Task: Reply to the email with the subject 'Subject0000000012', add Sandeep and Aakash Mishra as recipients, and attach 'Attach0000000005.txt' from your documents.
Action: Mouse moved to (684, 326)
Screenshot: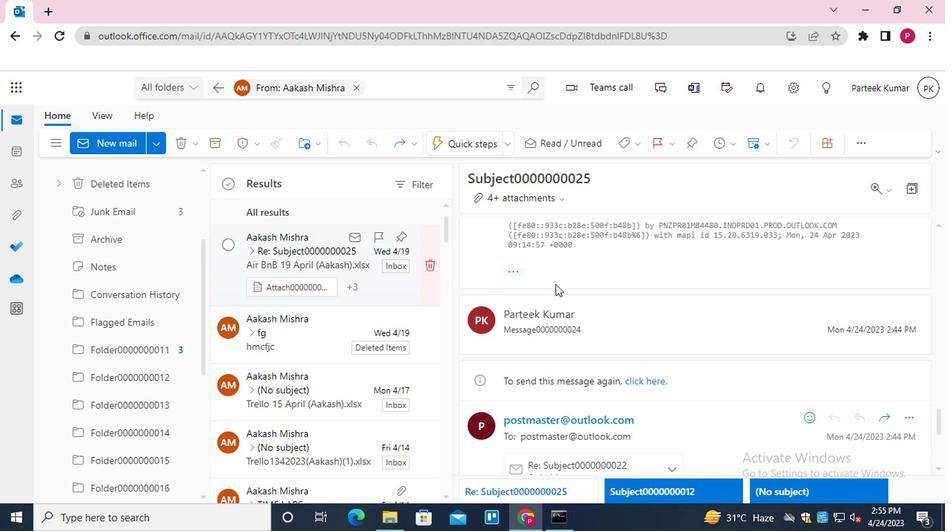 
Action: Mouse scrolled (684, 326) with delta (0, 0)
Screenshot: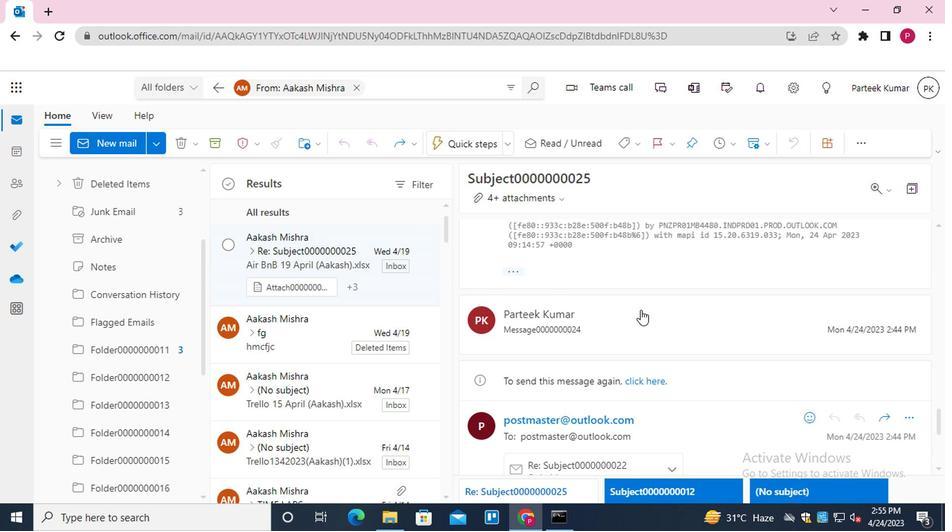 
Action: Mouse scrolled (684, 326) with delta (0, 0)
Screenshot: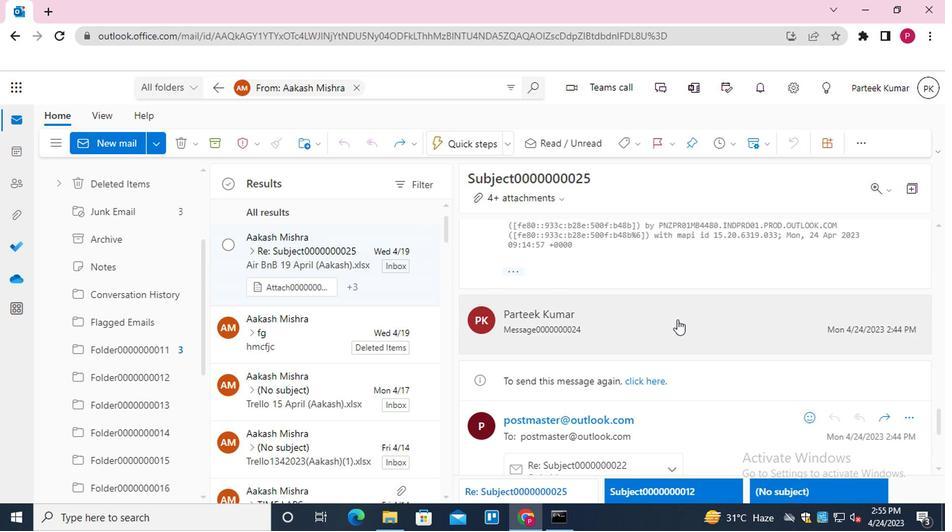 
Action: Mouse moved to (684, 326)
Screenshot: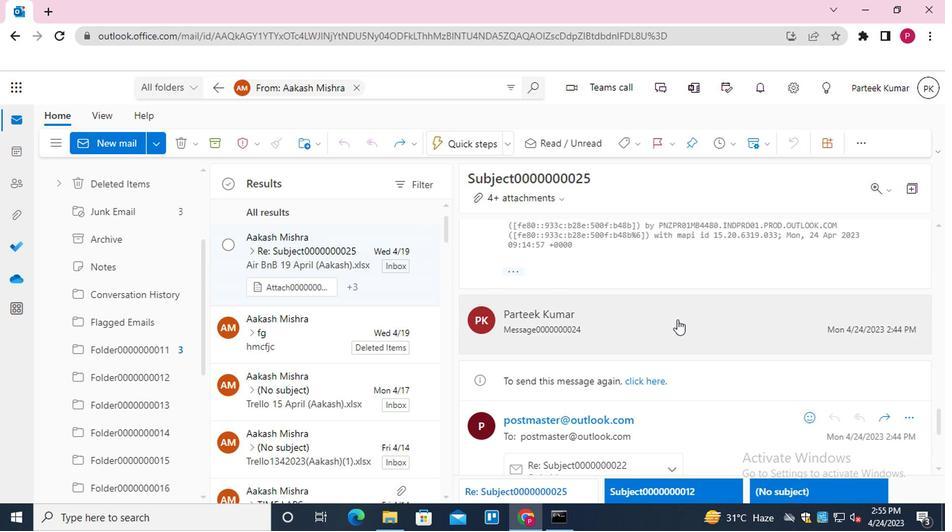 
Action: Mouse scrolled (684, 326) with delta (0, 0)
Screenshot: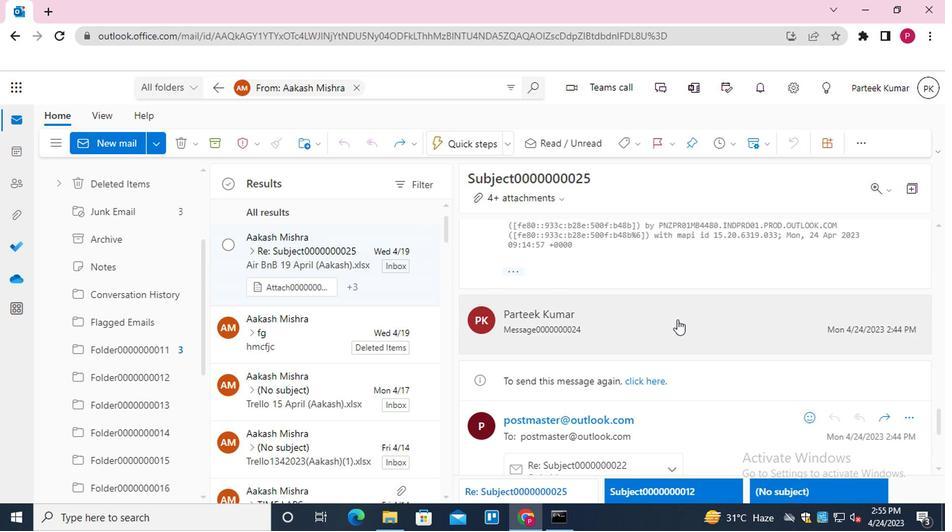 
Action: Mouse scrolled (684, 326) with delta (0, 0)
Screenshot: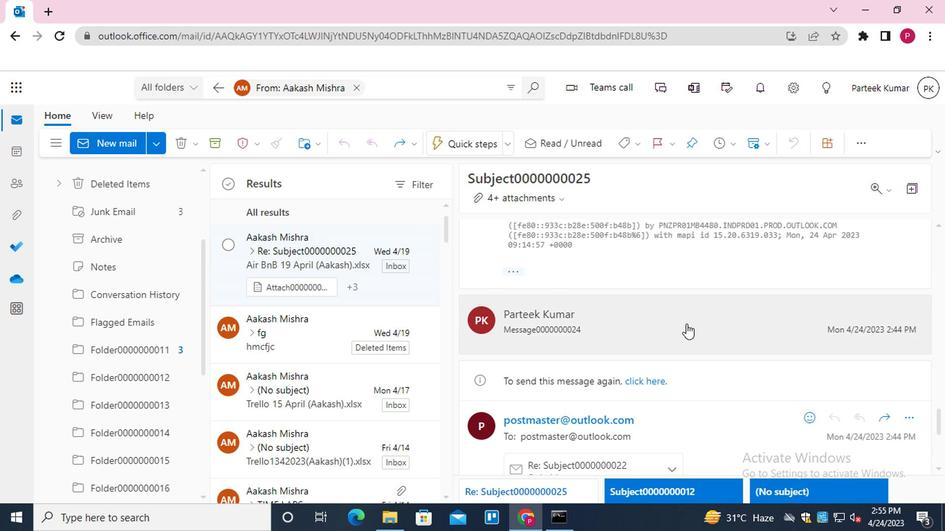 
Action: Mouse scrolled (684, 326) with delta (0, 0)
Screenshot: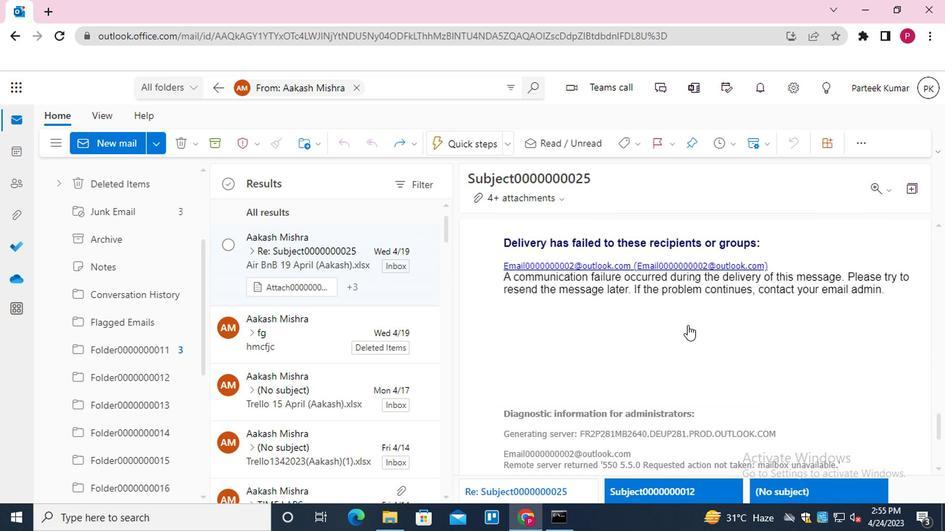 
Action: Mouse scrolled (684, 326) with delta (0, 0)
Screenshot: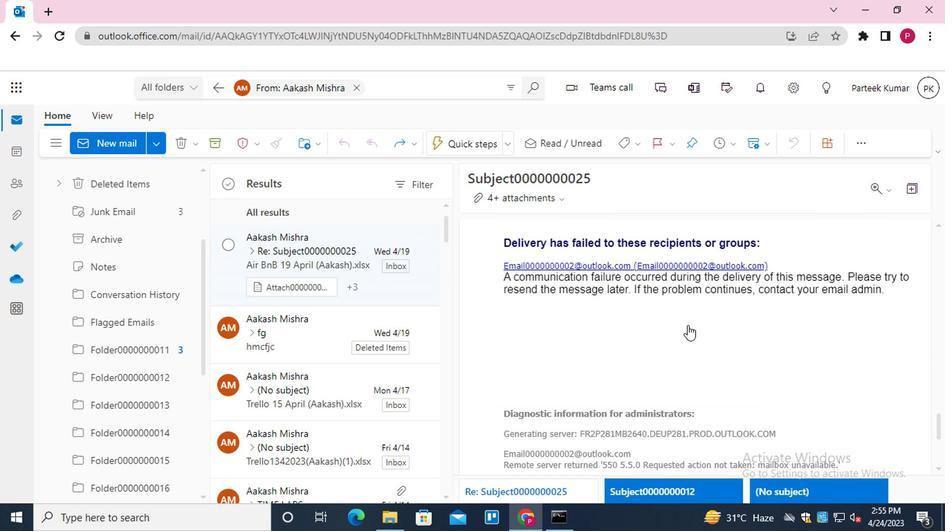 
Action: Mouse scrolled (684, 326) with delta (0, 0)
Screenshot: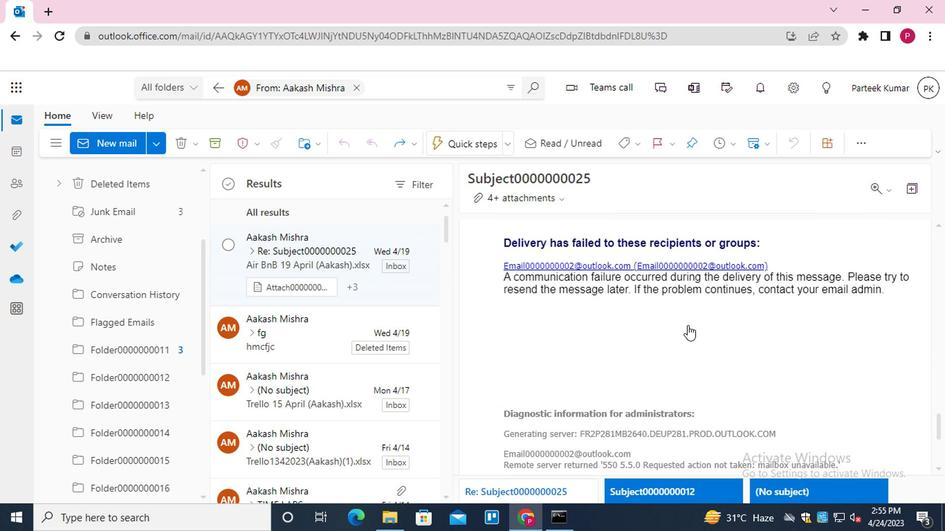 
Action: Mouse scrolled (684, 326) with delta (0, 0)
Screenshot: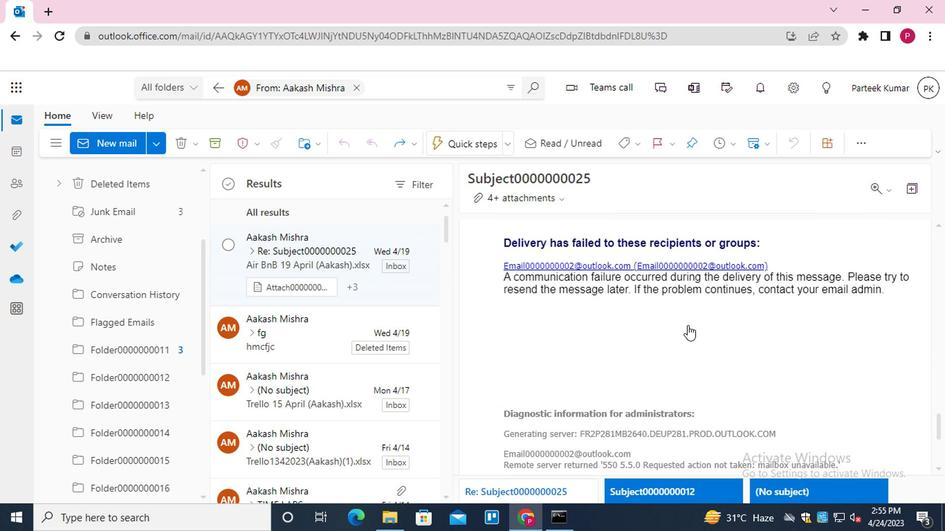 
Action: Mouse scrolled (684, 326) with delta (0, 0)
Screenshot: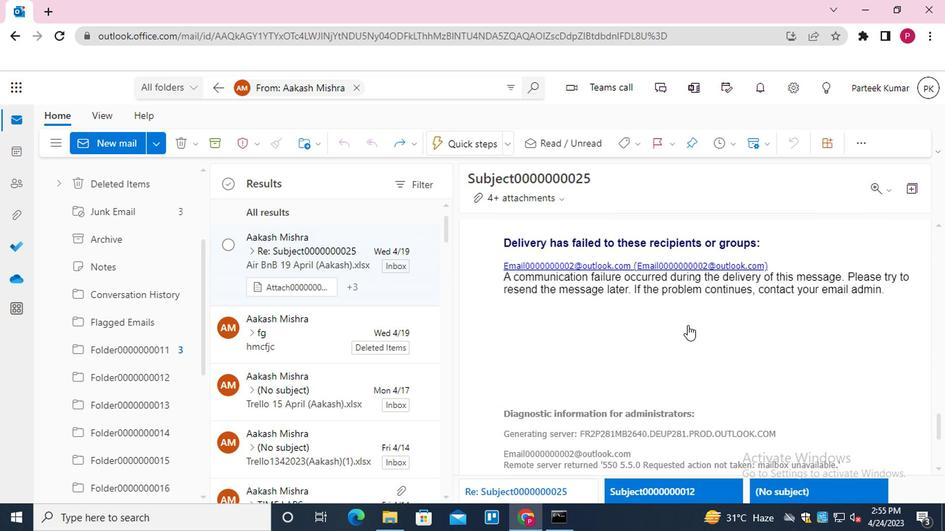 
Action: Mouse scrolled (684, 326) with delta (0, 0)
Screenshot: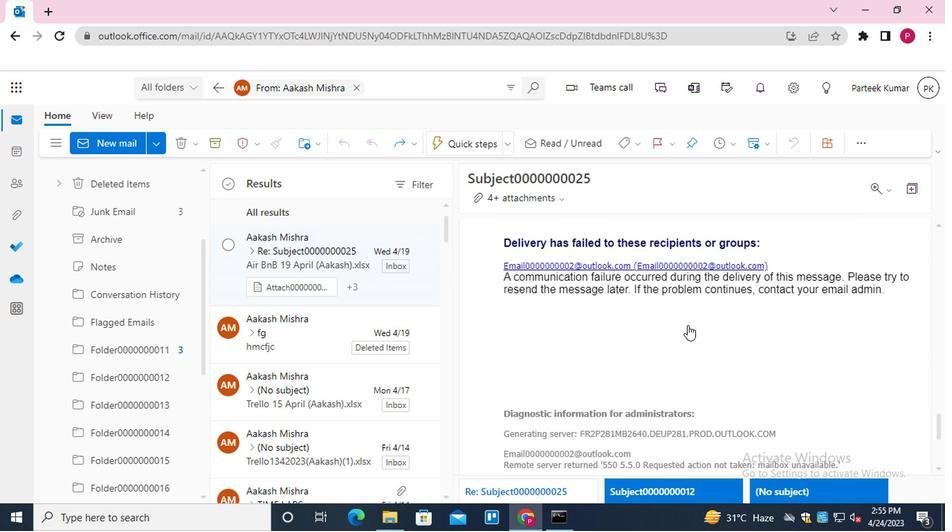 
Action: Mouse scrolled (684, 326) with delta (0, 0)
Screenshot: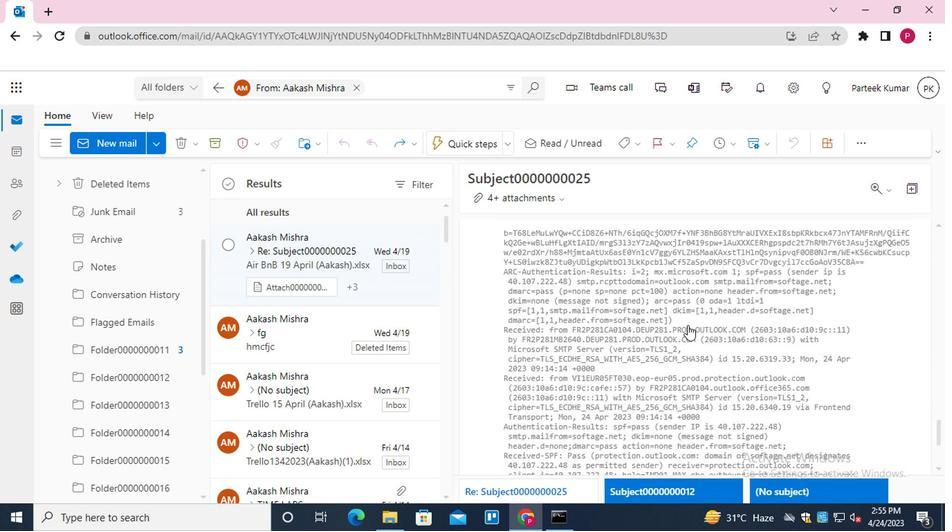 
Action: Mouse moved to (684, 327)
Screenshot: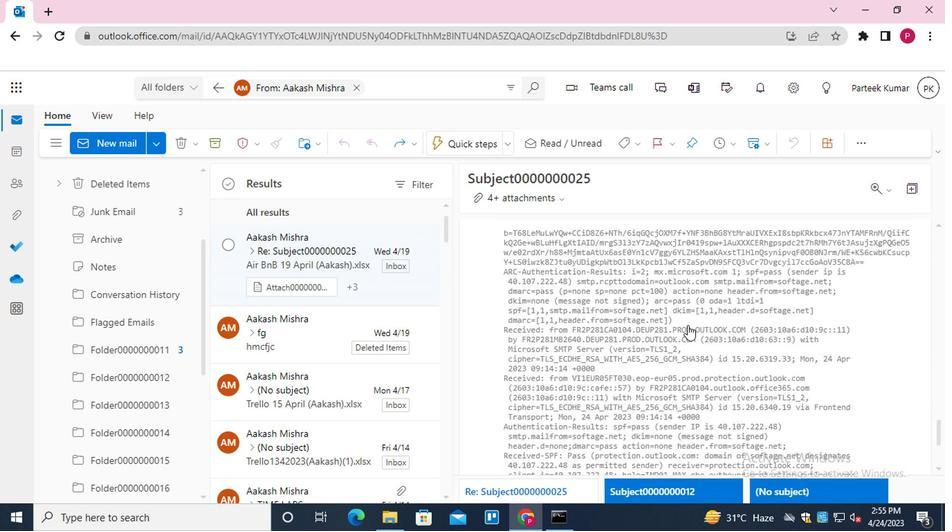 
Action: Mouse scrolled (684, 326) with delta (0, 0)
Screenshot: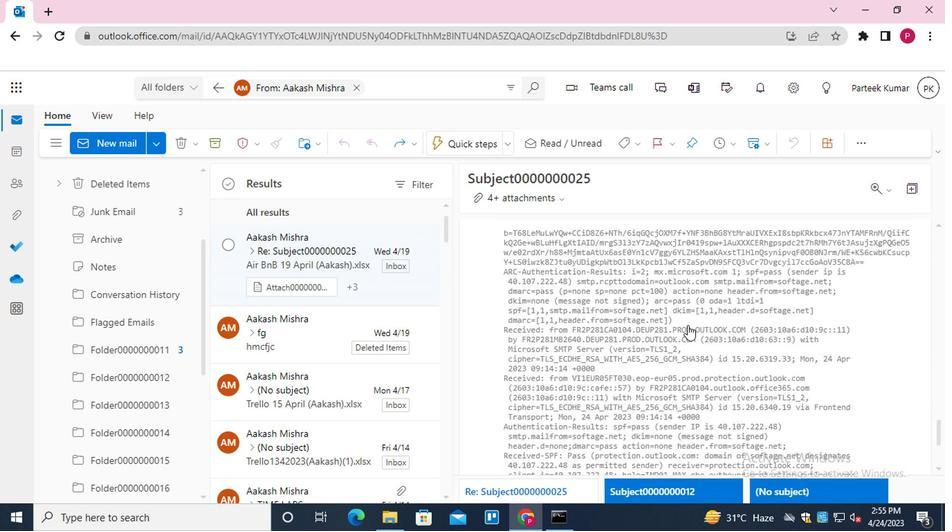 
Action: Mouse moved to (684, 327)
Screenshot: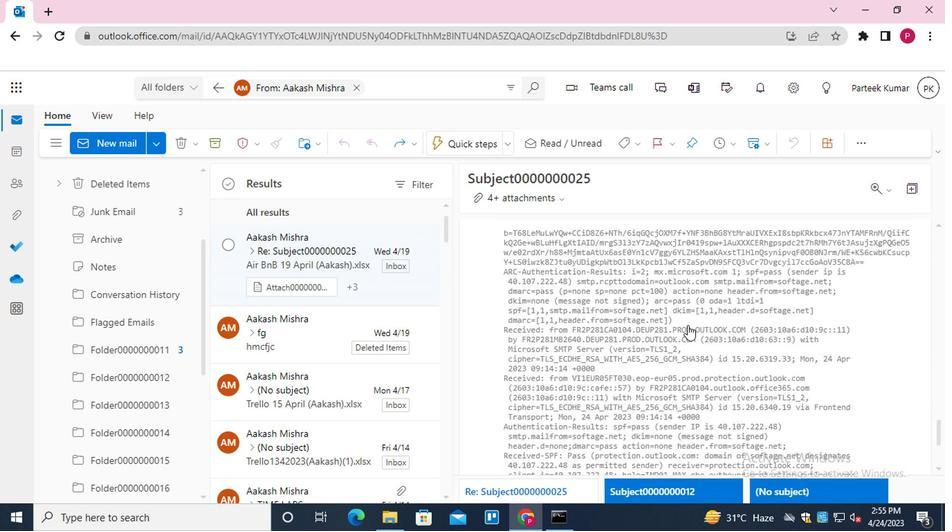 
Action: Mouse scrolled (684, 326) with delta (0, 0)
Screenshot: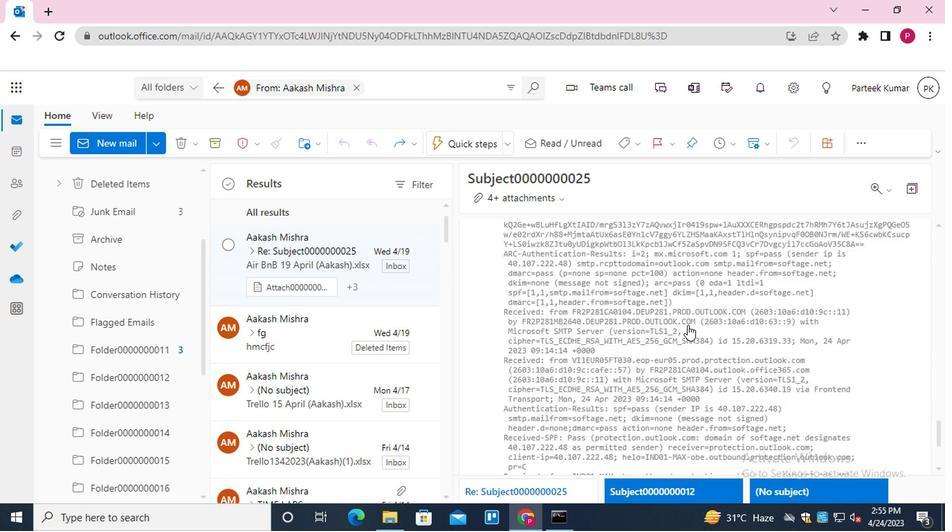 
Action: Mouse scrolled (684, 326) with delta (0, 0)
Screenshot: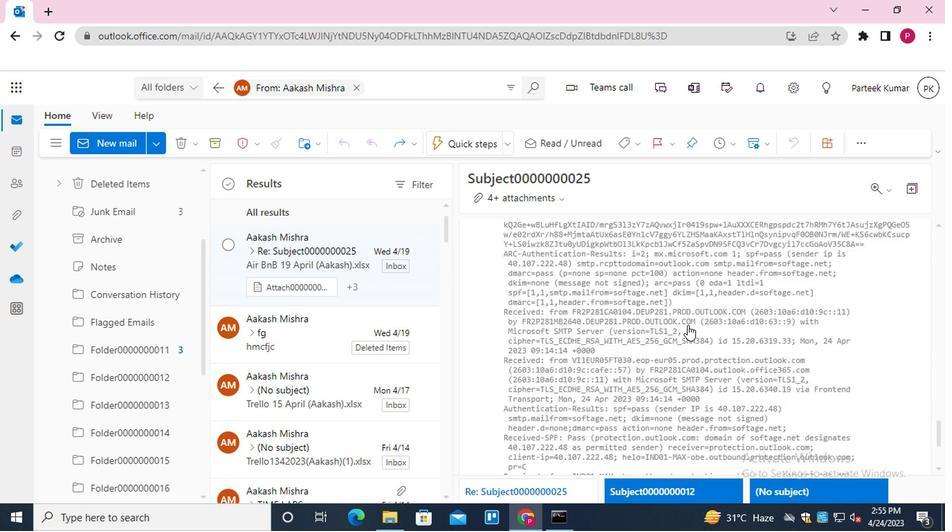 
Action: Mouse scrolled (684, 326) with delta (0, 0)
Screenshot: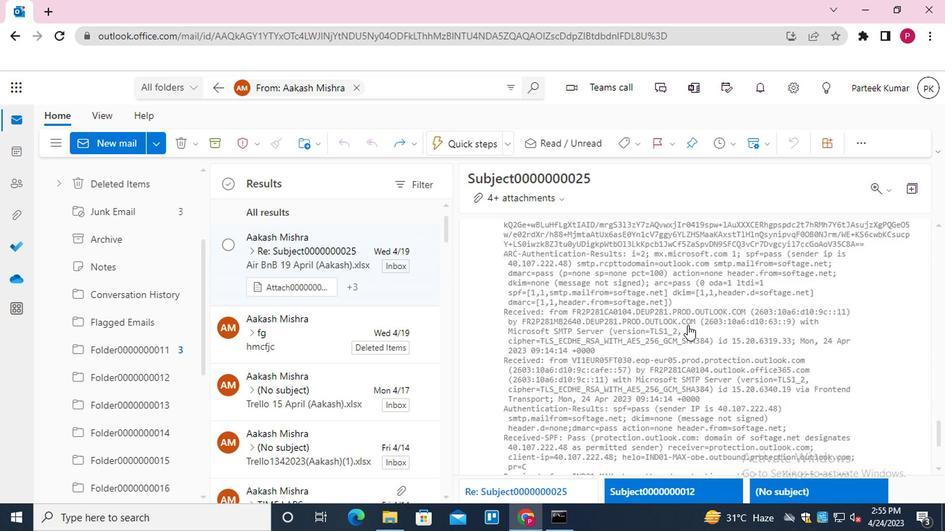 
Action: Mouse scrolled (684, 326) with delta (0, 0)
Screenshot: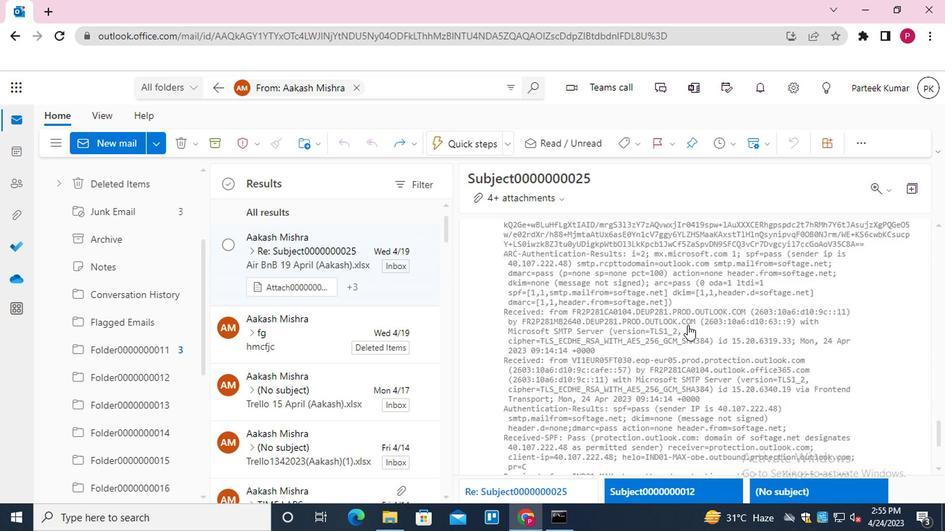 
Action: Mouse scrolled (684, 326) with delta (0, 0)
Screenshot: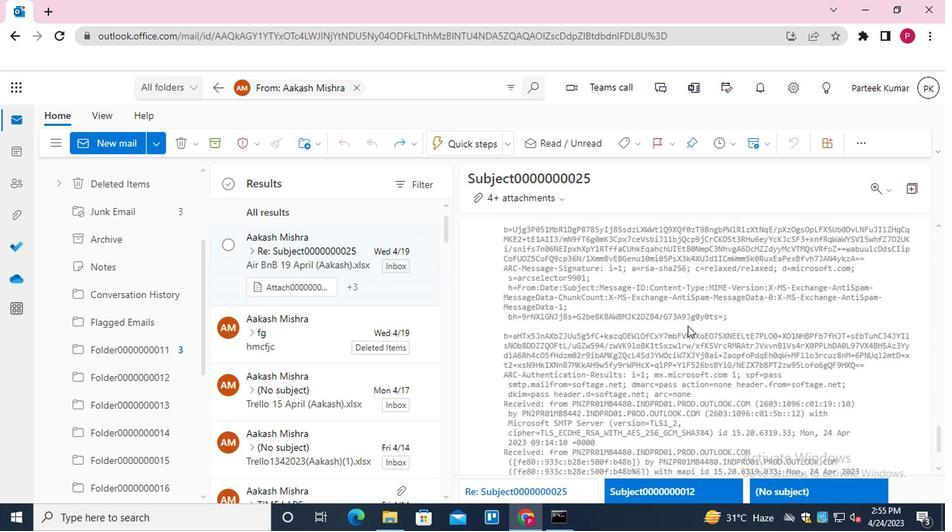 
Action: Mouse scrolled (684, 326) with delta (0, 0)
Screenshot: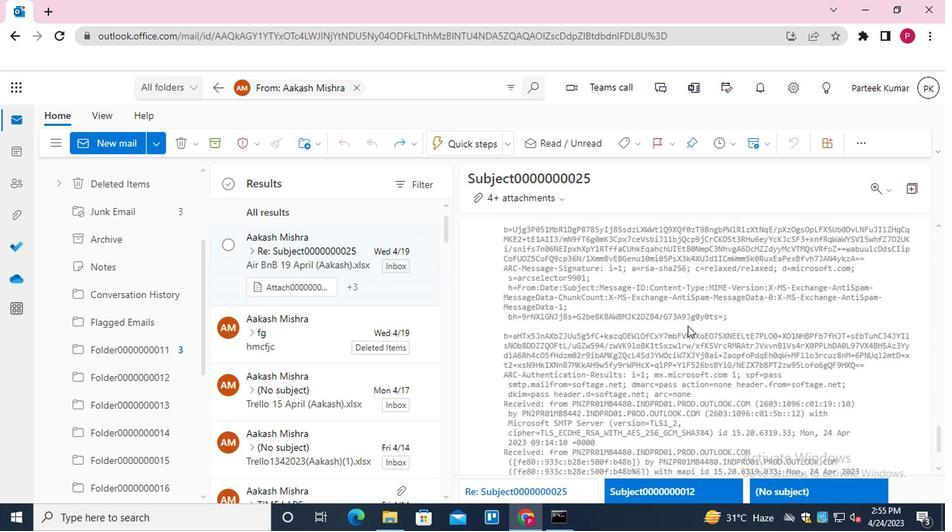 
Action: Mouse scrolled (684, 326) with delta (0, 0)
Screenshot: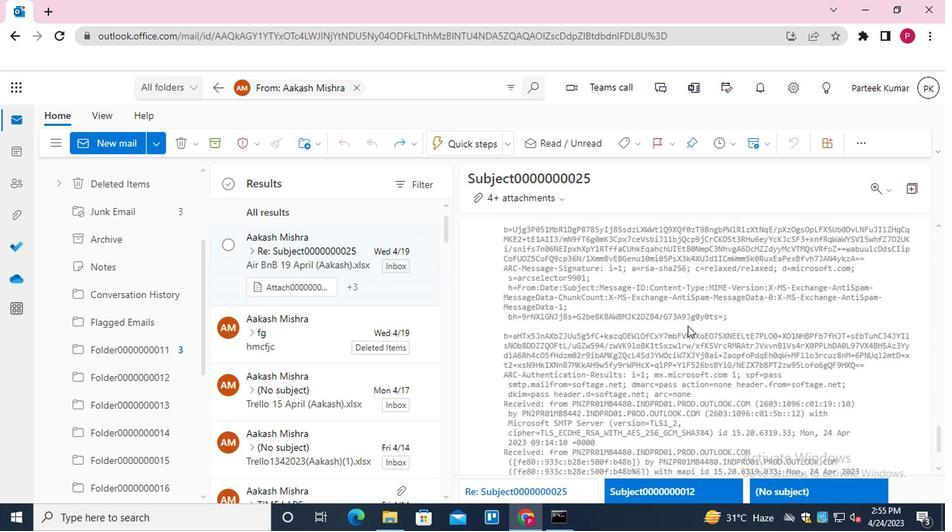 
Action: Mouse scrolled (684, 326) with delta (0, 0)
Screenshot: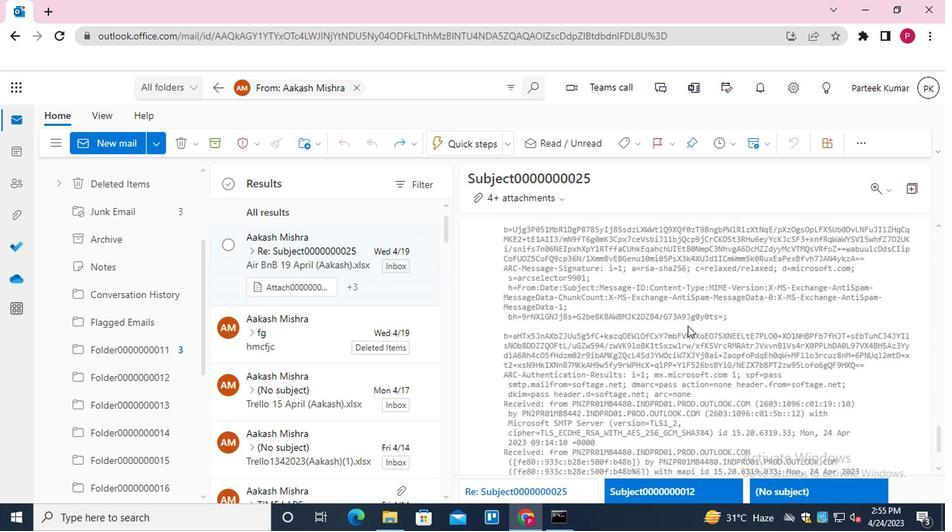 
Action: Mouse scrolled (684, 326) with delta (0, 0)
Screenshot: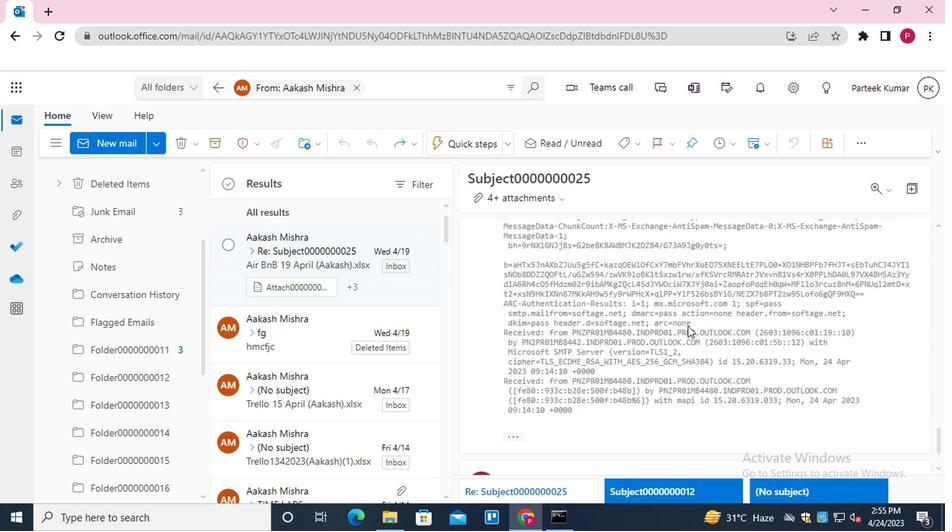 
Action: Mouse scrolled (684, 326) with delta (0, 0)
Screenshot: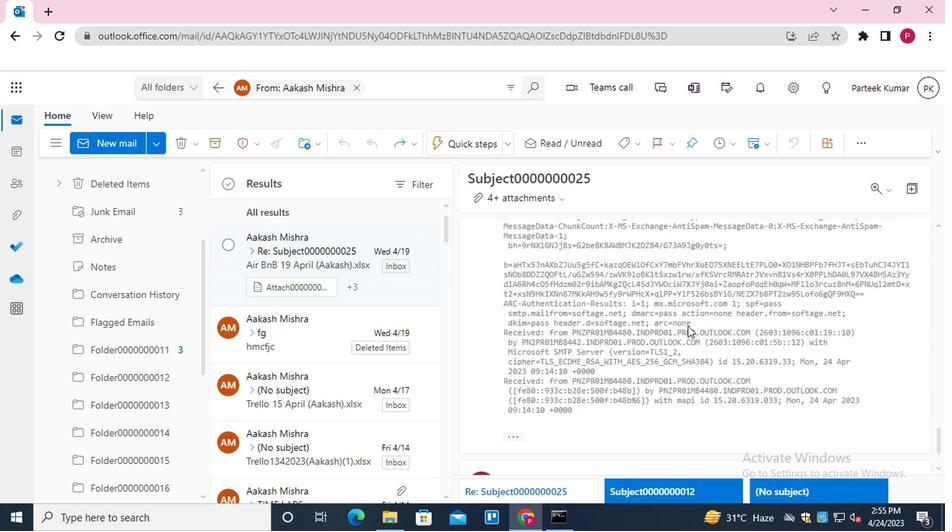 
Action: Mouse scrolled (684, 326) with delta (0, 0)
Screenshot: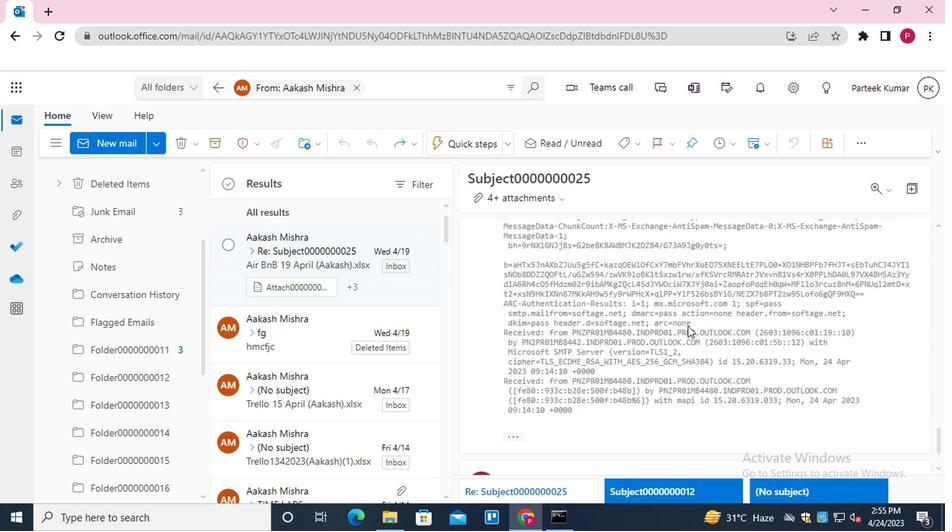 
Action: Mouse scrolled (684, 326) with delta (0, 0)
Screenshot: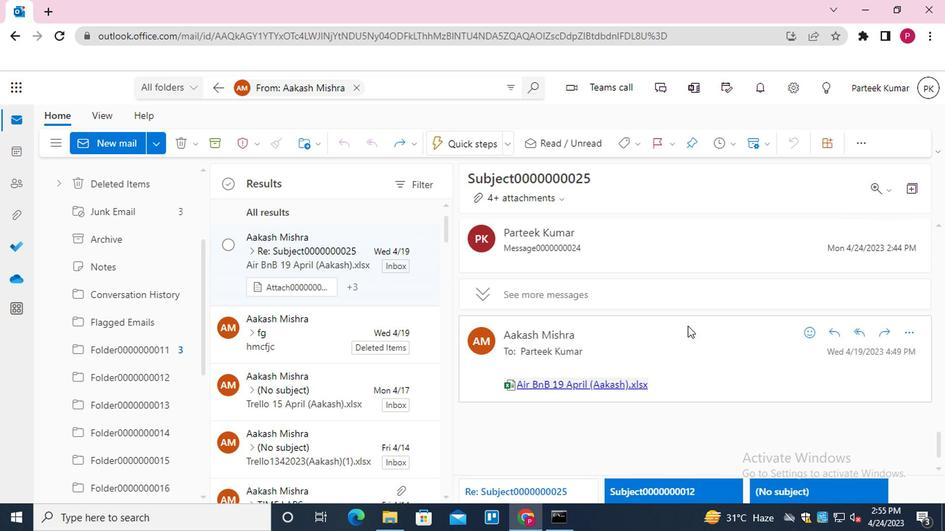 
Action: Mouse scrolled (684, 326) with delta (0, 0)
Screenshot: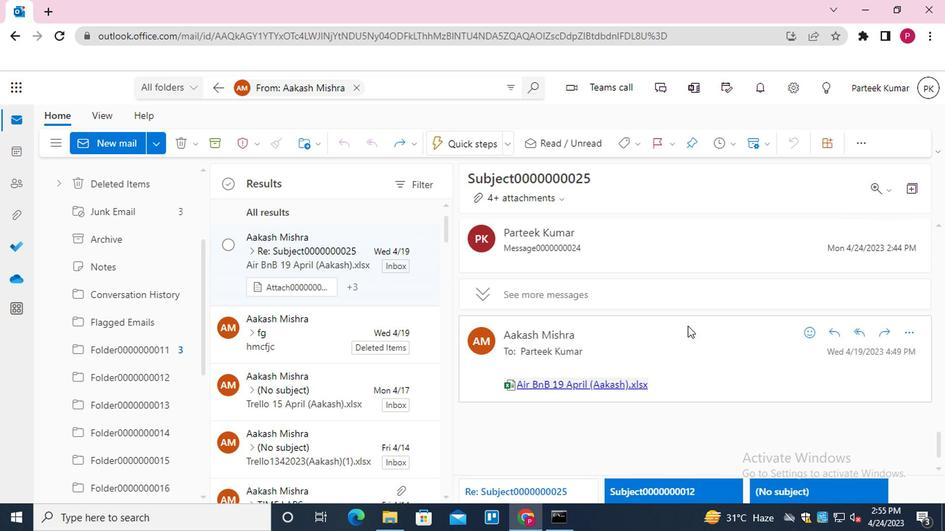 
Action: Mouse scrolled (684, 326) with delta (0, 0)
Screenshot: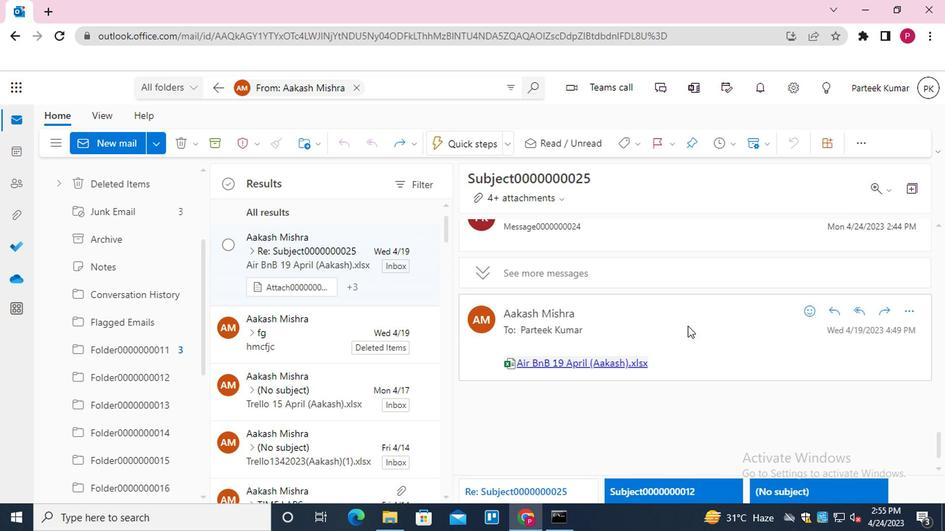 
Action: Mouse scrolled (684, 326) with delta (0, 0)
Screenshot: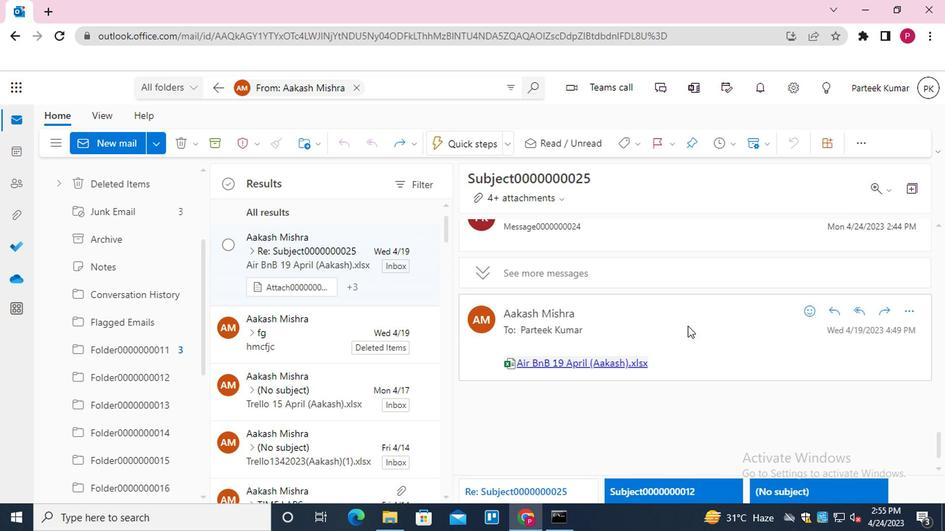 
Action: Mouse scrolled (684, 326) with delta (0, 0)
Screenshot: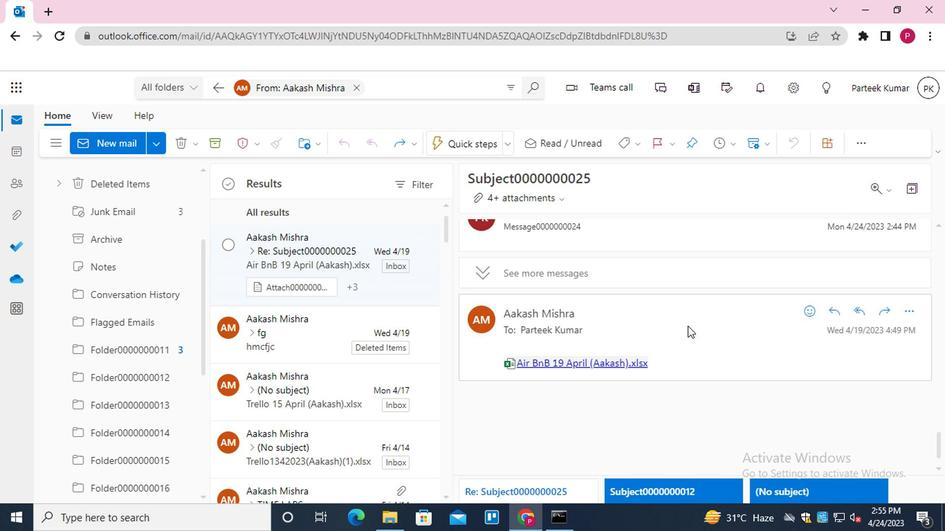 
Action: Mouse scrolled (684, 326) with delta (0, 0)
Screenshot: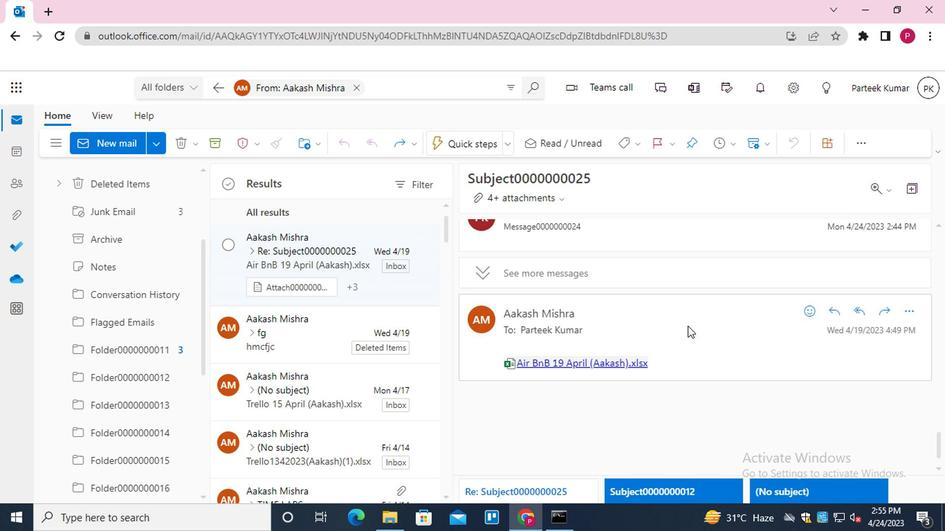 
Action: Mouse scrolled (684, 326) with delta (0, 0)
Screenshot: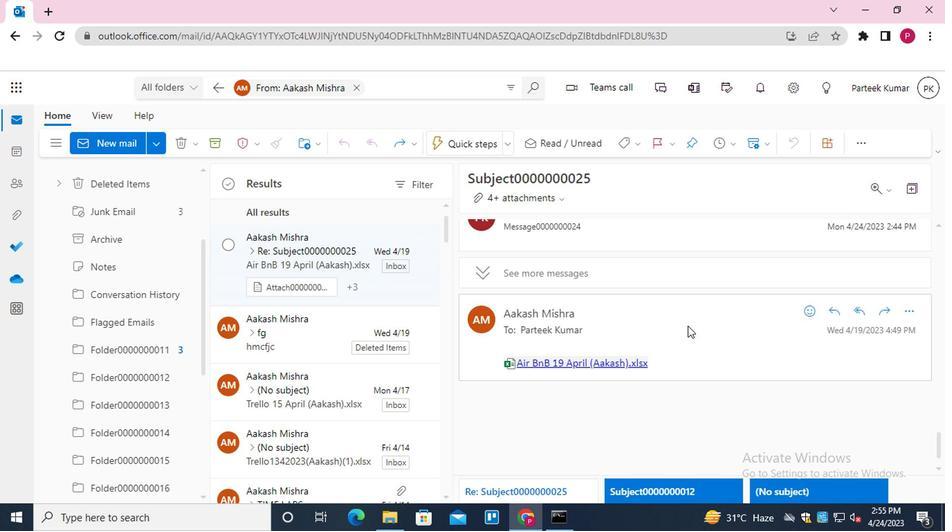 
Action: Mouse moved to (832, 309)
Screenshot: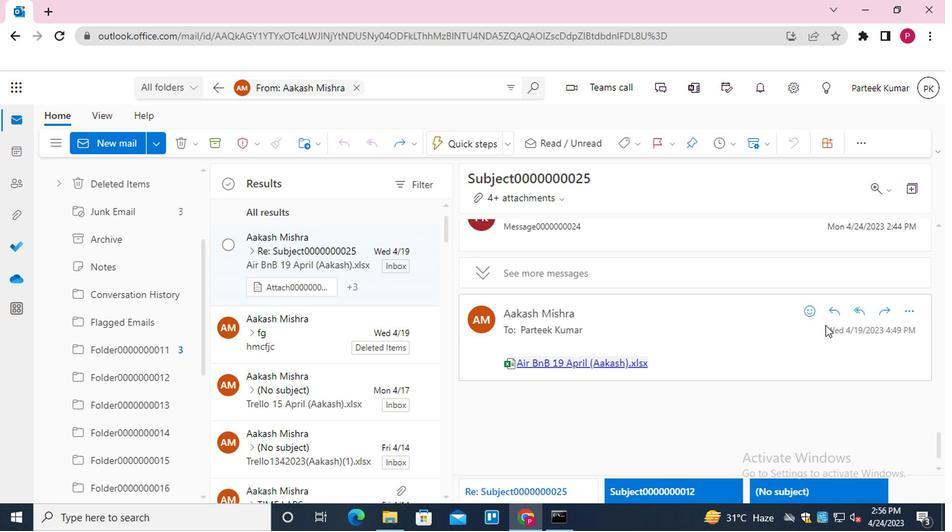 
Action: Mouse pressed left at (832, 309)
Screenshot: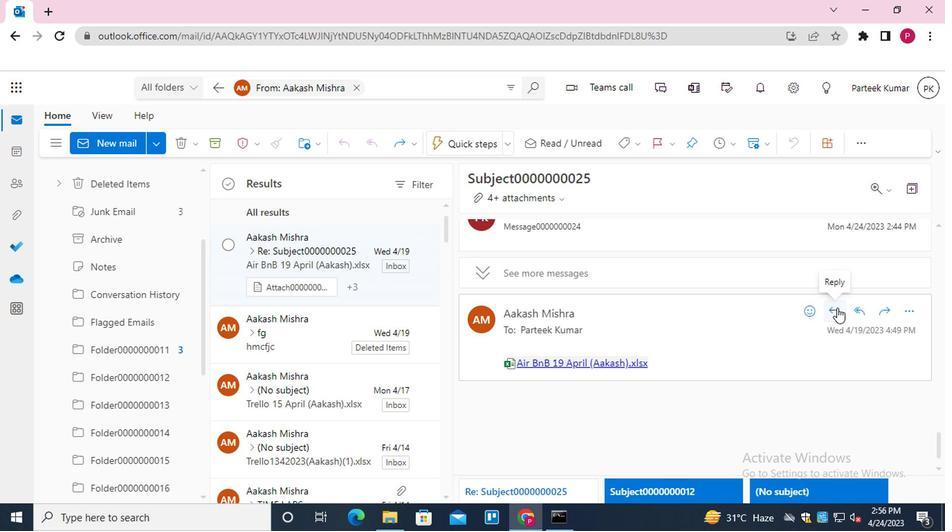
Action: Mouse moved to (476, 457)
Screenshot: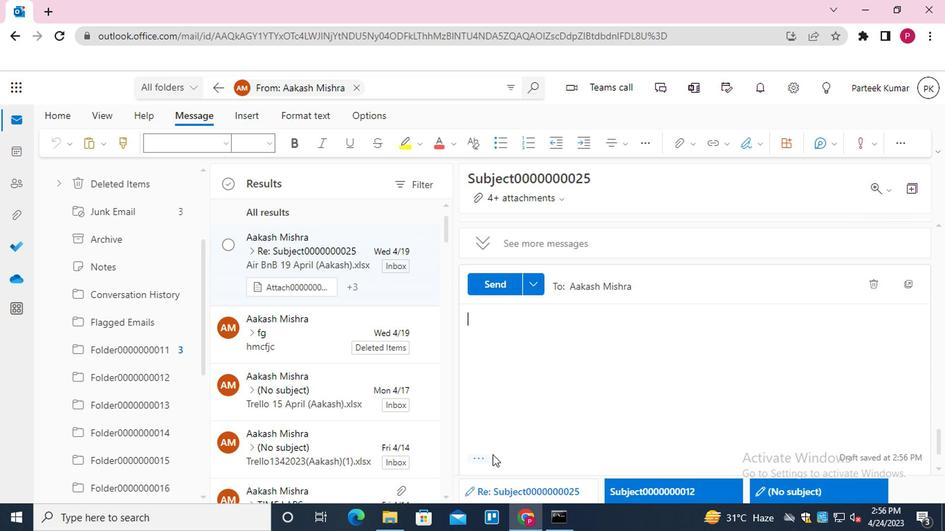 
Action: Mouse pressed left at (476, 457)
Screenshot: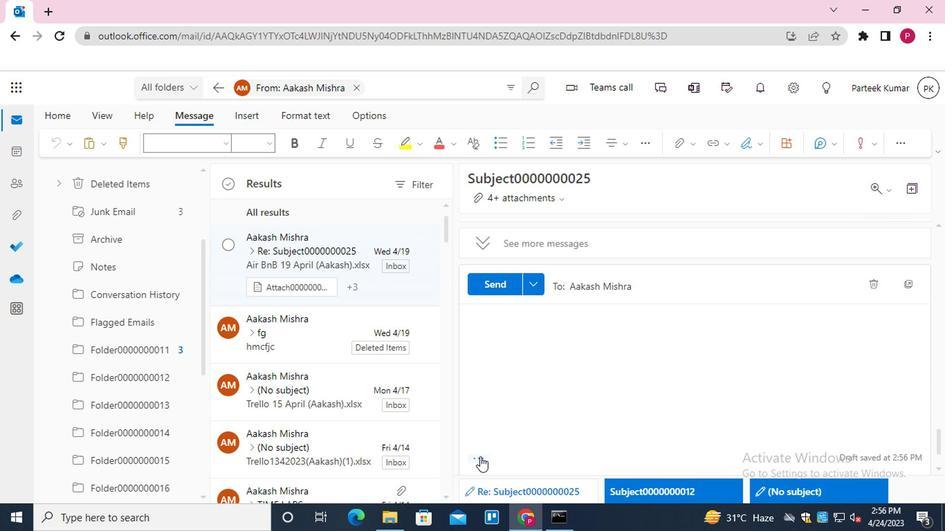 
Action: Mouse moved to (659, 187)
Screenshot: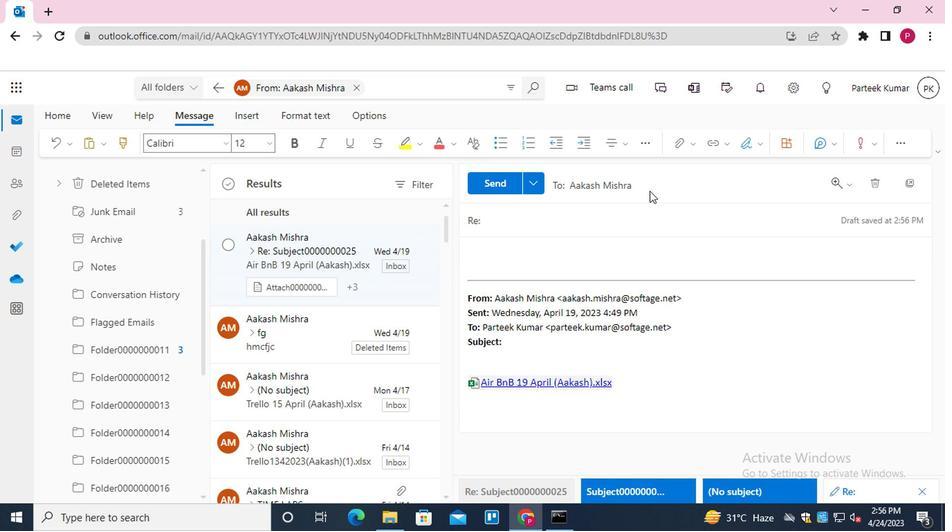 
Action: Mouse pressed left at (659, 187)
Screenshot: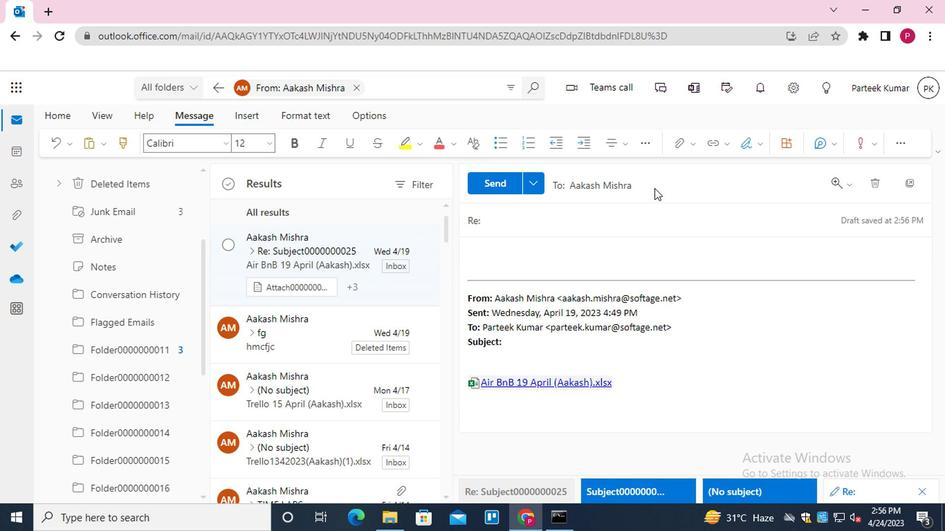 
Action: Mouse moved to (582, 248)
Screenshot: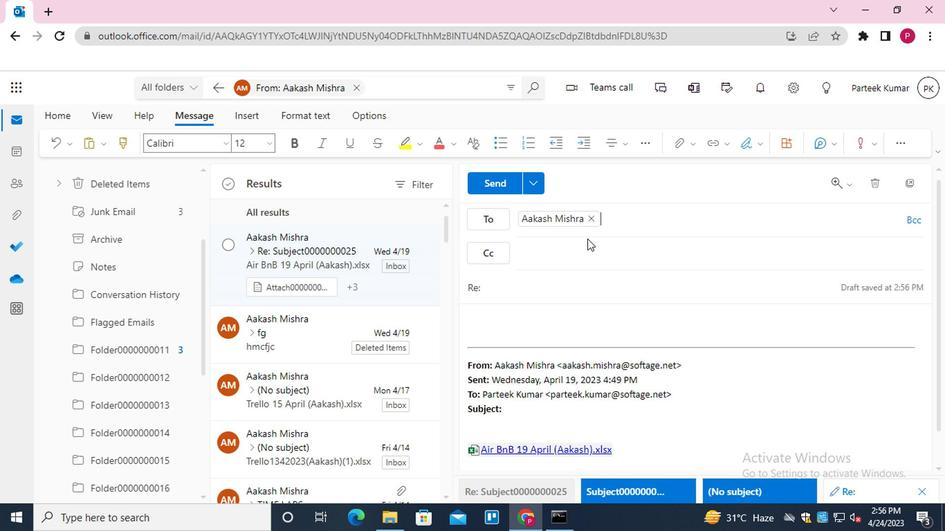
Action: Mouse pressed left at (582, 248)
Screenshot: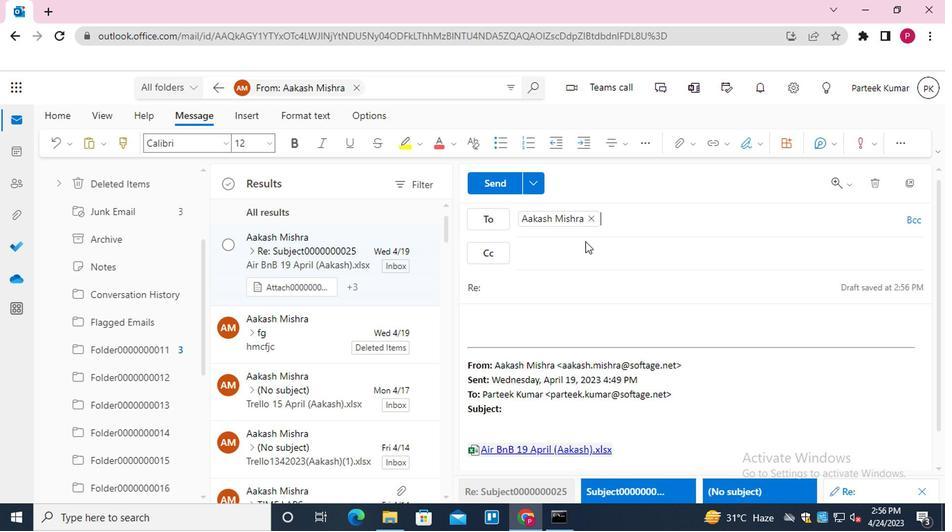 
Action: Mouse moved to (582, 248)
Screenshot: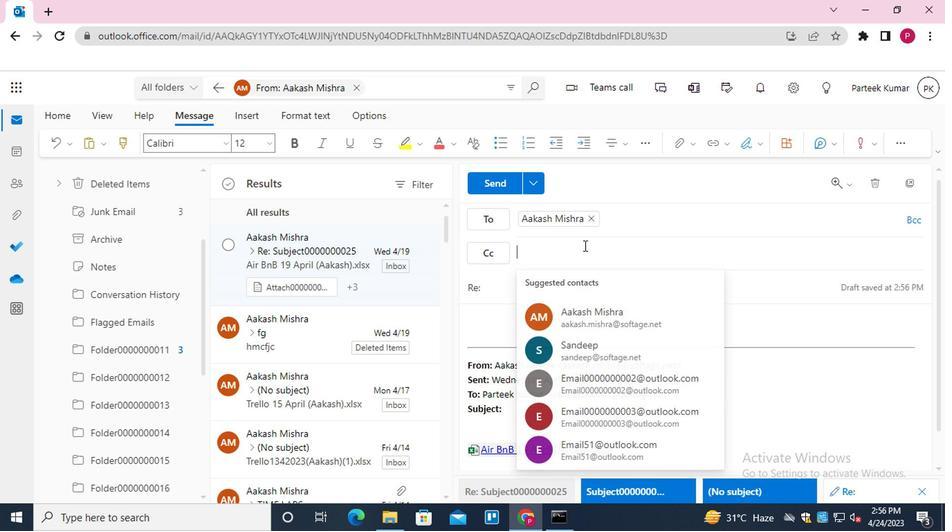 
Action: Key pressed <Key.shift>EMAIL0000000002<Key.enter>
Screenshot: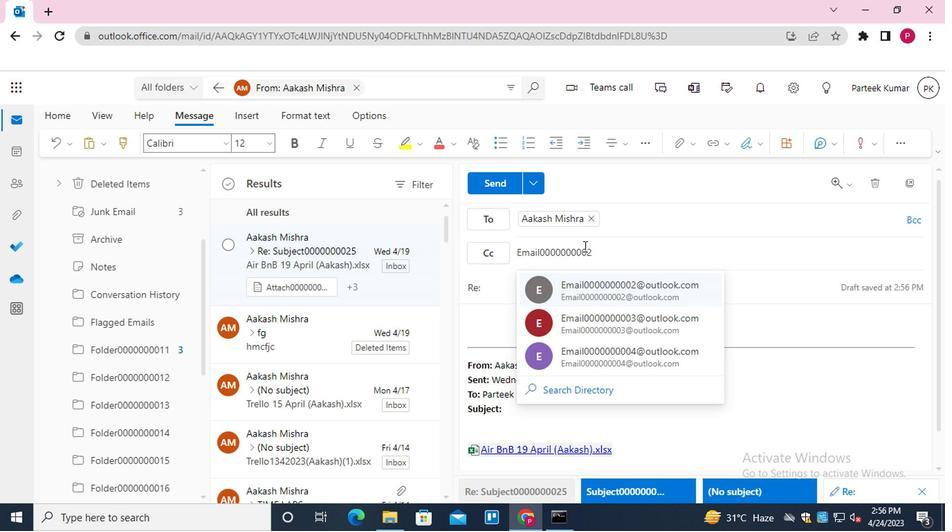 
Action: Mouse moved to (904, 226)
Screenshot: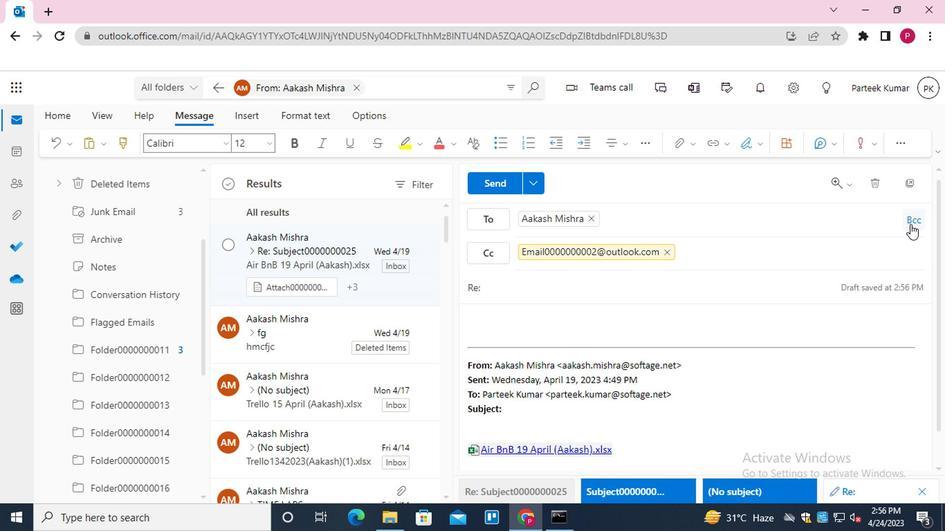 
Action: Mouse pressed left at (904, 226)
Screenshot: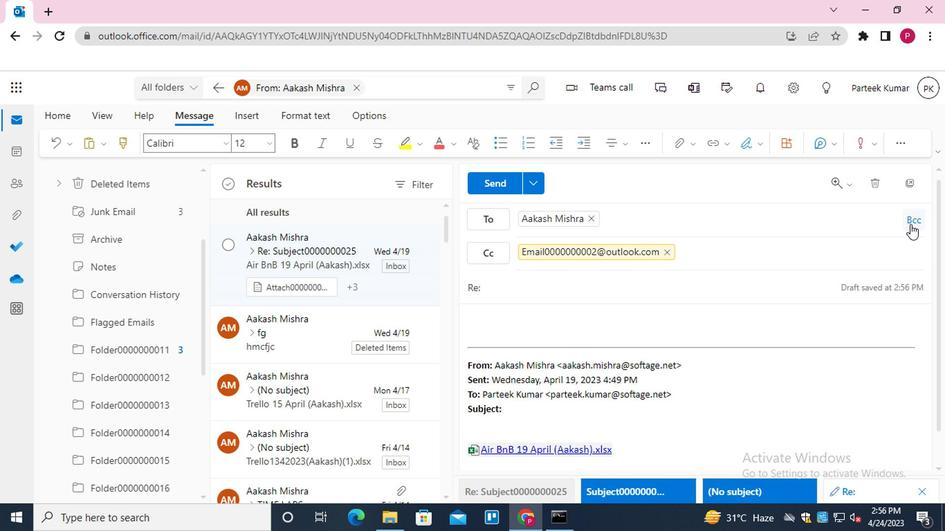 
Action: Mouse moved to (587, 285)
Screenshot: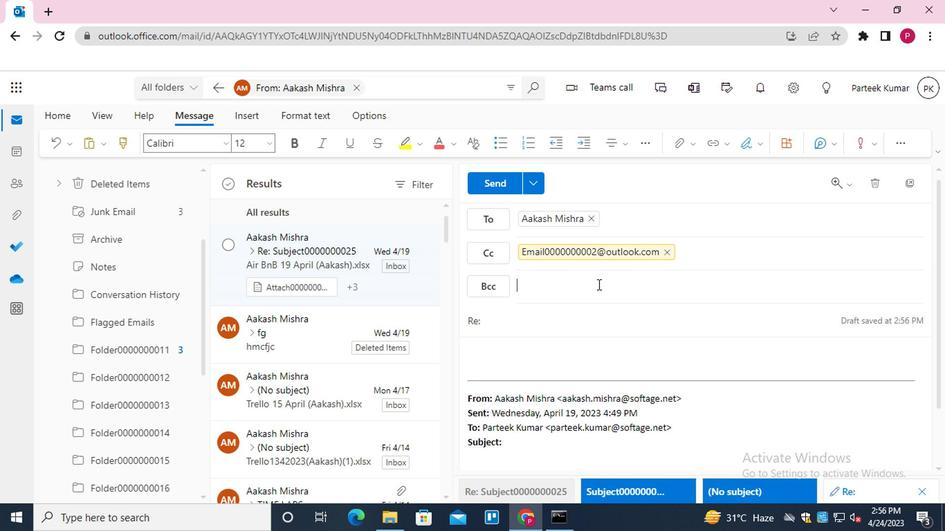 
Action: Key pressed <Key.shift>EMAIL0000000003<Key.enter>
Screenshot: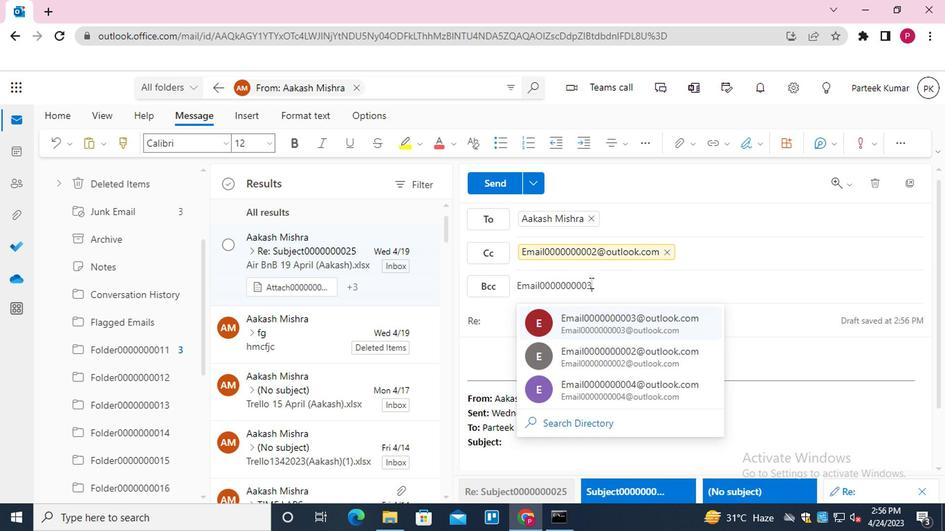 
Action: Mouse moved to (571, 313)
Screenshot: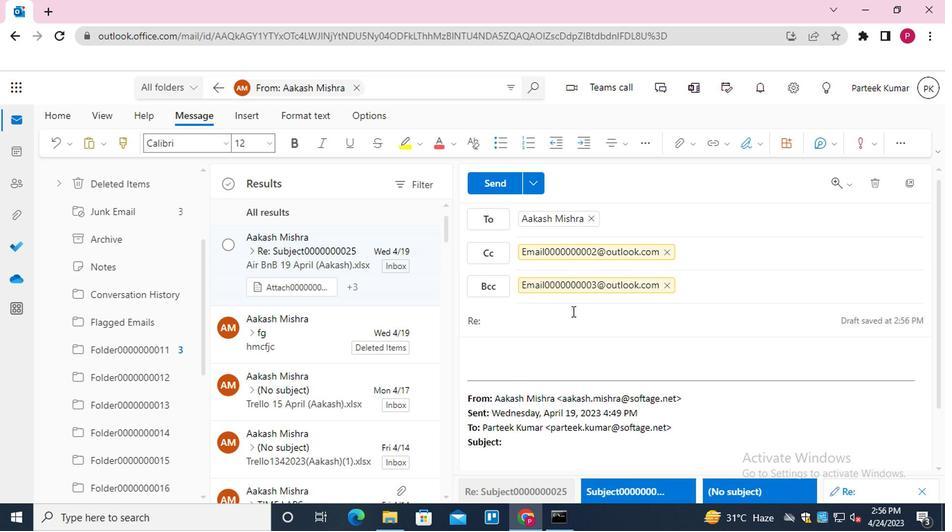 
Action: Mouse pressed left at (571, 313)
Screenshot: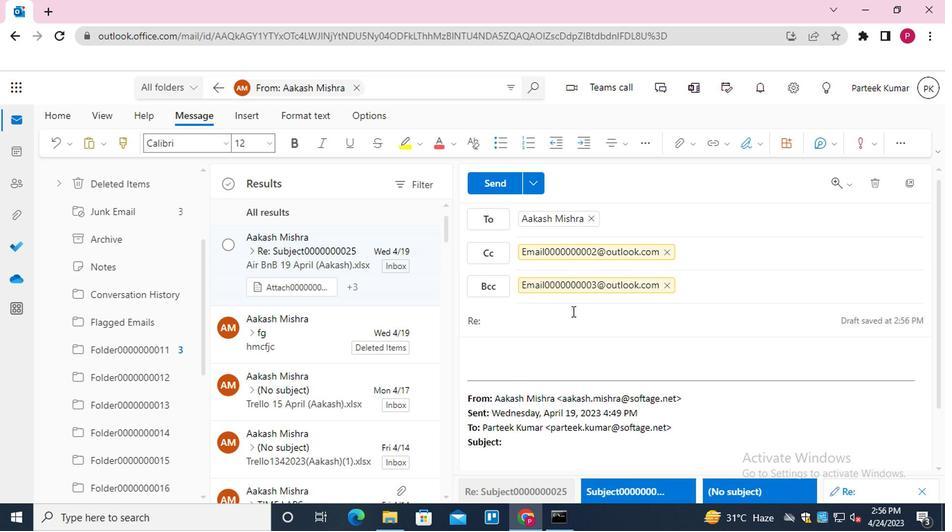 
Action: Key pressed <Key.shift>SUBJECT0000000025
Screenshot: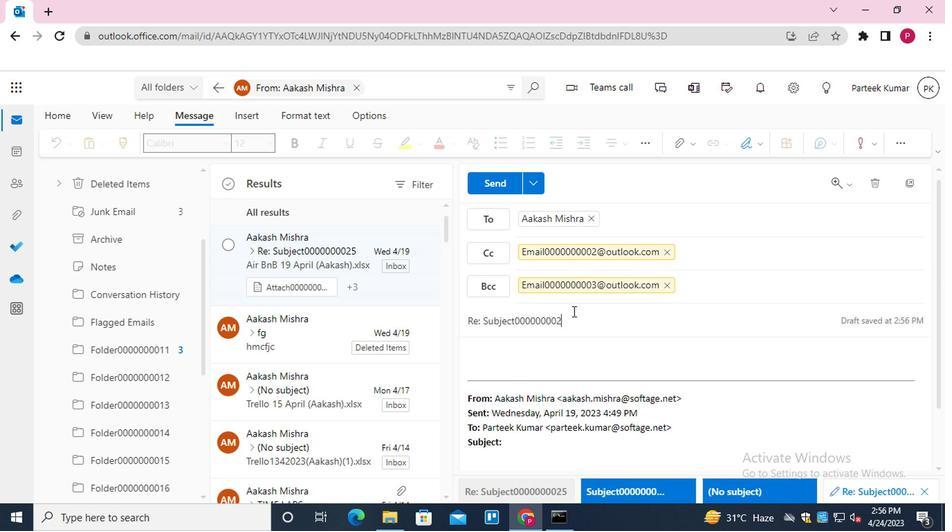 
Action: Mouse moved to (555, 366)
Screenshot: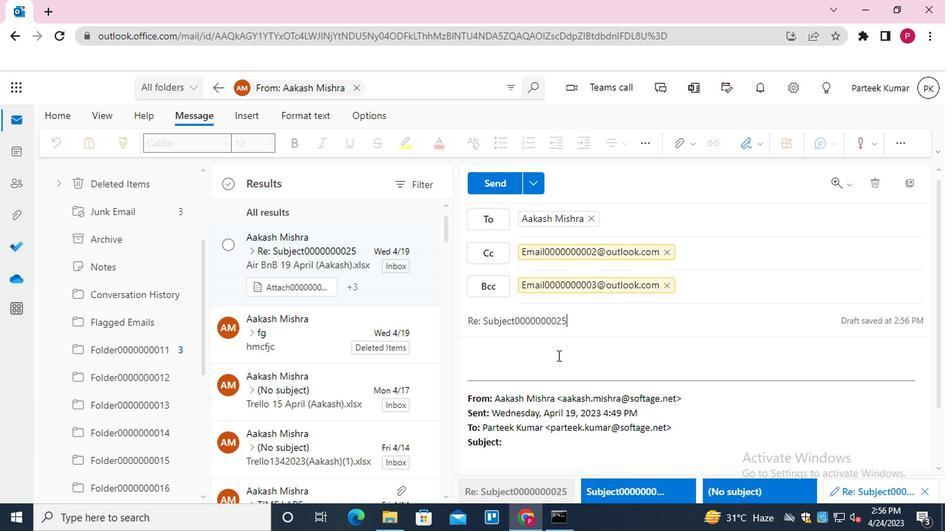 
Action: Mouse pressed left at (555, 366)
Screenshot: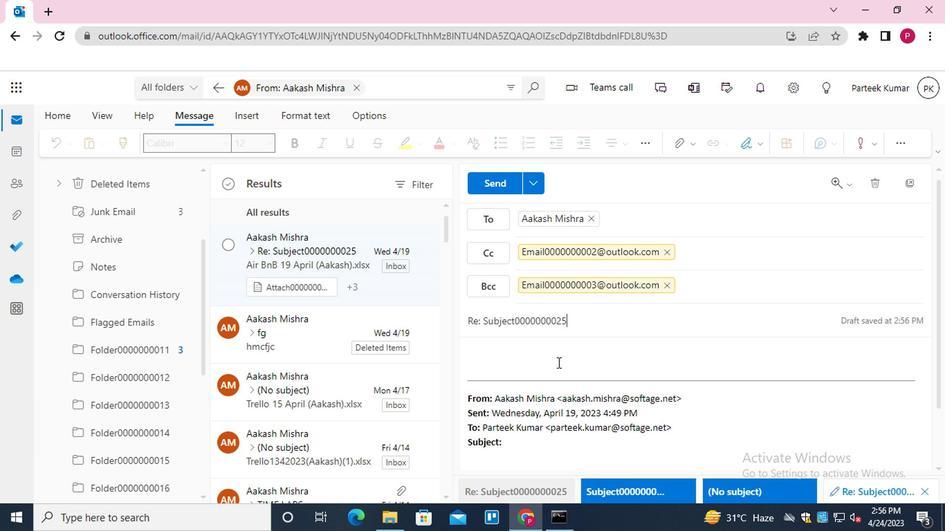 
Action: Key pressed <Key.shift_r>MESSAGE0000000024
Screenshot: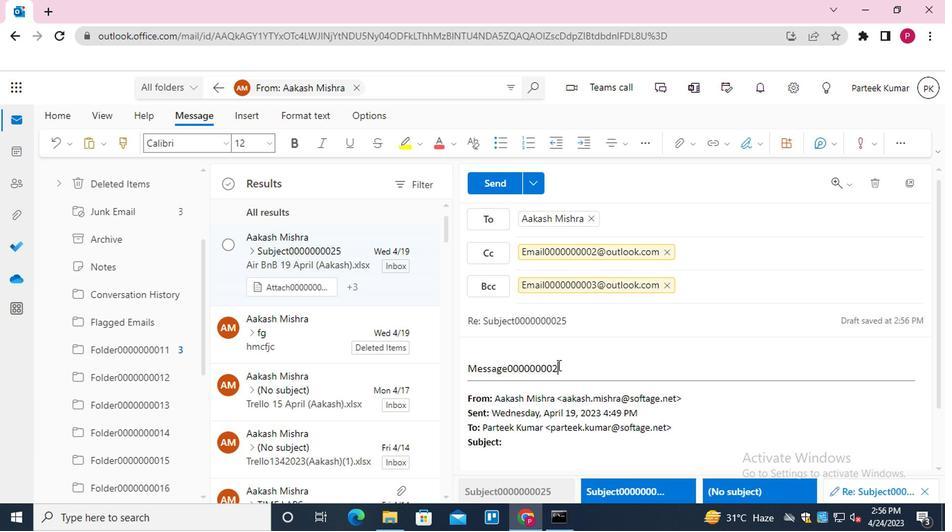 
Action: Mouse moved to (670, 147)
Screenshot: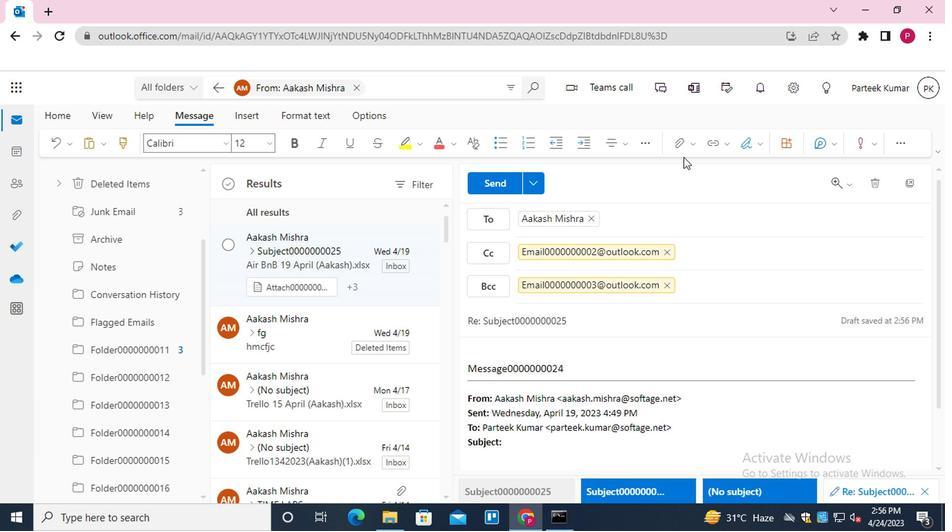 
Action: Mouse pressed left at (670, 147)
Screenshot: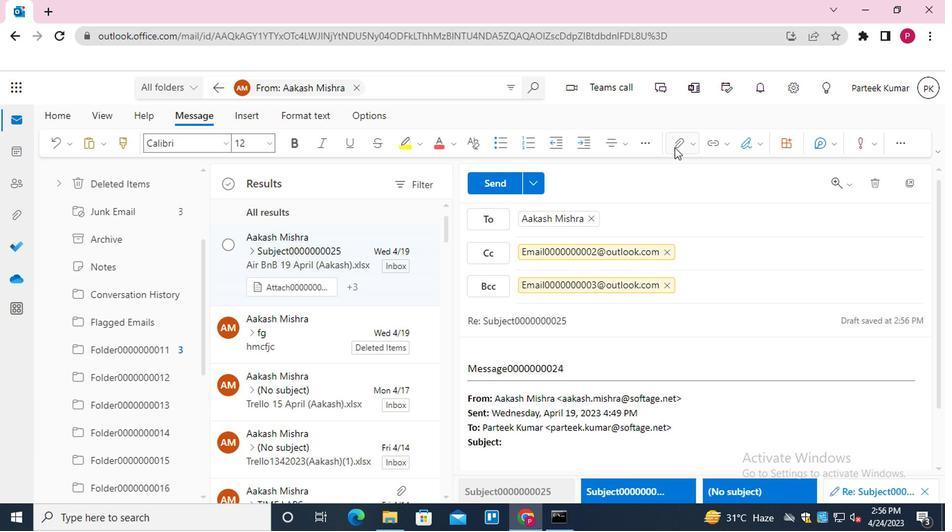 
Action: Mouse moved to (597, 183)
Screenshot: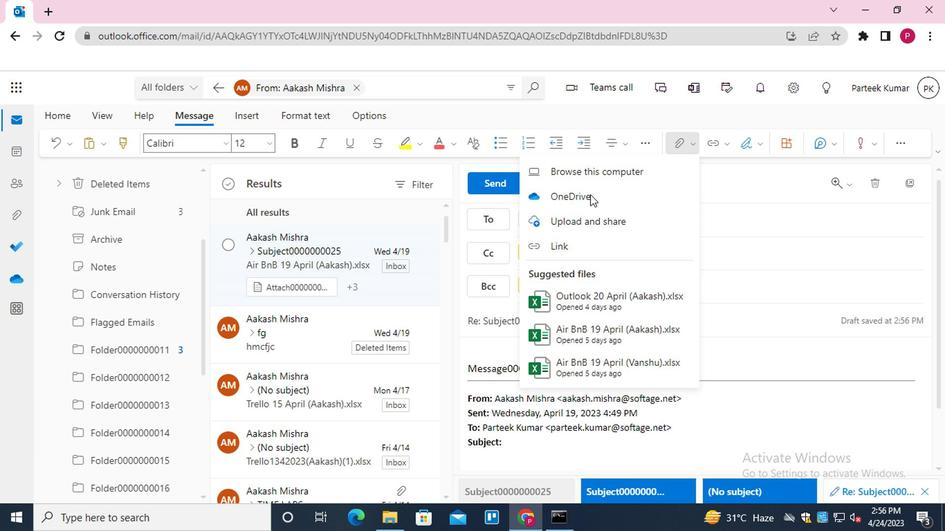 
Action: Mouse pressed left at (597, 183)
Screenshot: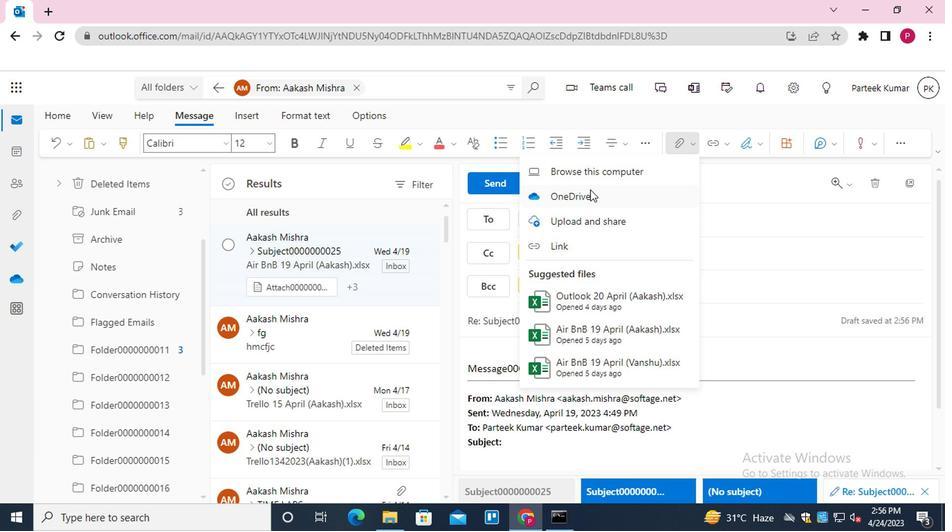 
Action: Mouse moved to (267, 156)
Screenshot: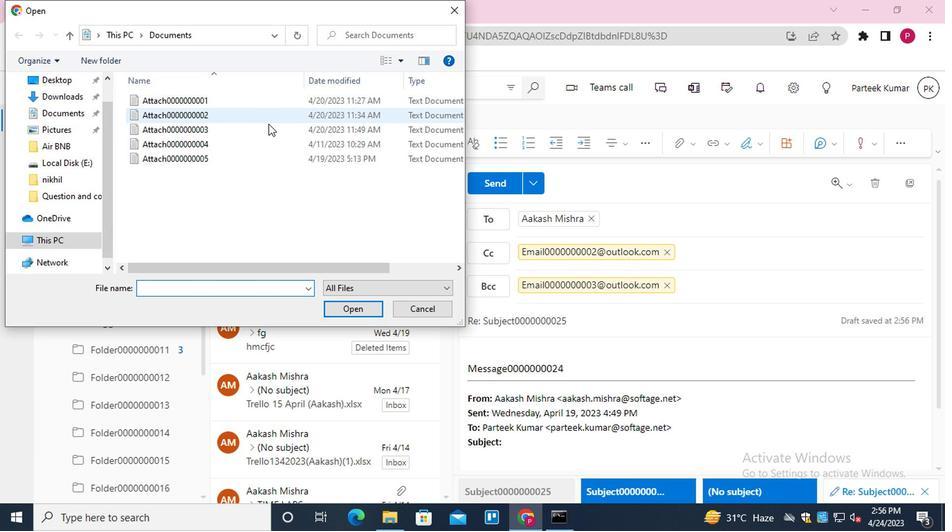 
Action: Mouse pressed left at (267, 156)
Screenshot: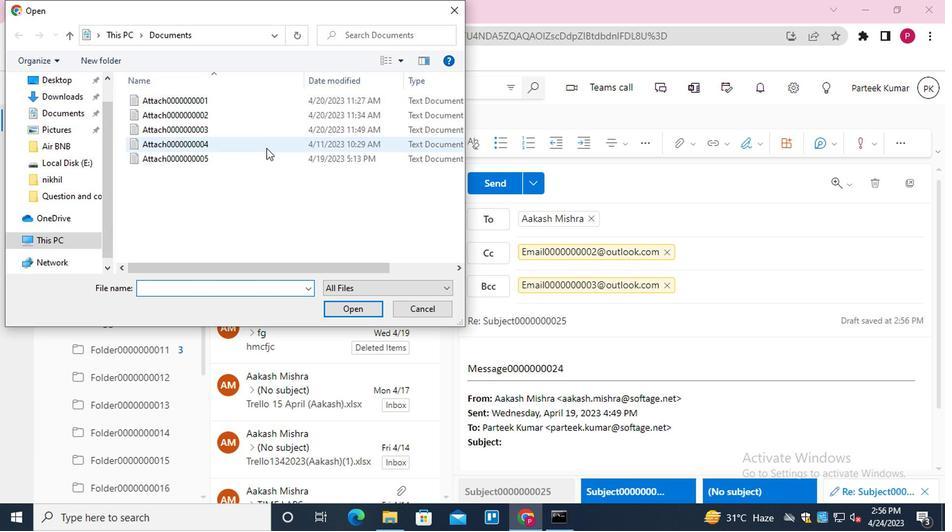 
Action: Mouse moved to (268, 147)
Screenshot: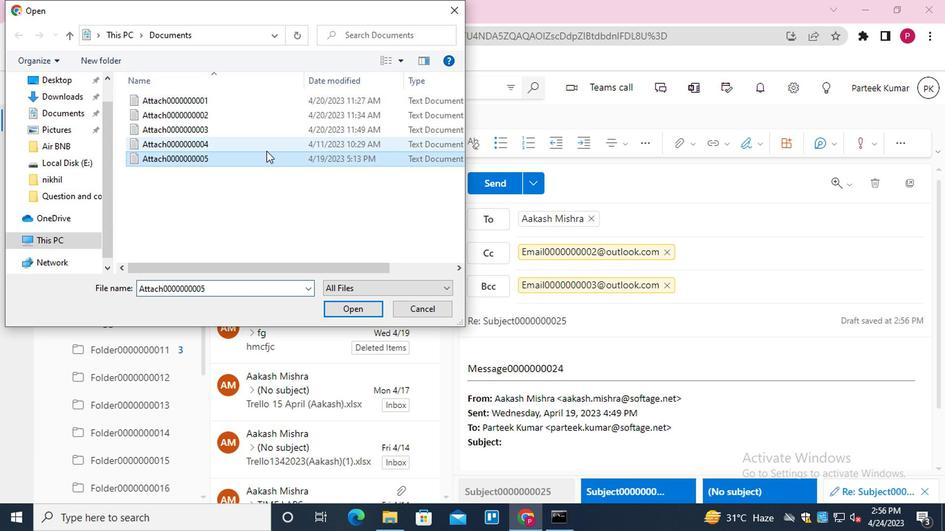 
Action: Mouse pressed left at (268, 147)
Screenshot: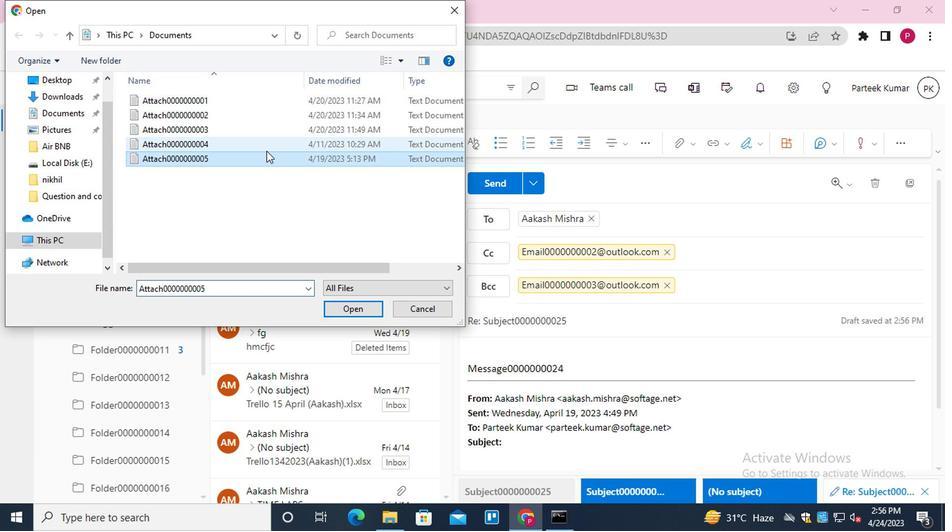 
Action: Mouse moved to (341, 312)
Screenshot: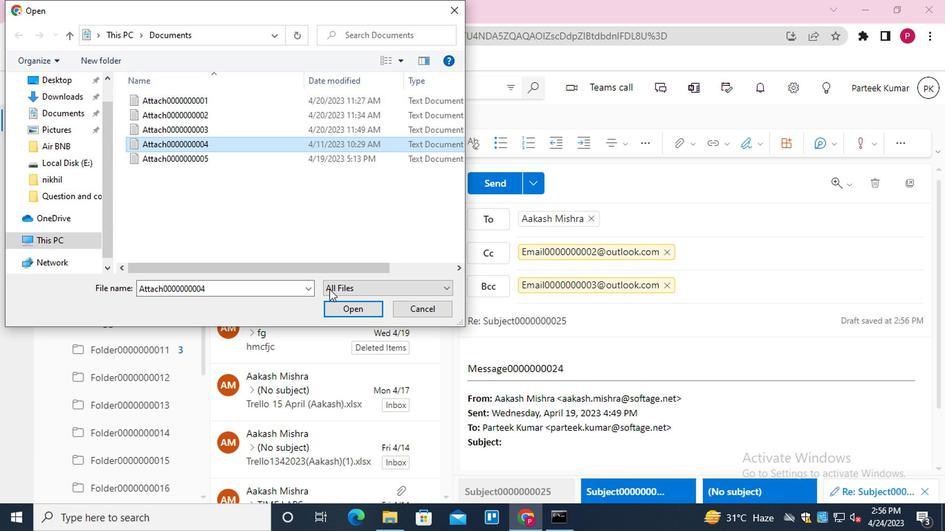 
Action: Mouse pressed left at (341, 312)
Screenshot: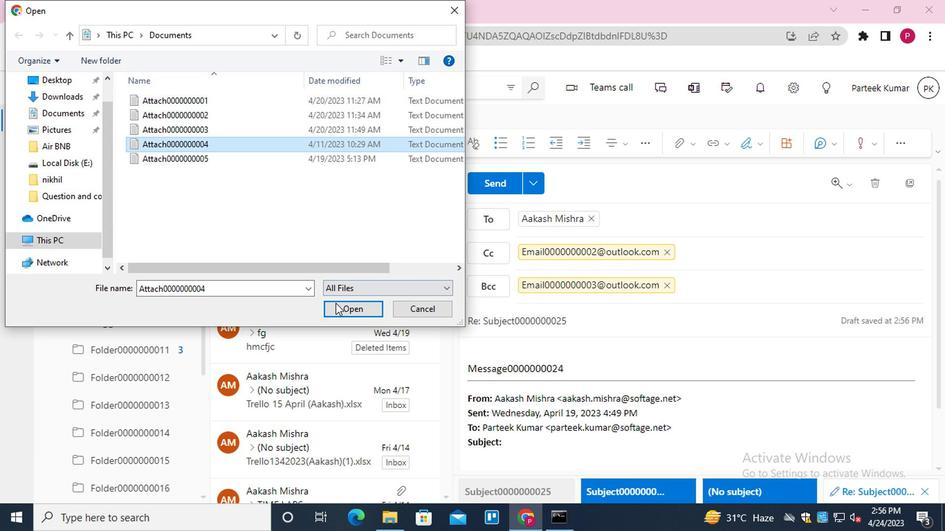 
Action: Mouse moved to (681, 144)
Screenshot: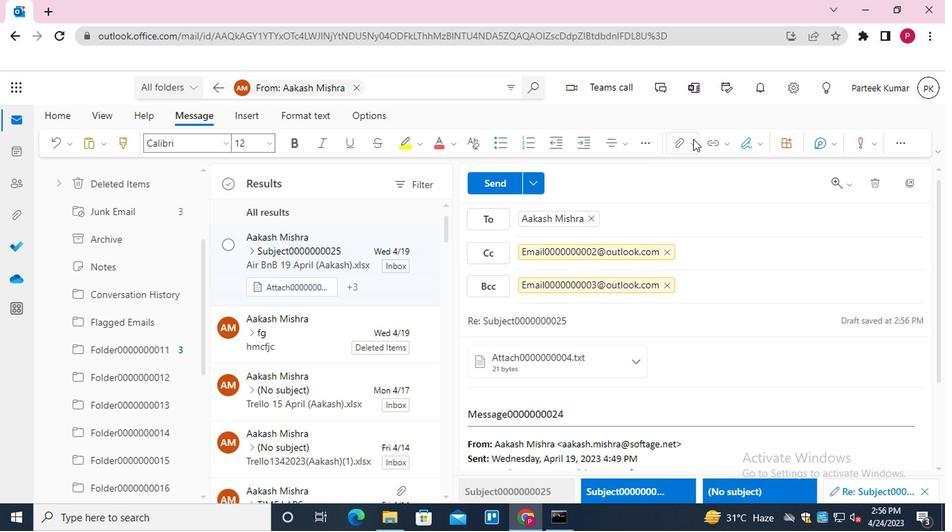 
Action: Mouse pressed left at (681, 144)
Screenshot: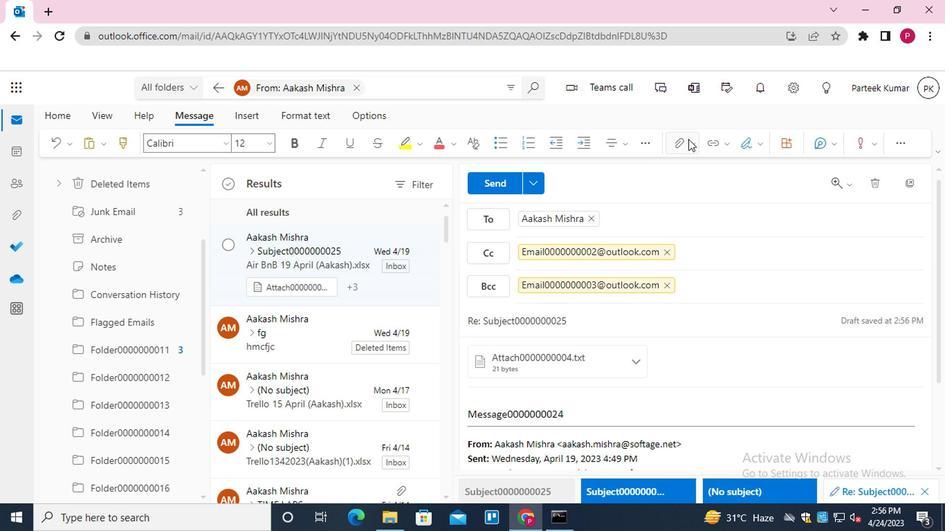 
Action: Mouse moved to (596, 225)
Screenshot: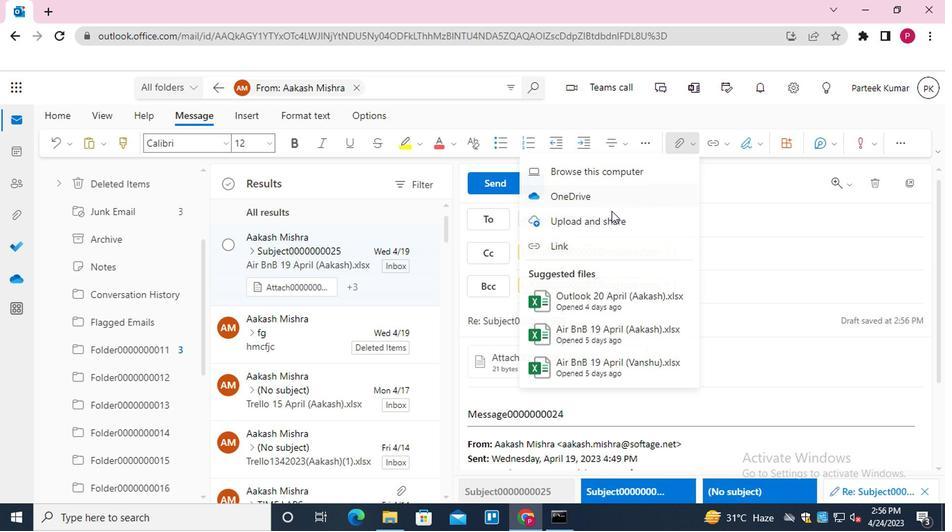 
Action: Mouse pressed left at (596, 225)
Screenshot: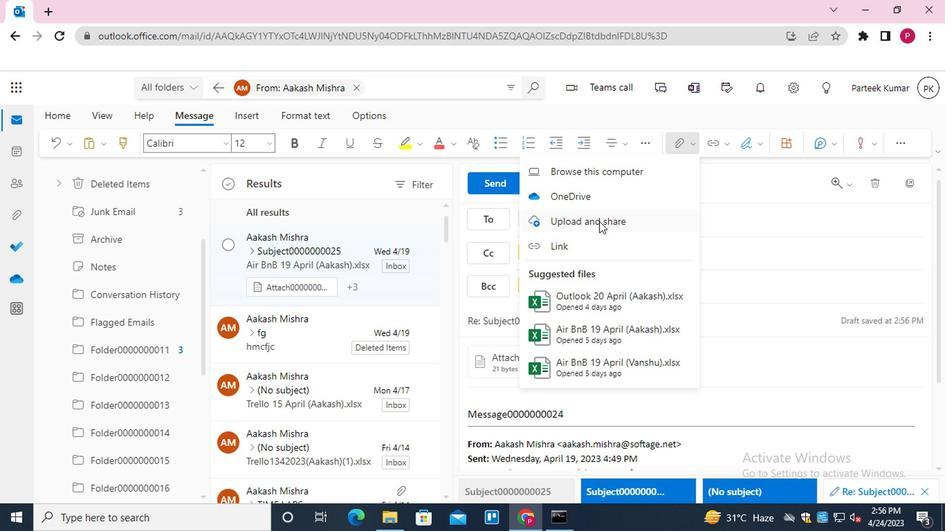 
Action: Mouse moved to (236, 166)
Screenshot: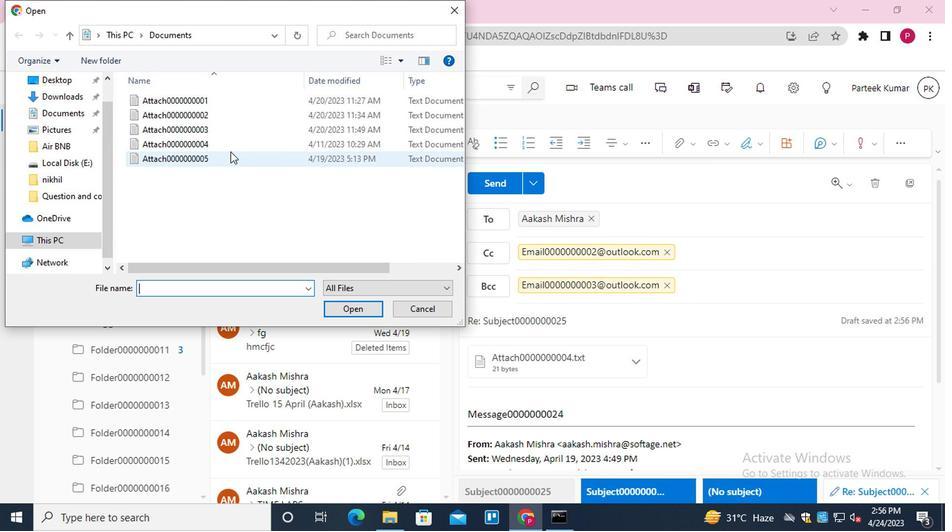 
Action: Mouse pressed left at (236, 166)
Screenshot: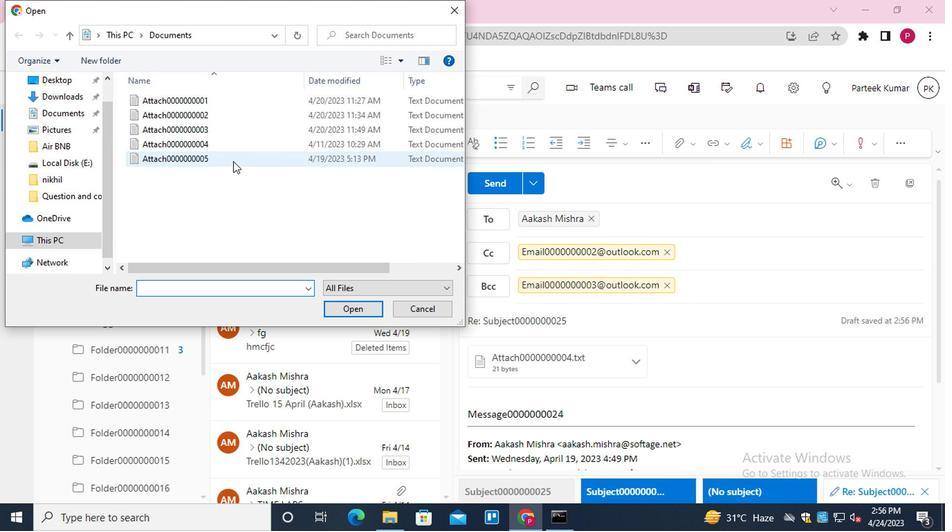 
Action: Mouse moved to (359, 316)
Screenshot: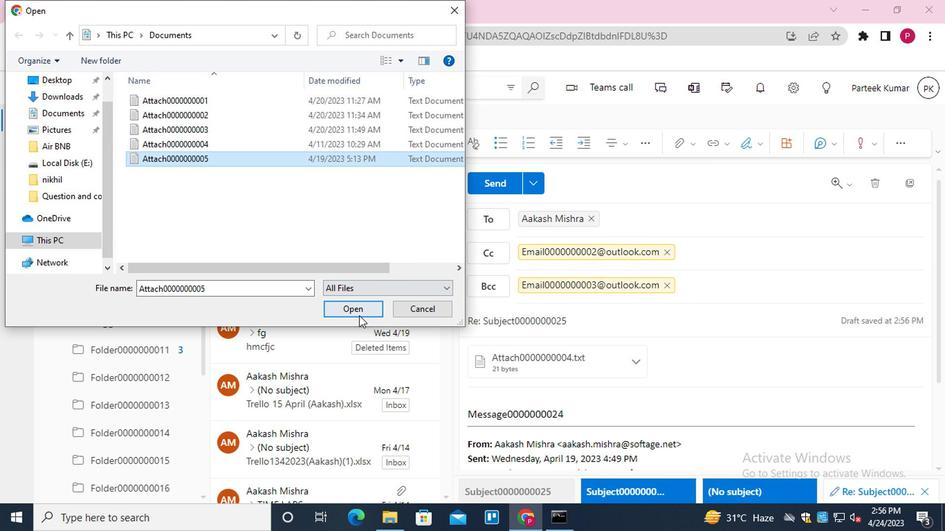 
Action: Mouse pressed left at (359, 316)
Screenshot: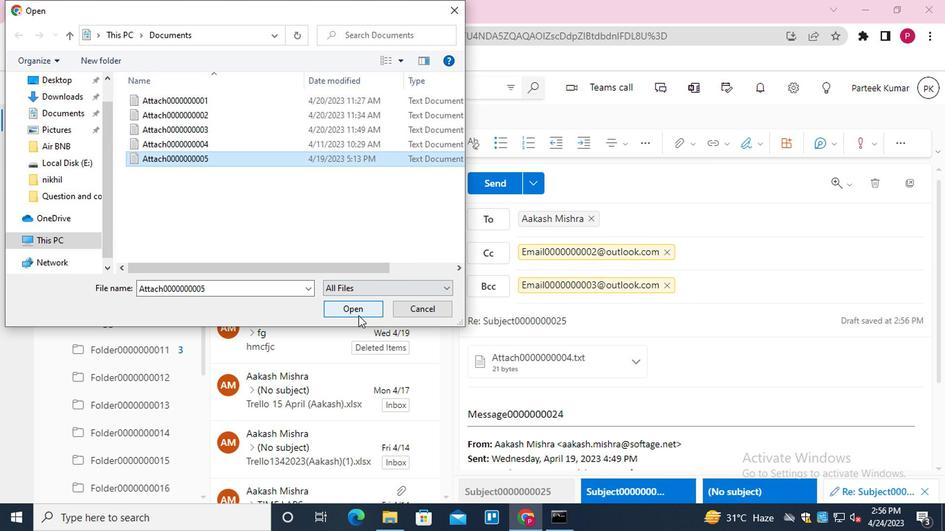 
Action: Mouse moved to (504, 331)
Screenshot: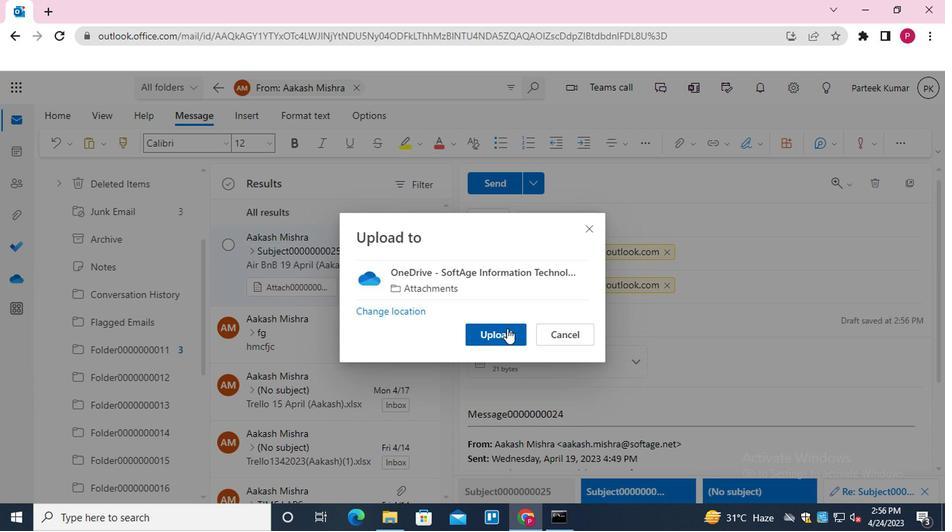 
Action: Mouse pressed left at (504, 331)
Screenshot: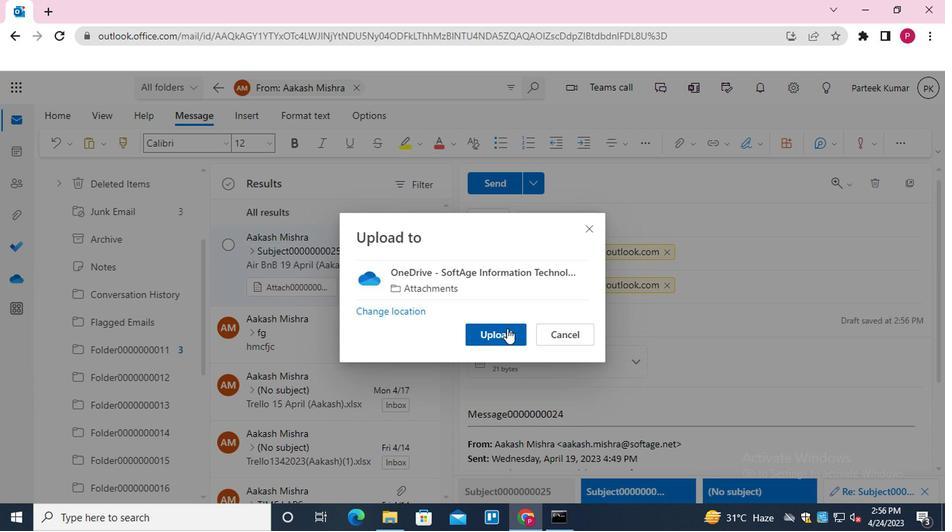 
Action: Mouse moved to (493, 181)
Screenshot: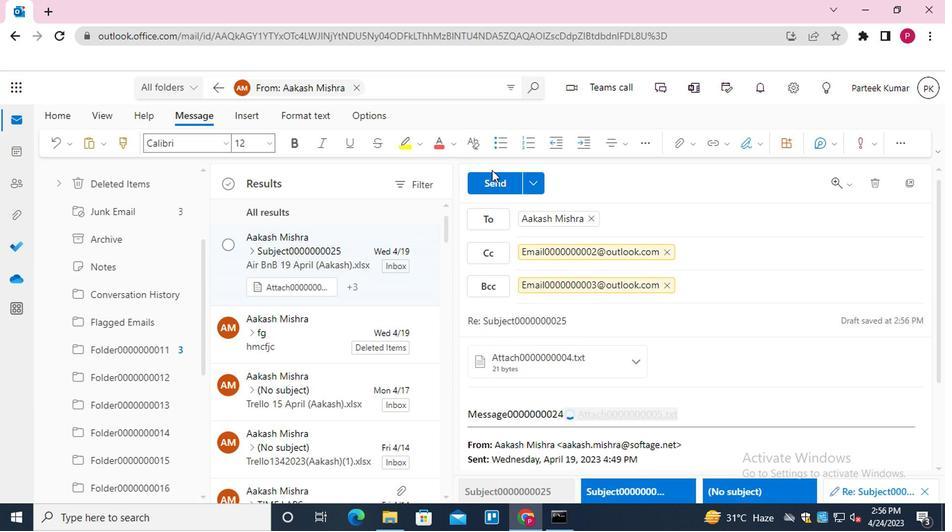 
Action: Mouse pressed left at (493, 181)
Screenshot: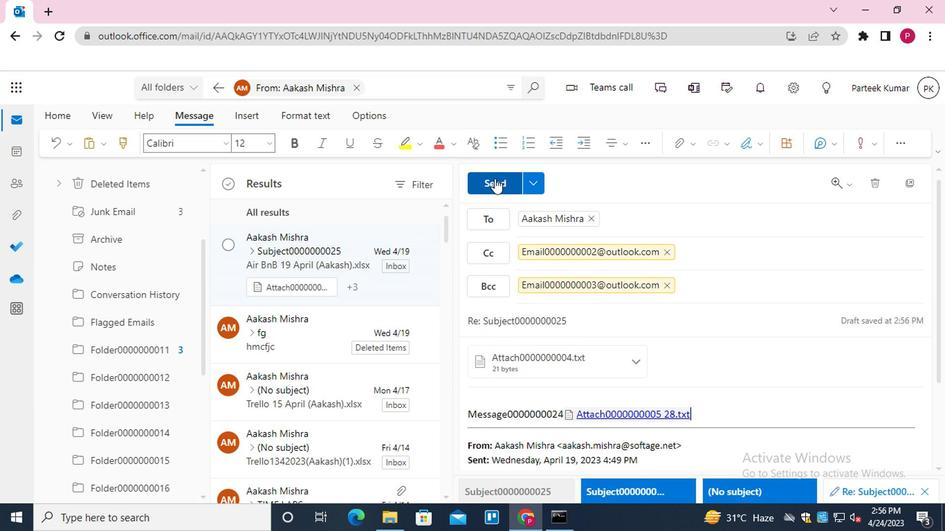 
Action: Mouse moved to (219, 92)
Screenshot: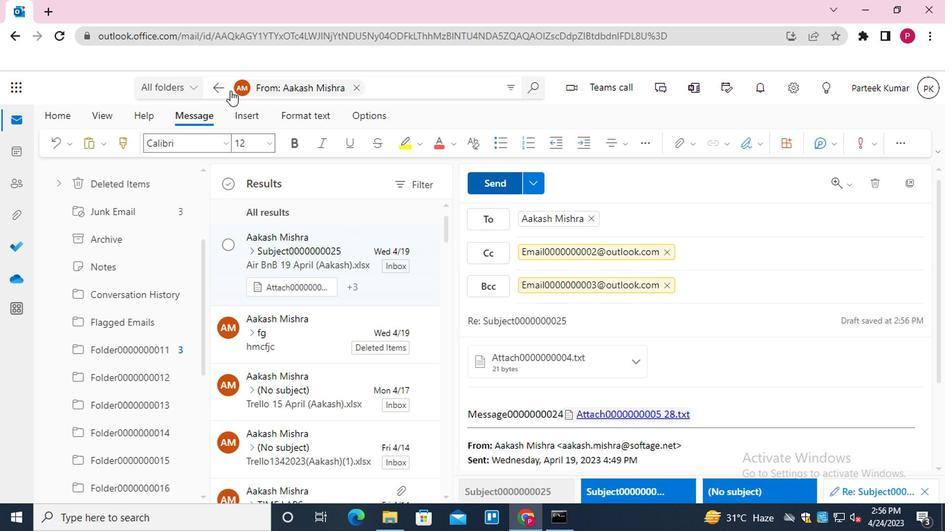 
Action: Mouse pressed left at (219, 92)
Screenshot: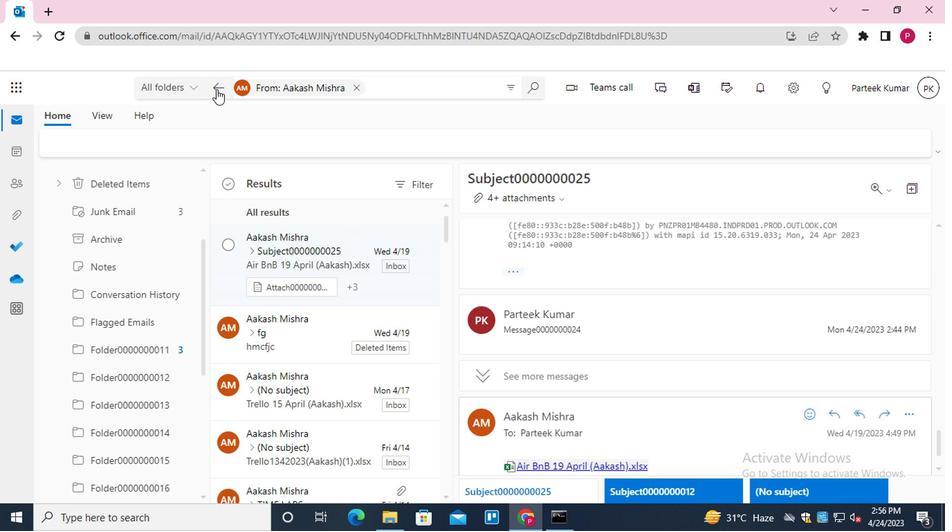 
Action: Mouse moved to (275, 302)
Screenshot: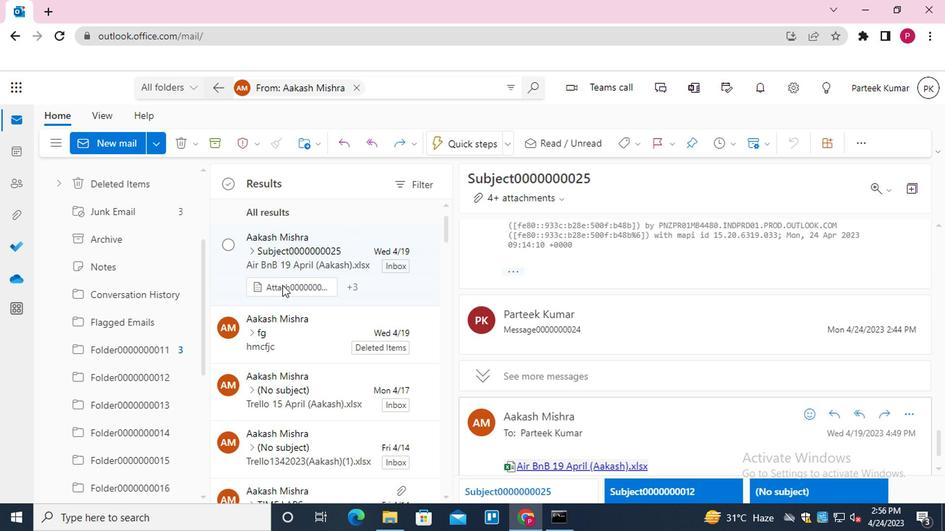 
Action: Mouse scrolled (275, 302) with delta (0, 0)
Screenshot: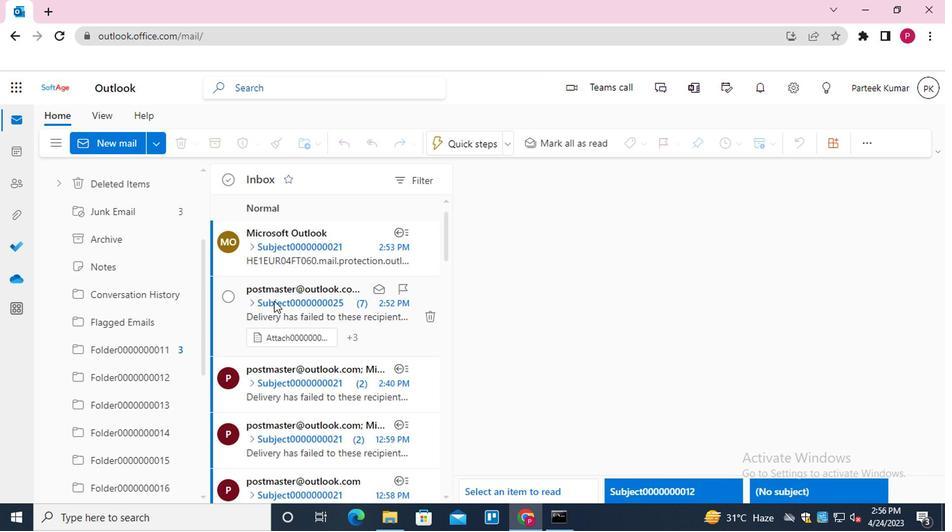 
Action: Mouse scrolled (275, 302) with delta (0, 0)
Screenshot: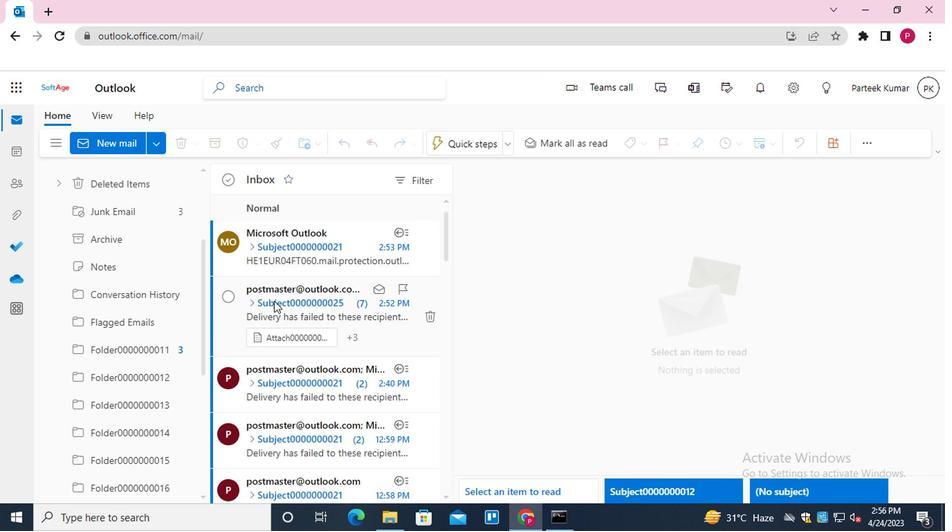 
Action: Mouse scrolled (275, 302) with delta (0, 0)
Screenshot: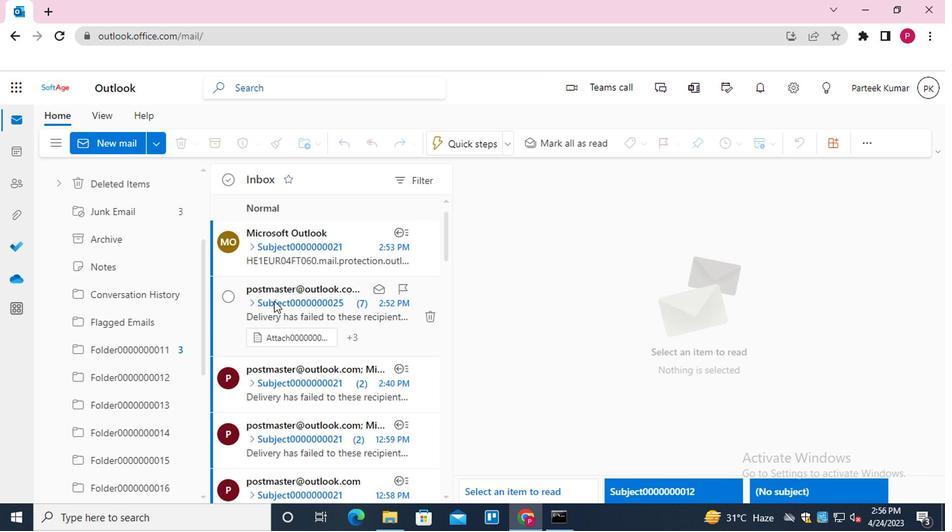 
Action: Mouse scrolled (275, 302) with delta (0, 0)
Screenshot: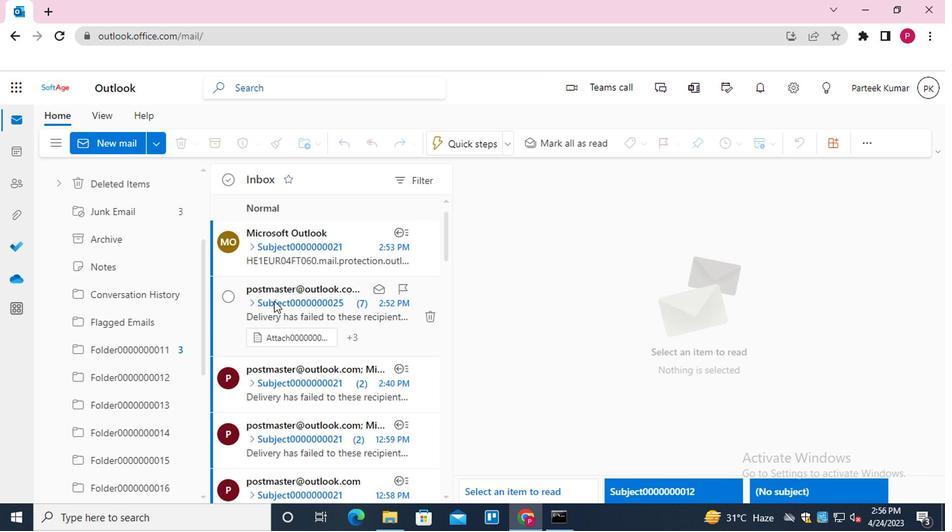 
Action: Mouse scrolled (275, 302) with delta (0, 0)
Screenshot: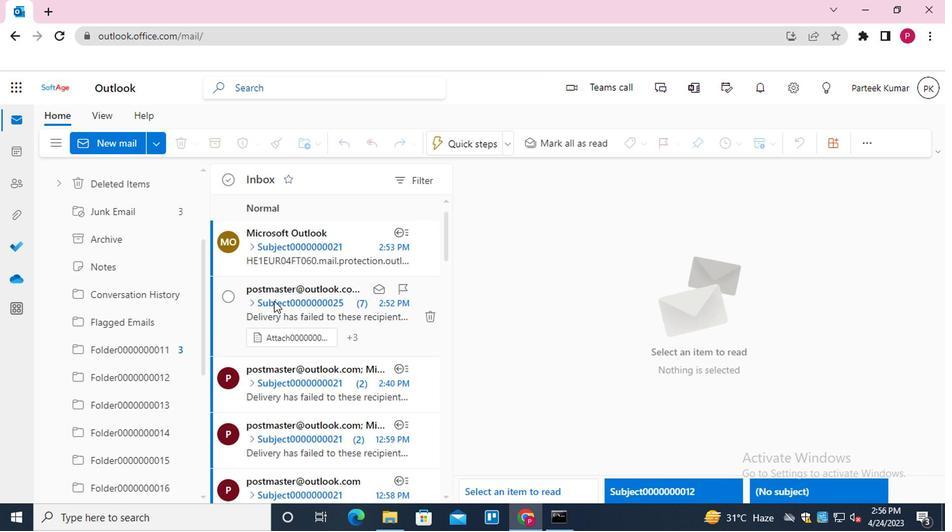 
Action: Mouse moved to (275, 303)
Screenshot: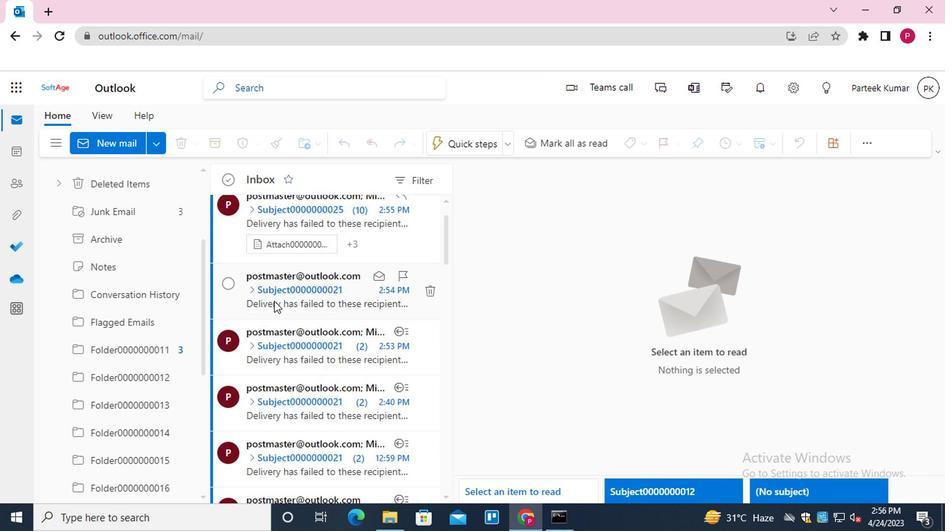 
Action: Mouse scrolled (275, 302) with delta (0, 0)
Screenshot: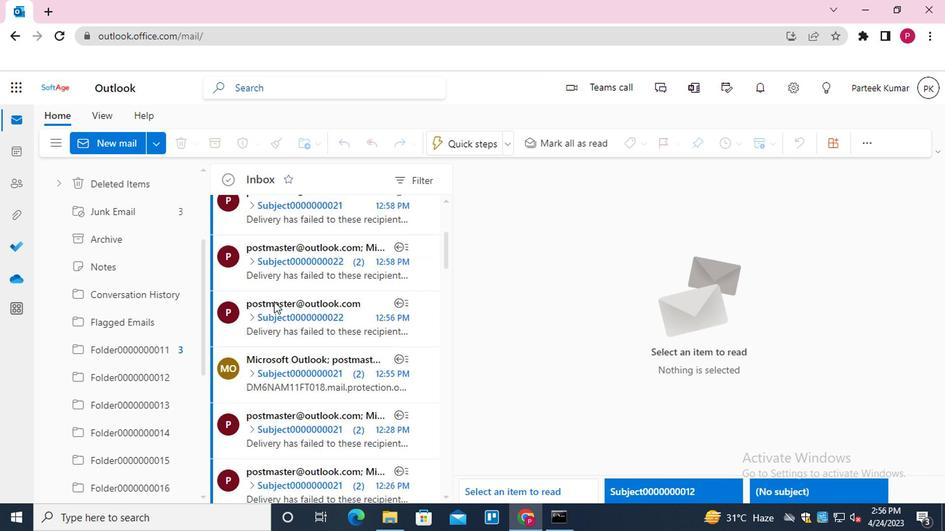 
Action: Mouse scrolled (275, 302) with delta (0, 0)
Screenshot: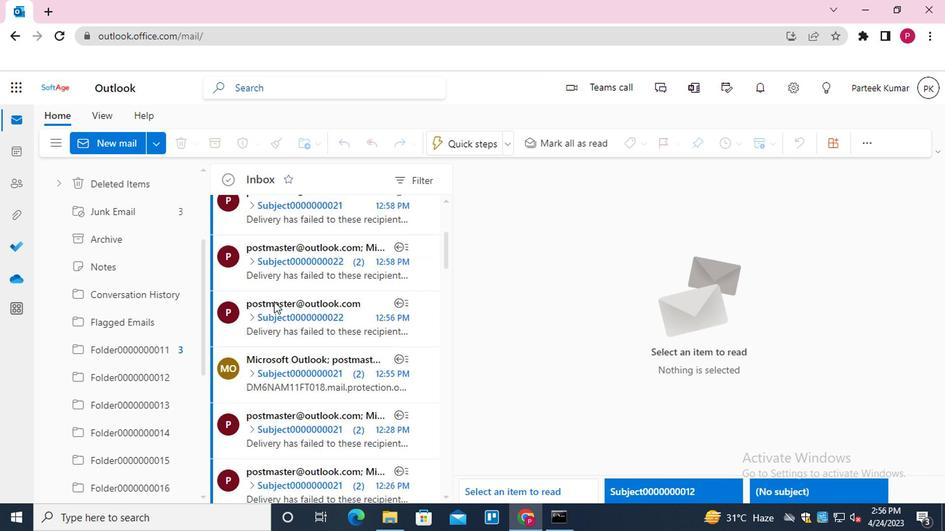 
Action: Mouse scrolled (275, 302) with delta (0, 0)
Screenshot: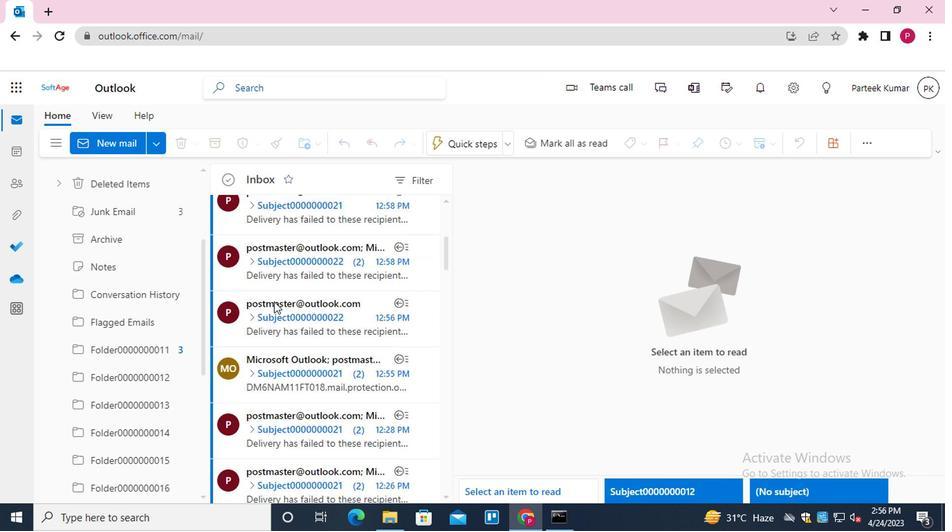 
Action: Mouse scrolled (275, 302) with delta (0, 0)
Screenshot: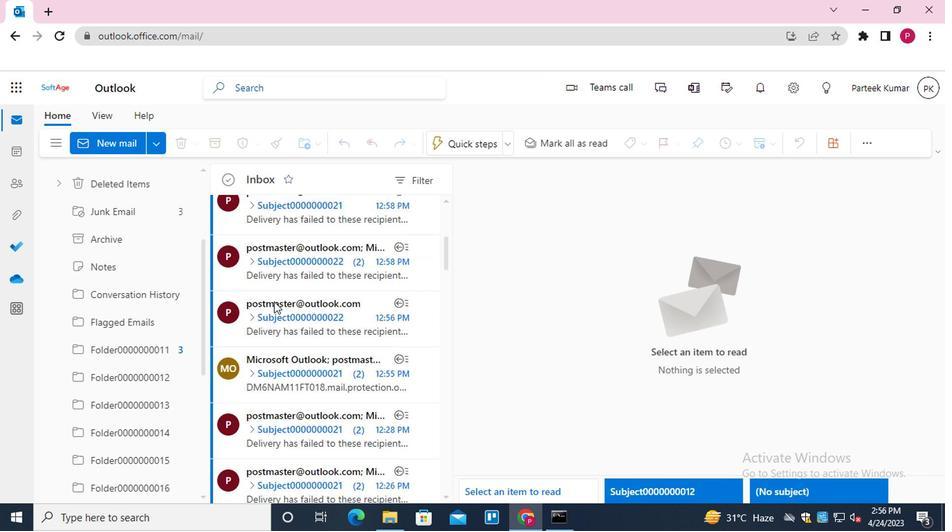 
Action: Mouse scrolled (275, 302) with delta (0, 0)
Screenshot: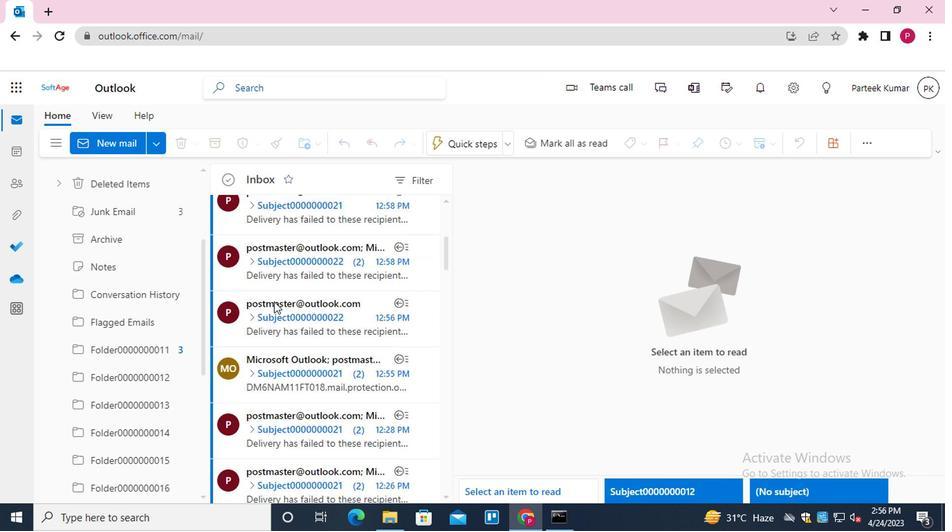 
Action: Mouse scrolled (275, 302) with delta (0, 0)
Screenshot: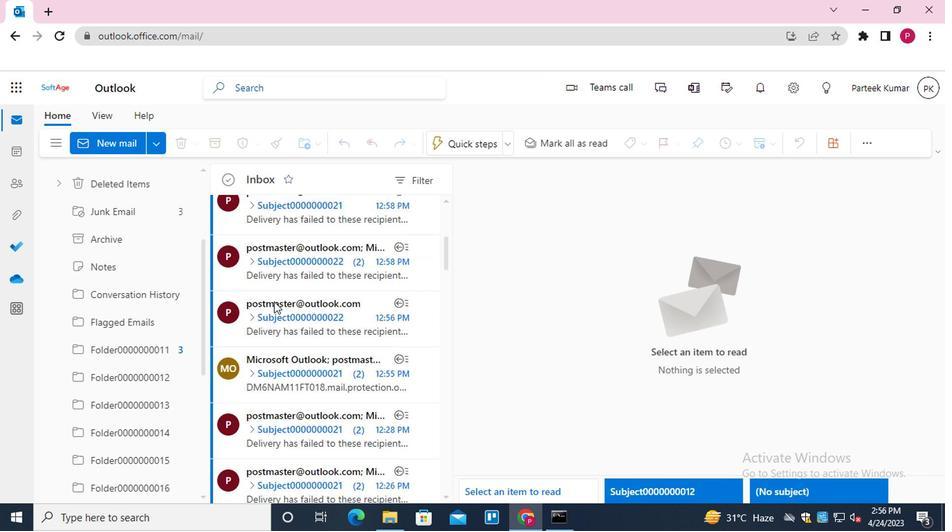
Action: Mouse scrolled (275, 302) with delta (0, 0)
Screenshot: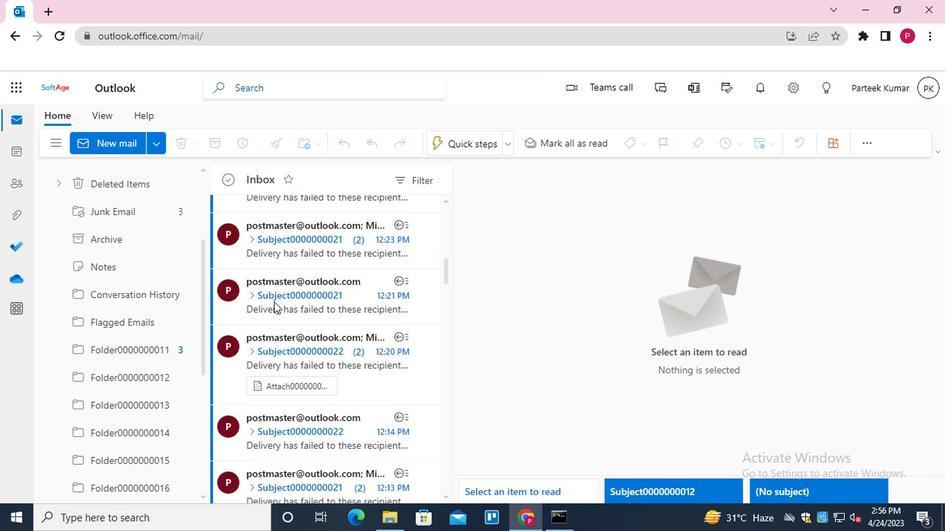 
Action: Mouse scrolled (275, 302) with delta (0, 0)
Screenshot: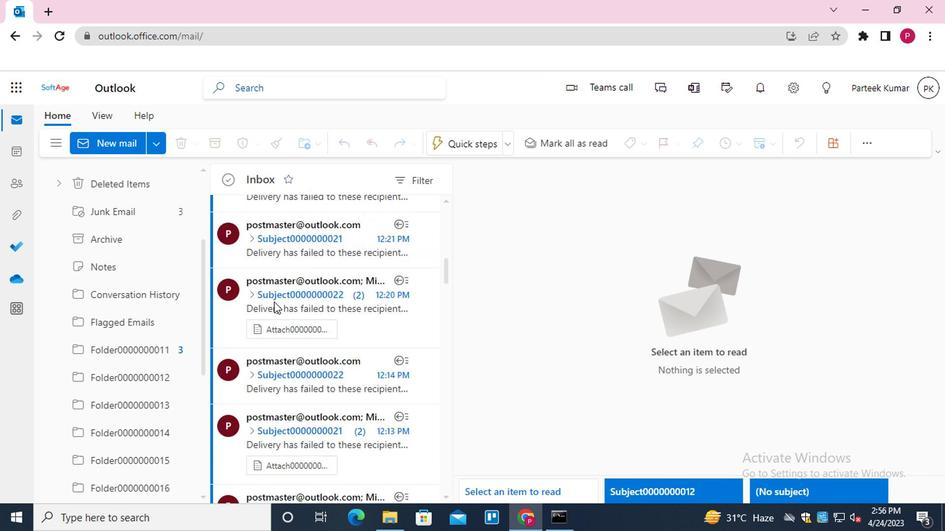 
Action: Mouse scrolled (275, 302) with delta (0, 0)
Screenshot: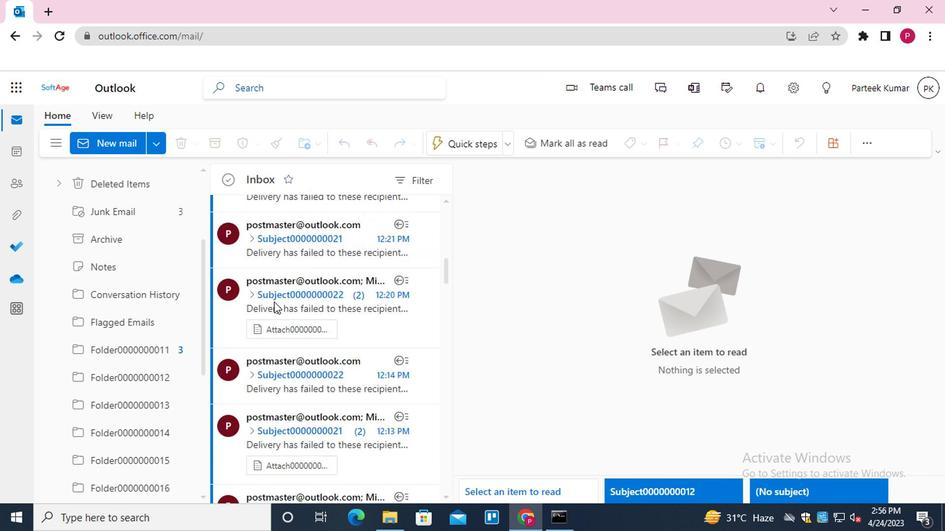 
Action: Mouse scrolled (275, 302) with delta (0, 0)
Screenshot: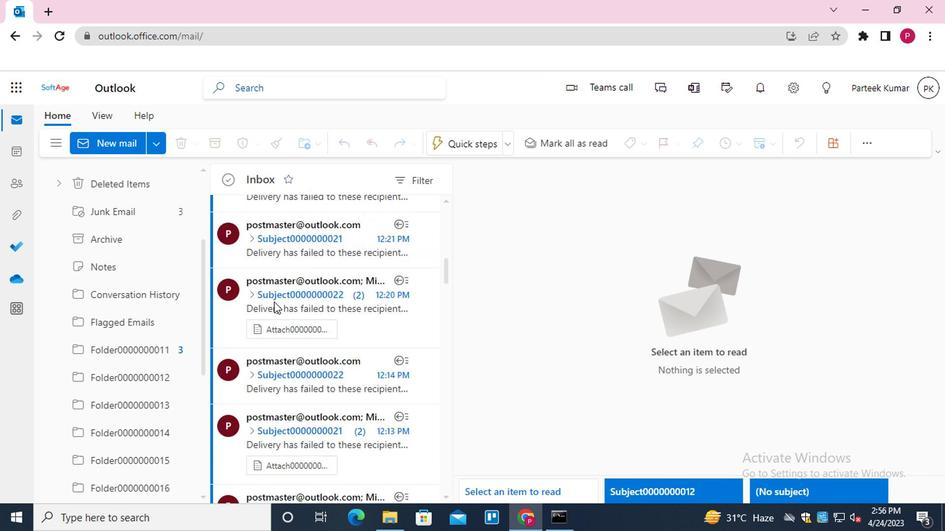 
Action: Mouse scrolled (275, 302) with delta (0, 0)
Screenshot: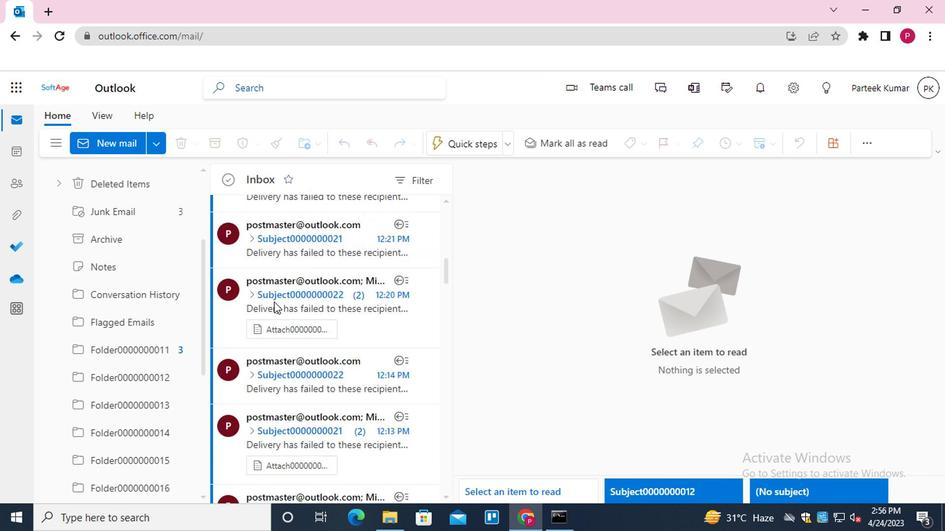 
Action: Mouse scrolled (275, 302) with delta (0, 0)
Screenshot: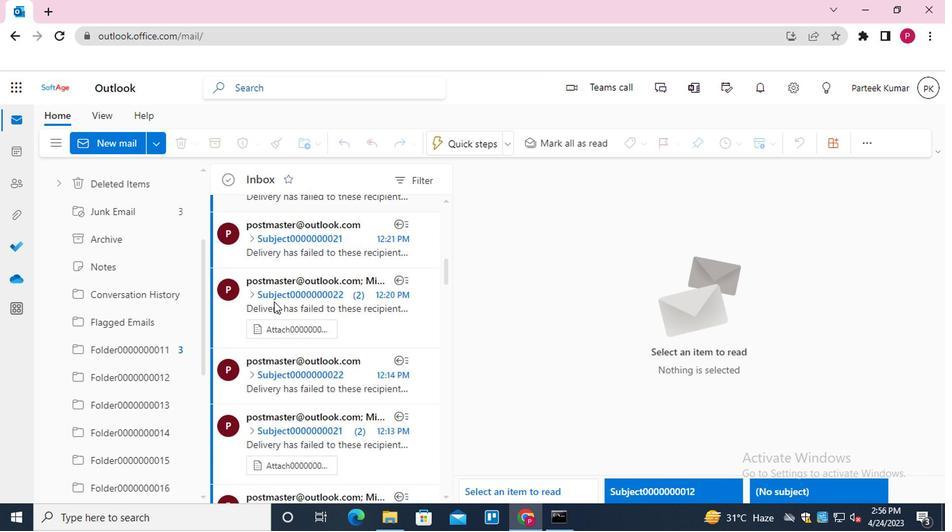 
Action: Mouse scrolled (275, 302) with delta (0, 0)
Screenshot: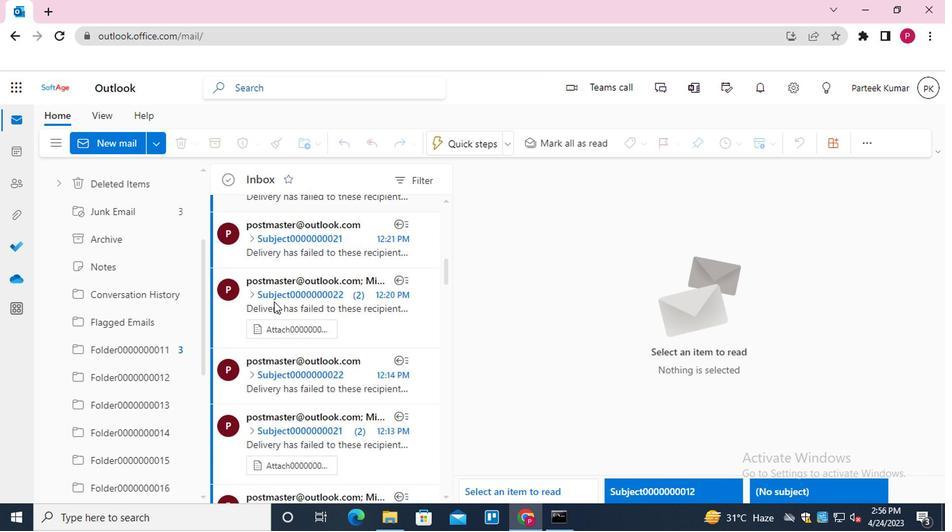 
Action: Mouse scrolled (275, 302) with delta (0, 0)
Screenshot: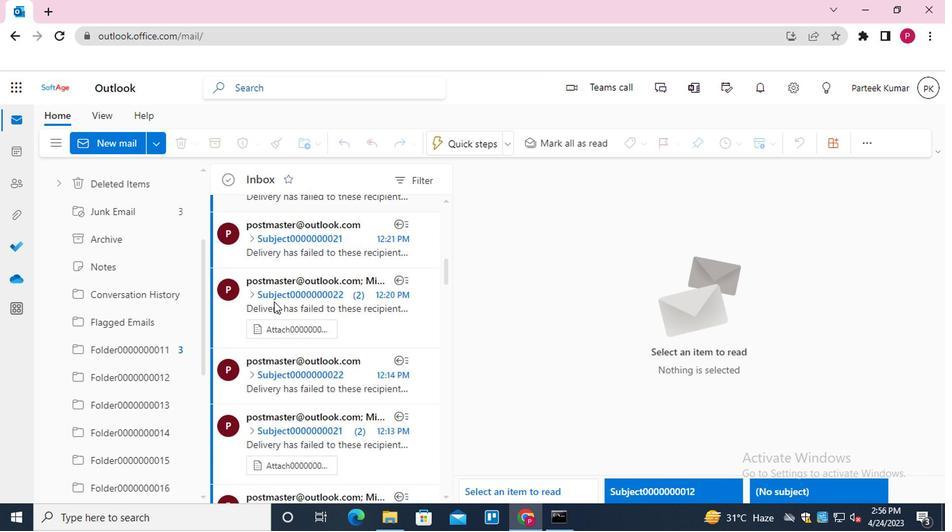 
Action: Mouse scrolled (275, 302) with delta (0, 0)
Screenshot: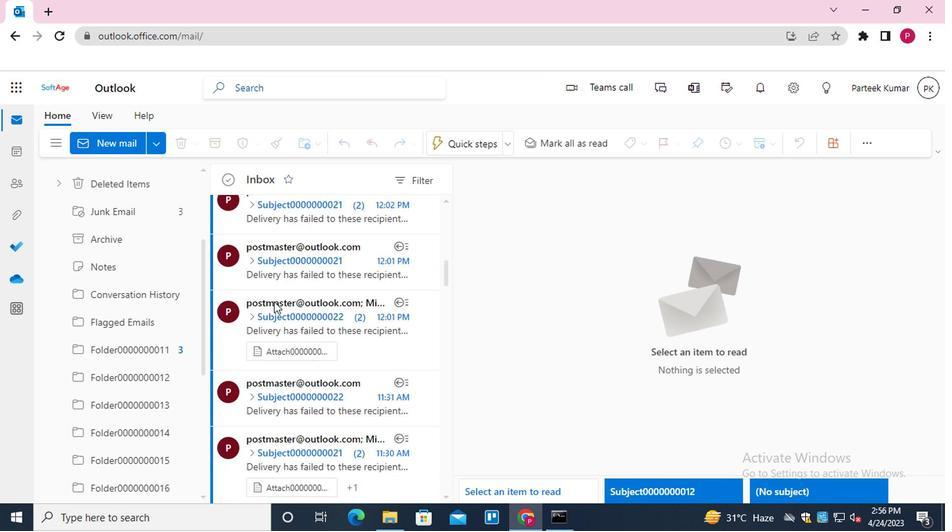 
Action: Mouse scrolled (275, 302) with delta (0, 0)
Screenshot: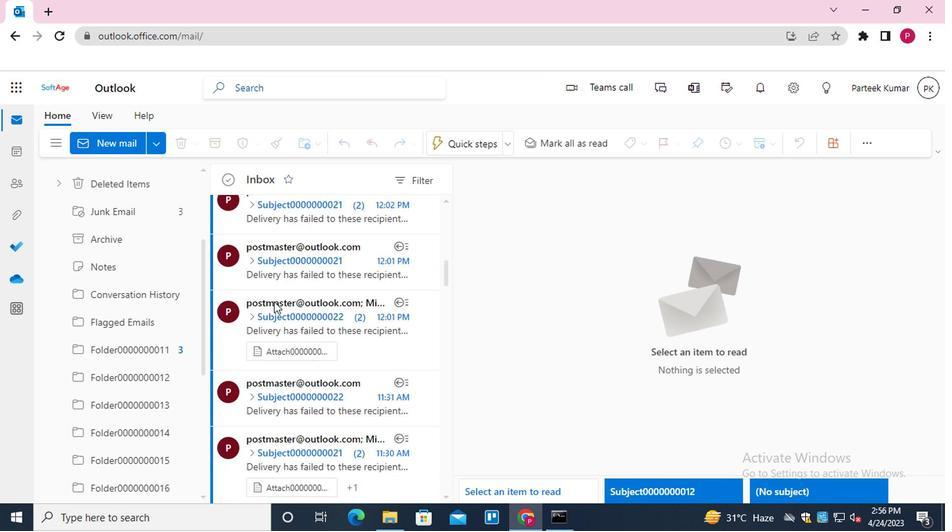 
Action: Mouse scrolled (275, 302) with delta (0, 0)
Screenshot: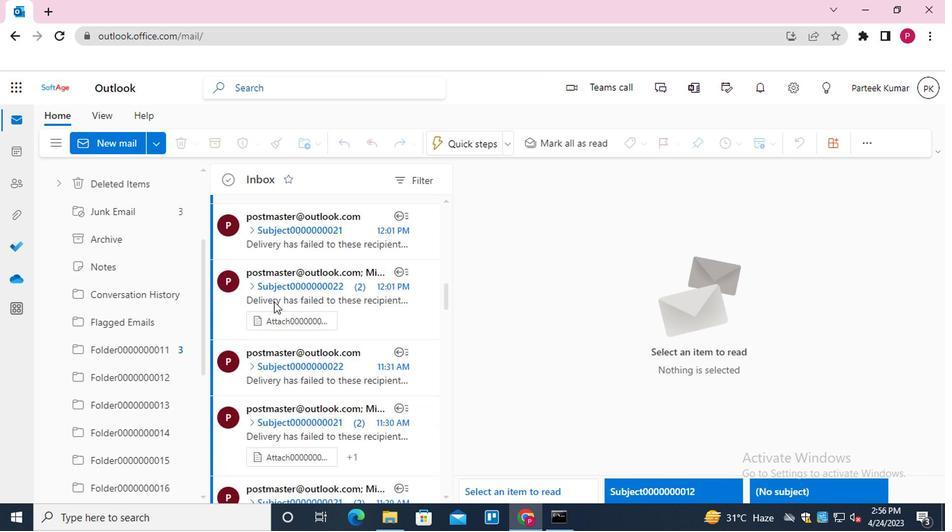 
Action: Mouse scrolled (275, 302) with delta (0, 0)
Screenshot: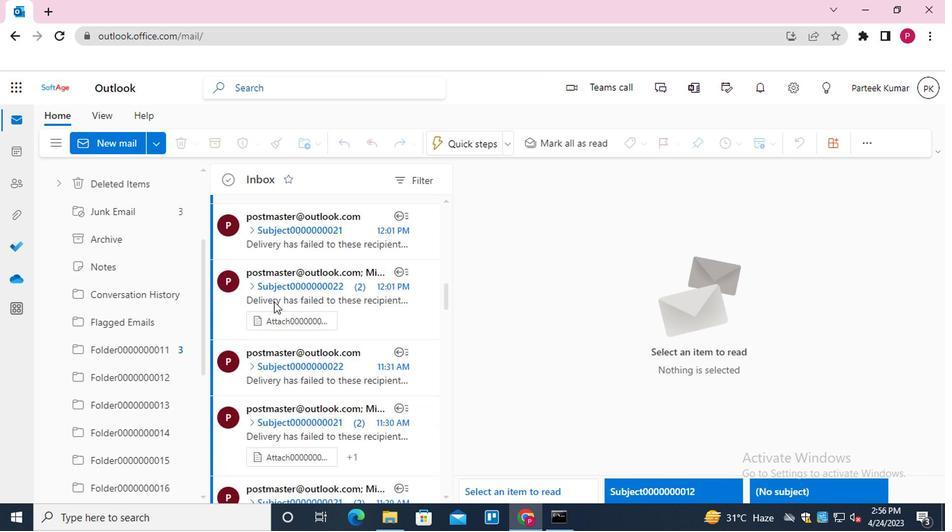 
Action: Mouse scrolled (275, 302) with delta (0, 0)
Screenshot: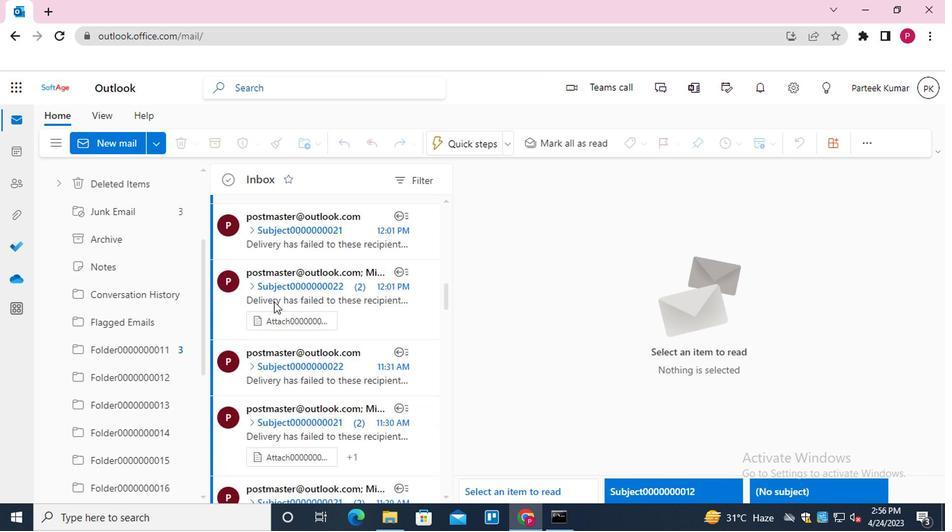 
Action: Mouse scrolled (275, 302) with delta (0, 0)
Screenshot: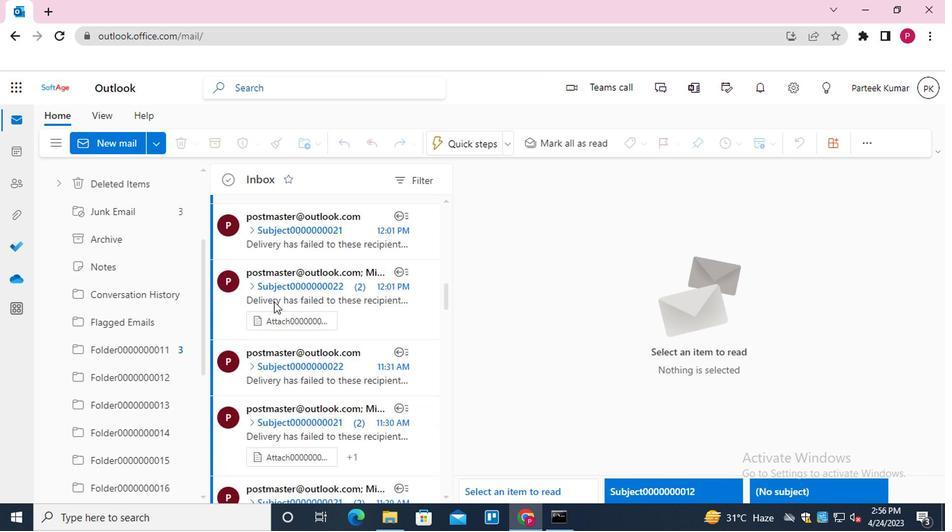 
Action: Mouse scrolled (275, 302) with delta (0, 0)
Screenshot: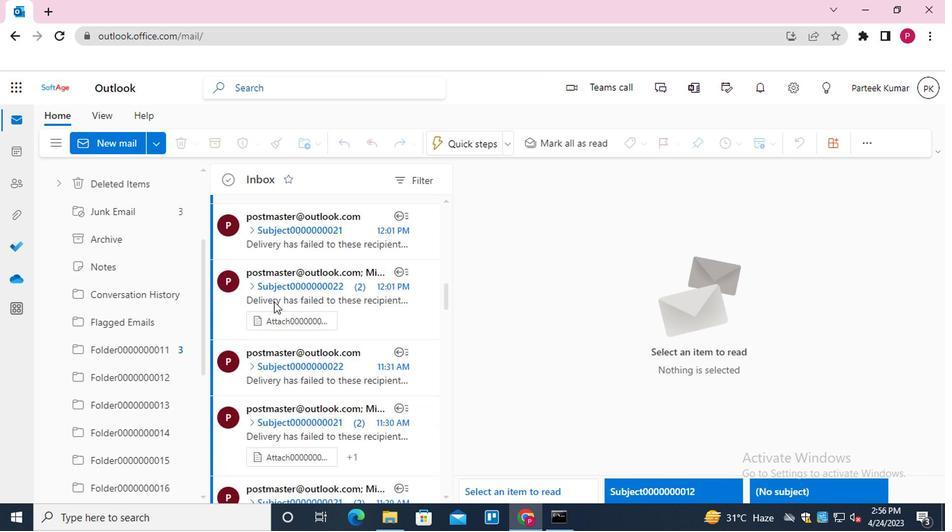 
Action: Mouse scrolled (275, 302) with delta (0, 0)
Screenshot: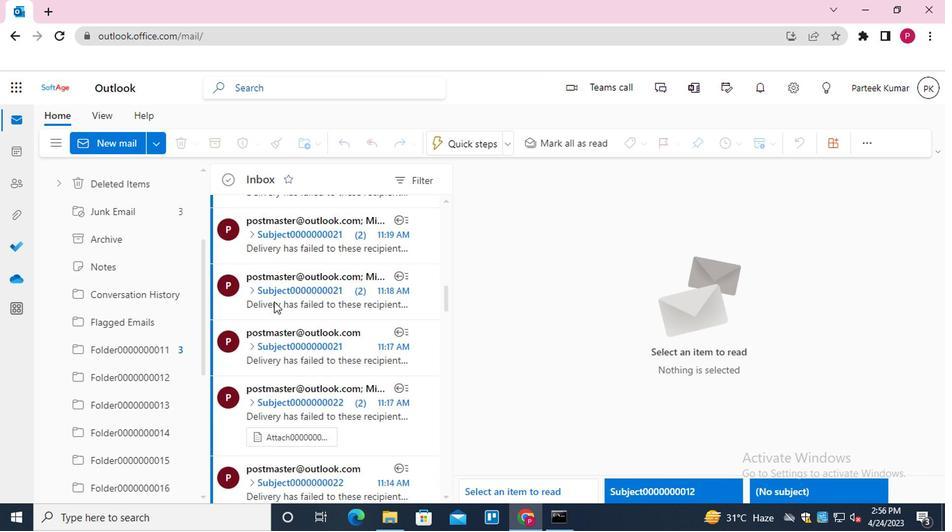 
Action: Mouse scrolled (275, 302) with delta (0, 0)
Screenshot: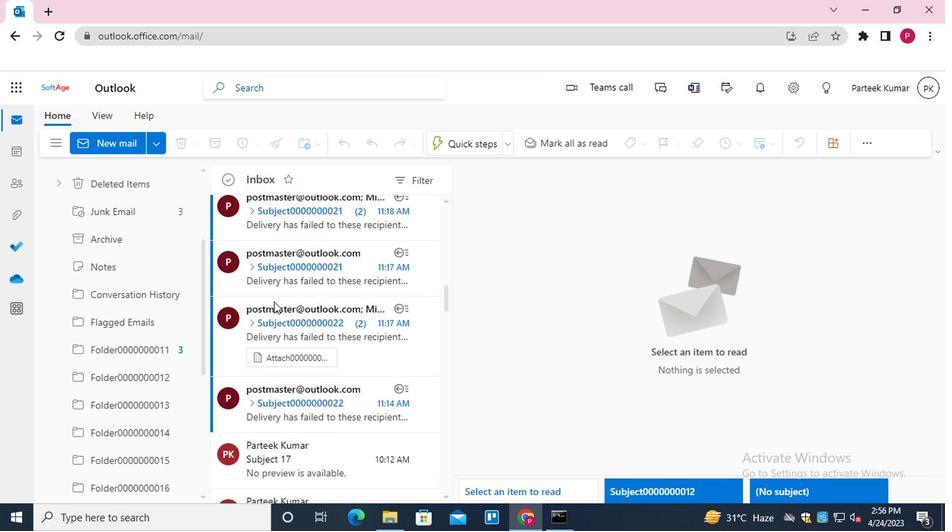 
Action: Mouse scrolled (275, 302) with delta (0, 0)
Screenshot: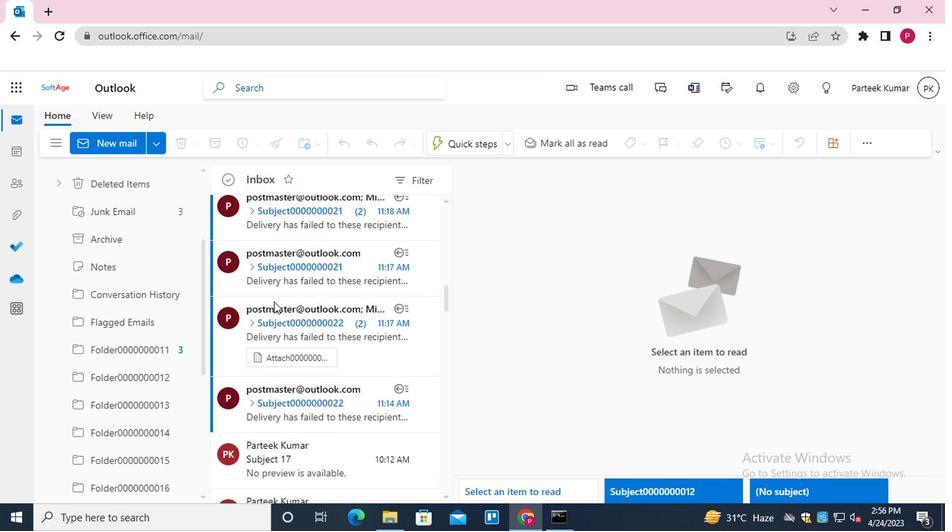 
Action: Mouse scrolled (275, 302) with delta (0, 0)
Screenshot: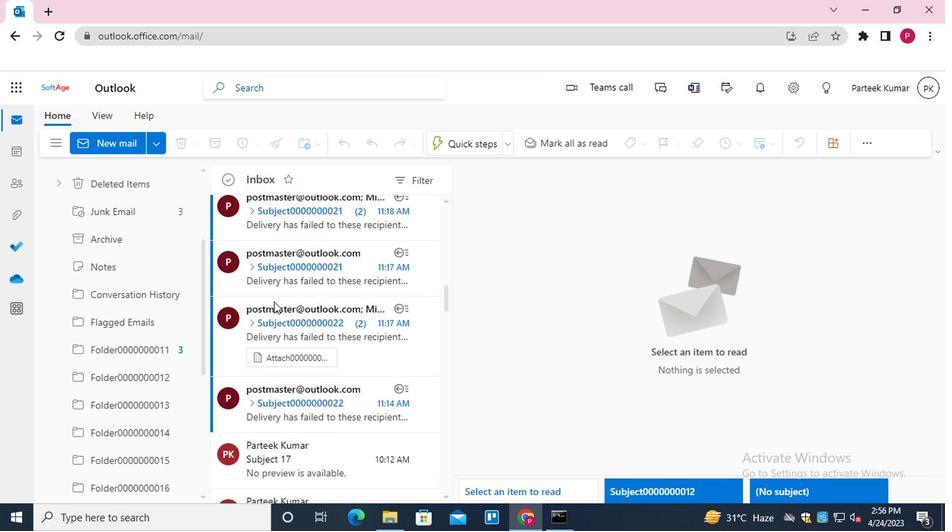 
Action: Mouse scrolled (275, 302) with delta (0, 0)
Screenshot: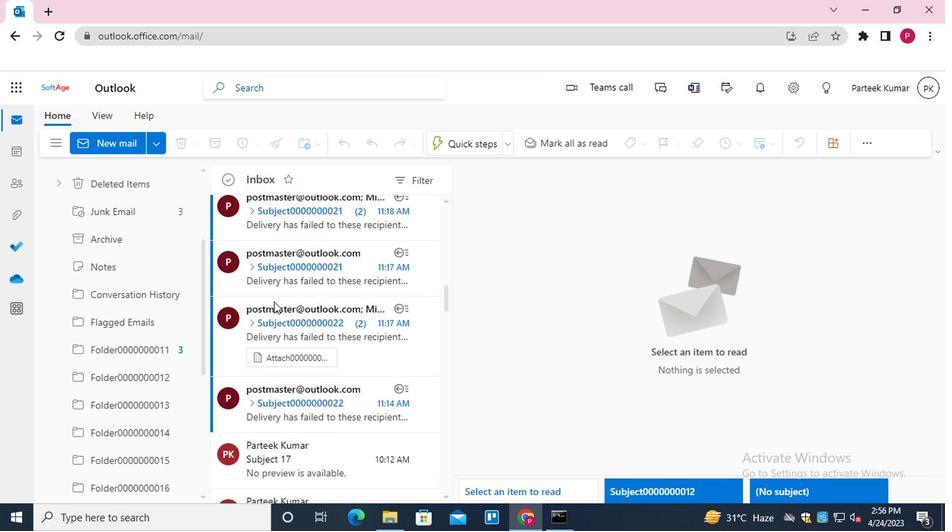
Action: Mouse scrolled (275, 302) with delta (0, 0)
Screenshot: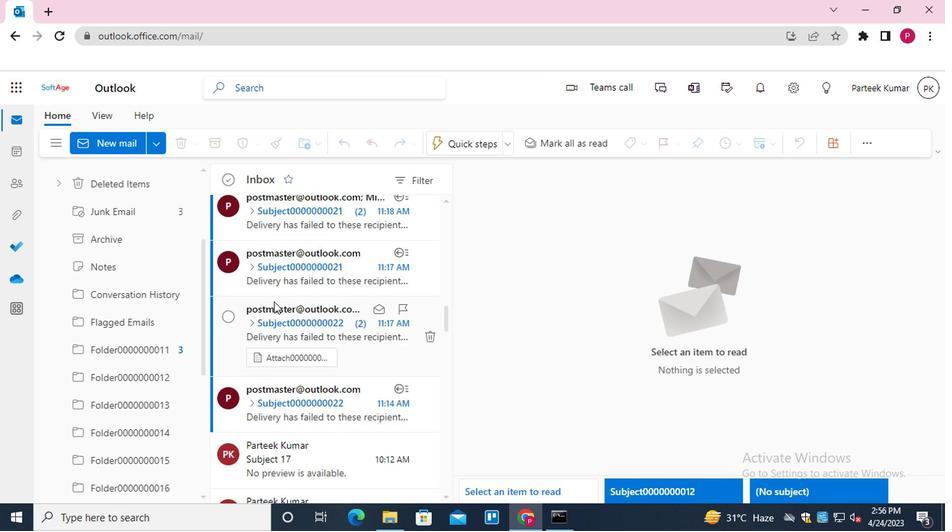 
Action: Mouse scrolled (275, 302) with delta (0, 0)
Screenshot: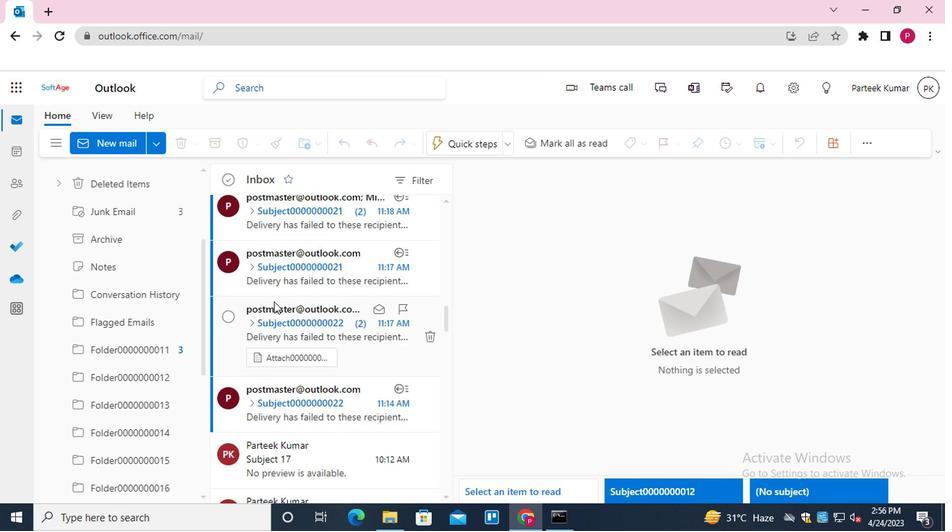 
Action: Mouse scrolled (275, 302) with delta (0, 0)
Screenshot: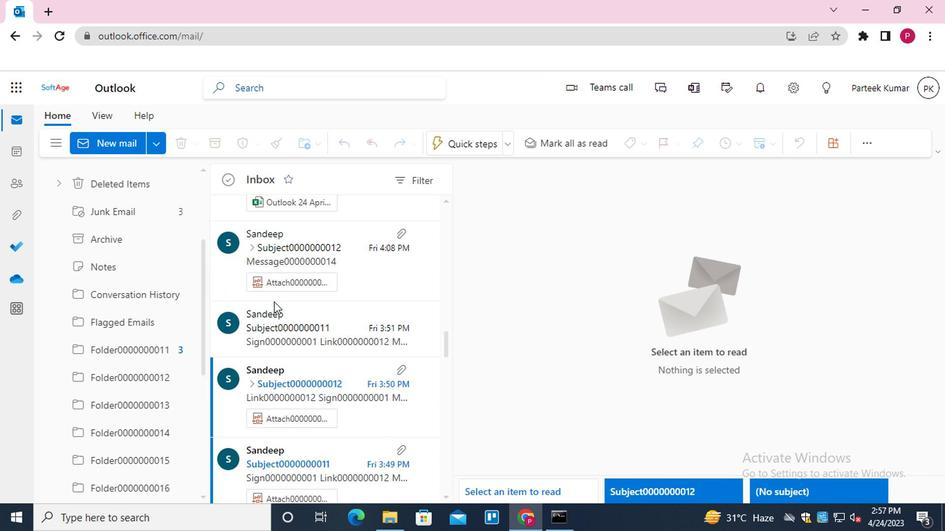 
Action: Mouse scrolled (275, 302) with delta (0, 0)
Screenshot: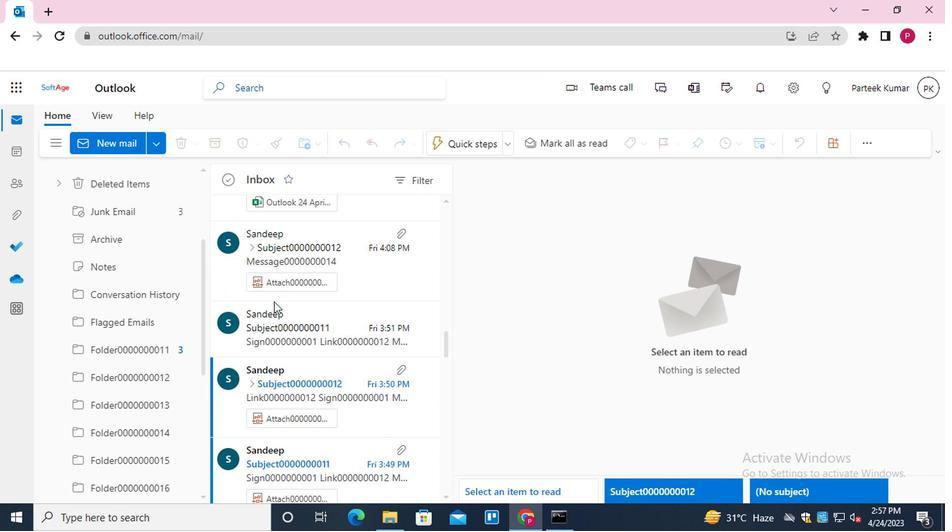 
Action: Mouse scrolled (275, 302) with delta (0, 0)
Screenshot: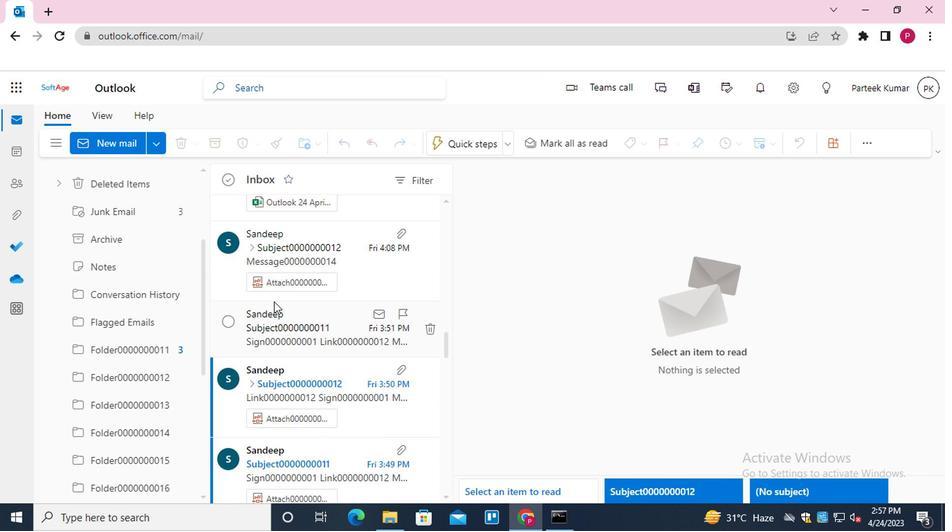 
Action: Mouse scrolled (275, 302) with delta (0, 0)
Screenshot: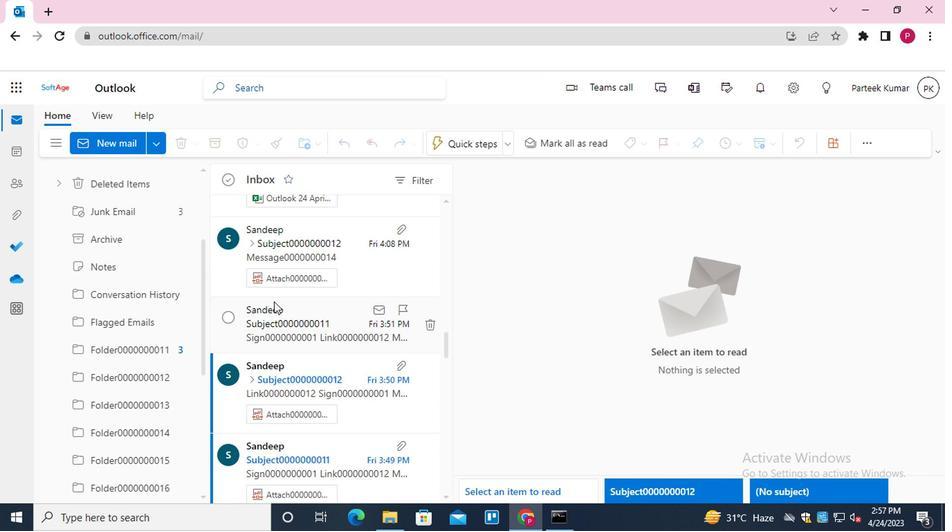 
Action: Mouse scrolled (275, 302) with delta (0, 0)
Screenshot: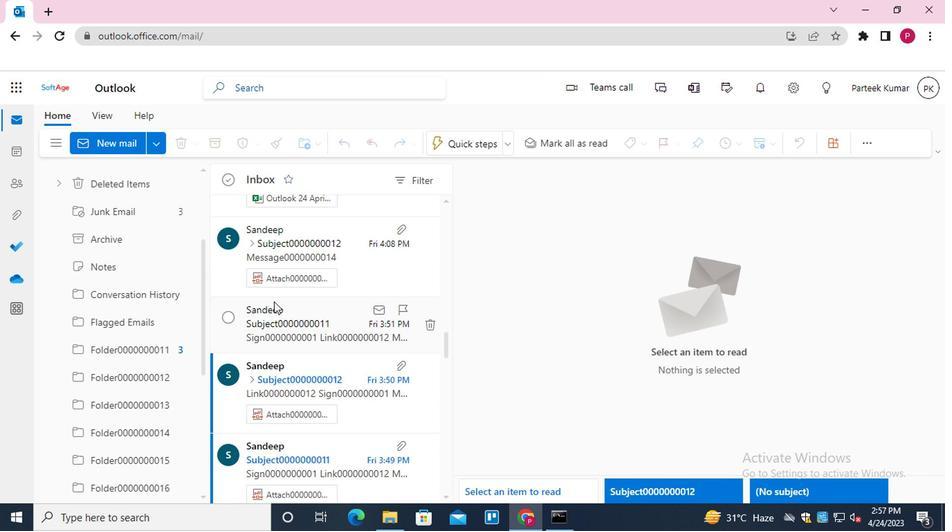 
Action: Mouse scrolled (275, 304) with delta (0, 0)
Screenshot: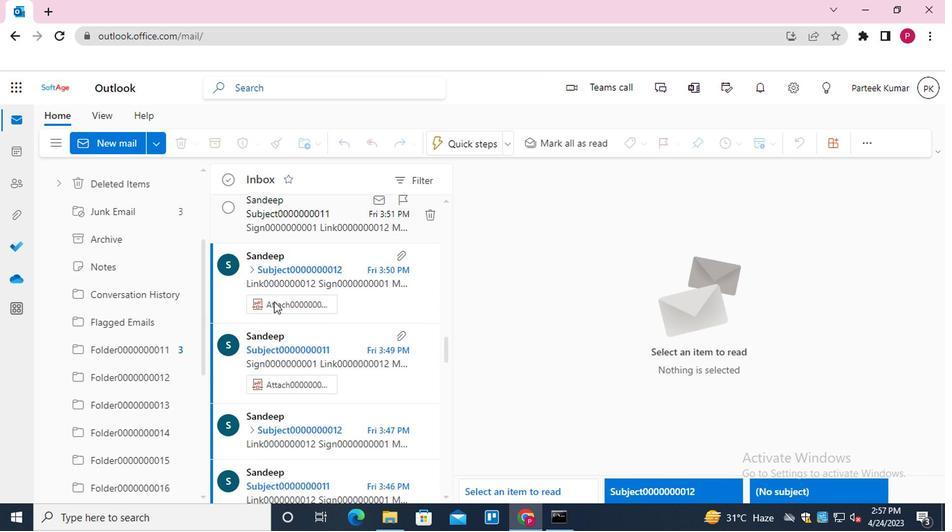 
Action: Mouse scrolled (275, 304) with delta (0, 0)
Screenshot: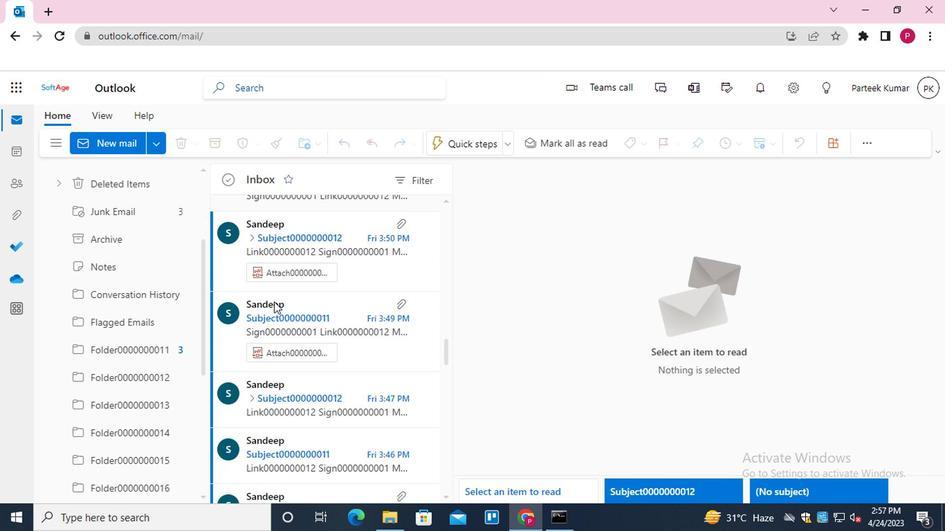 
Action: Mouse scrolled (275, 304) with delta (0, 0)
Screenshot: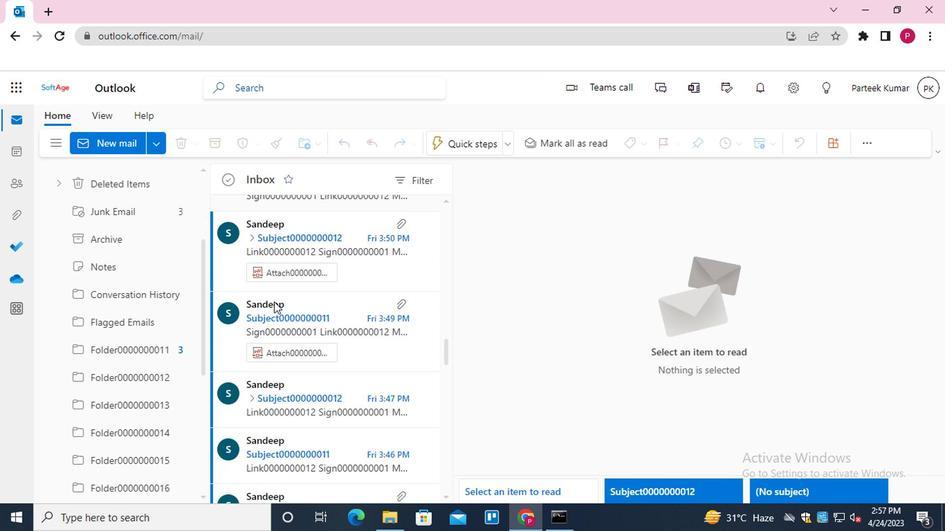 
Action: Mouse scrolled (275, 304) with delta (0, 0)
Screenshot: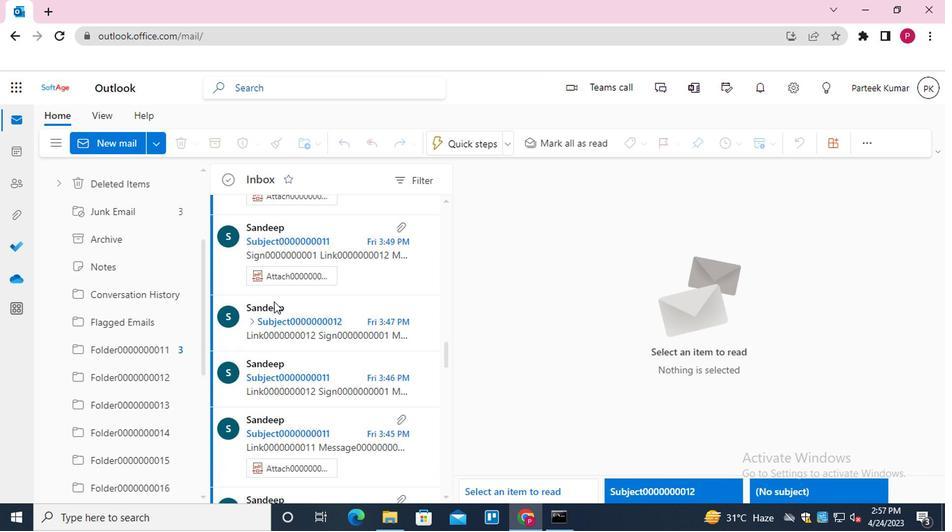 
Action: Mouse scrolled (275, 304) with delta (0, 0)
Screenshot: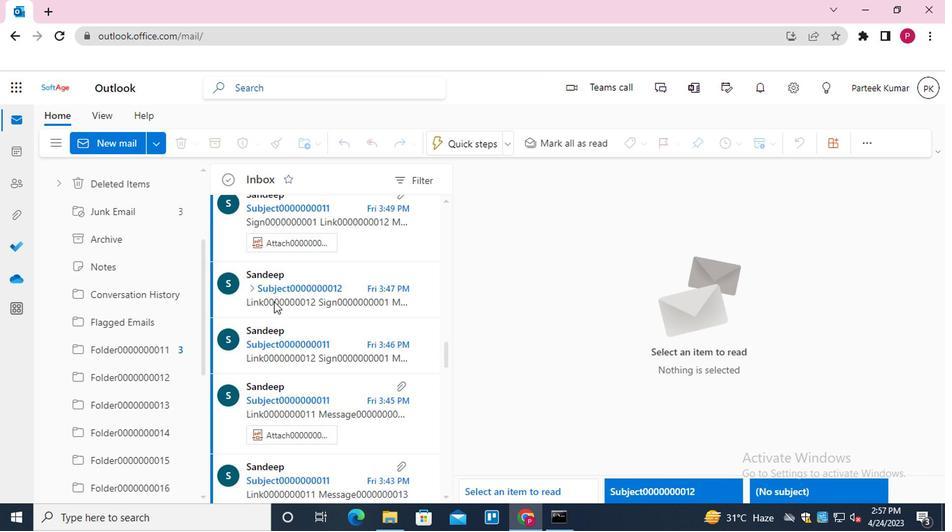 
Action: Mouse scrolled (275, 304) with delta (0, 0)
Screenshot: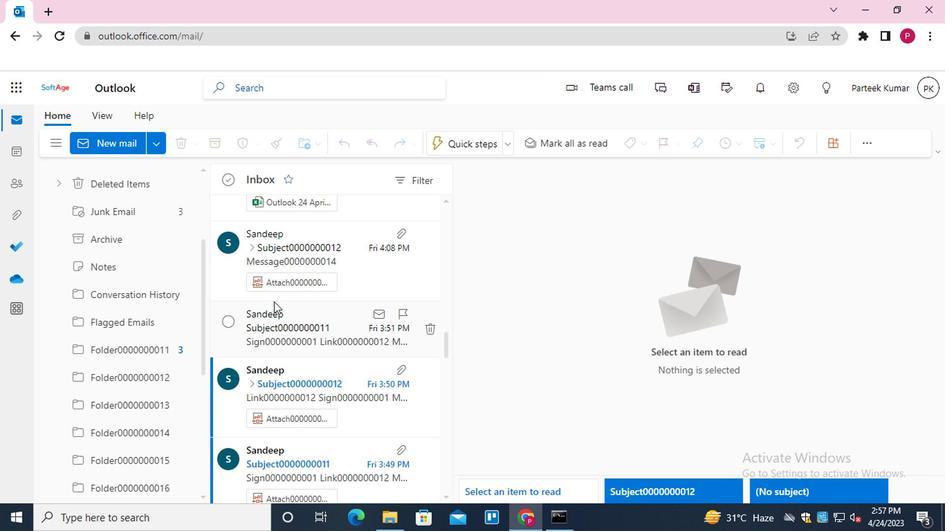 
Action: Mouse moved to (289, 323)
Screenshot: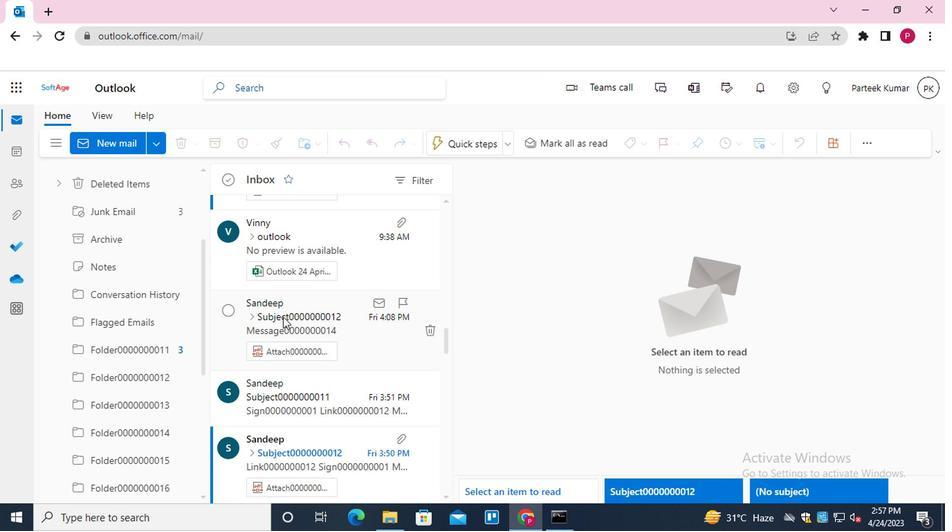 
Action: Mouse pressed left at (289, 323)
Screenshot: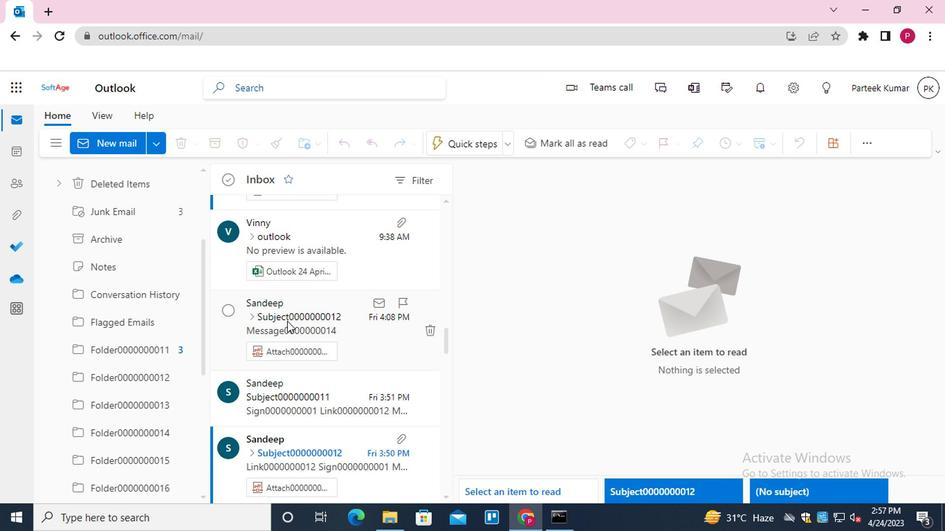 
Action: Mouse moved to (852, 242)
Screenshot: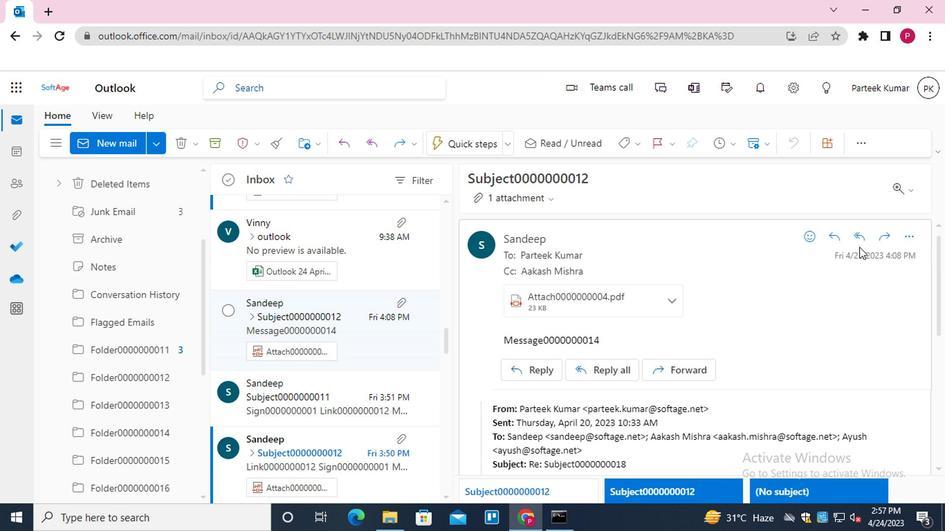
Action: Mouse pressed left at (852, 242)
Screenshot: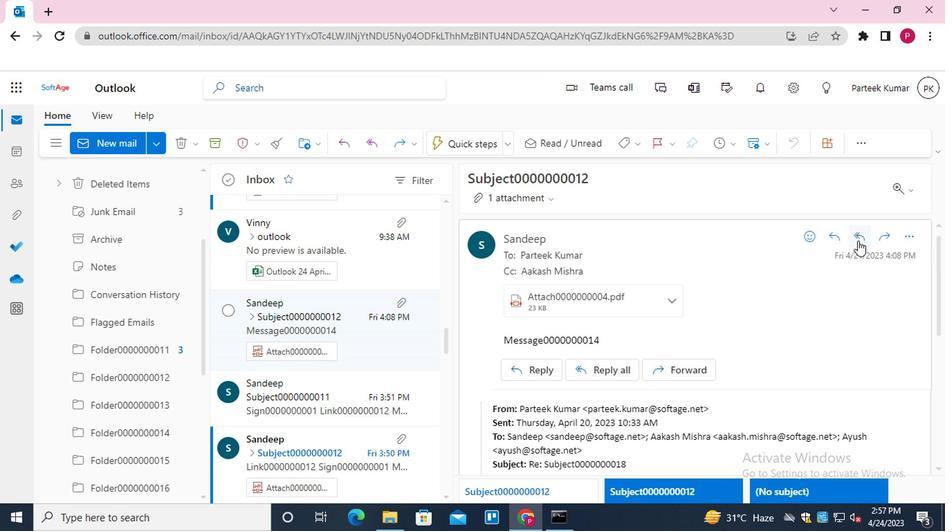 
Action: Mouse moved to (480, 418)
Screenshot: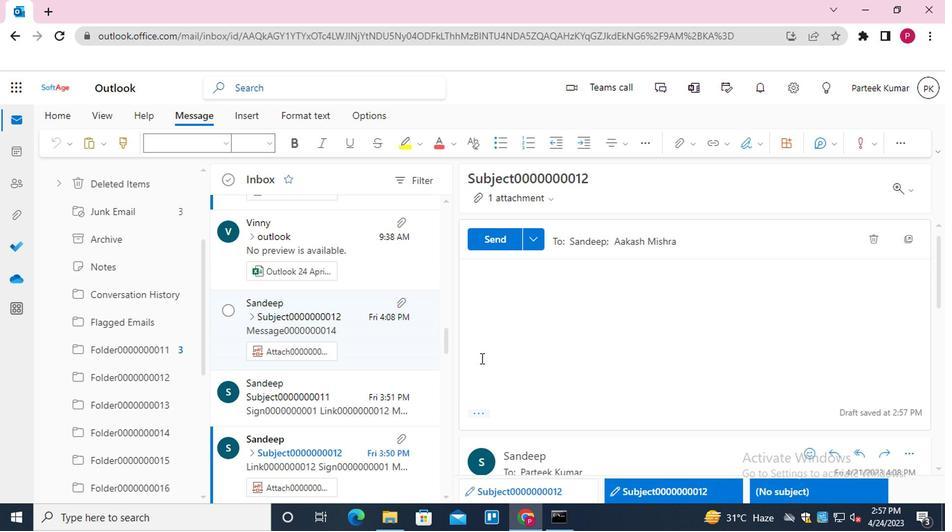 
Action: Mouse pressed left at (480, 418)
Screenshot: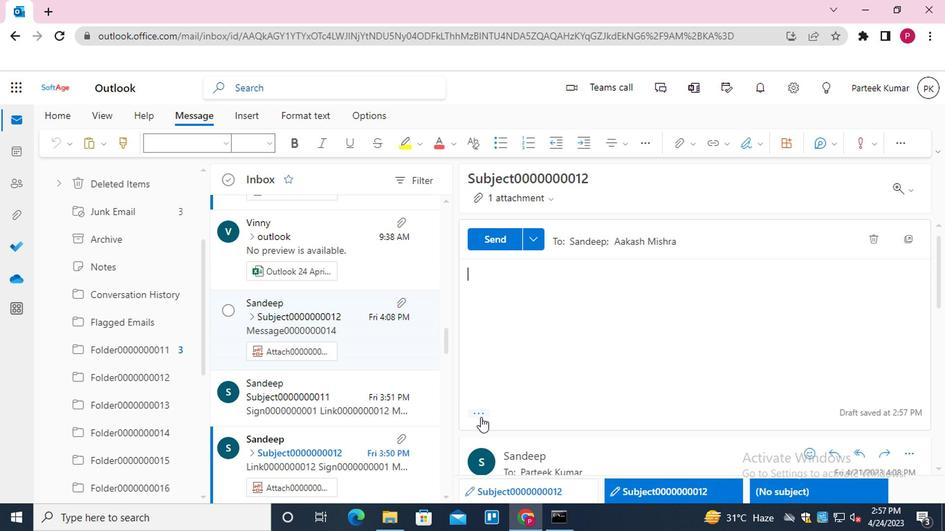 
Action: Mouse moved to (568, 224)
Screenshot: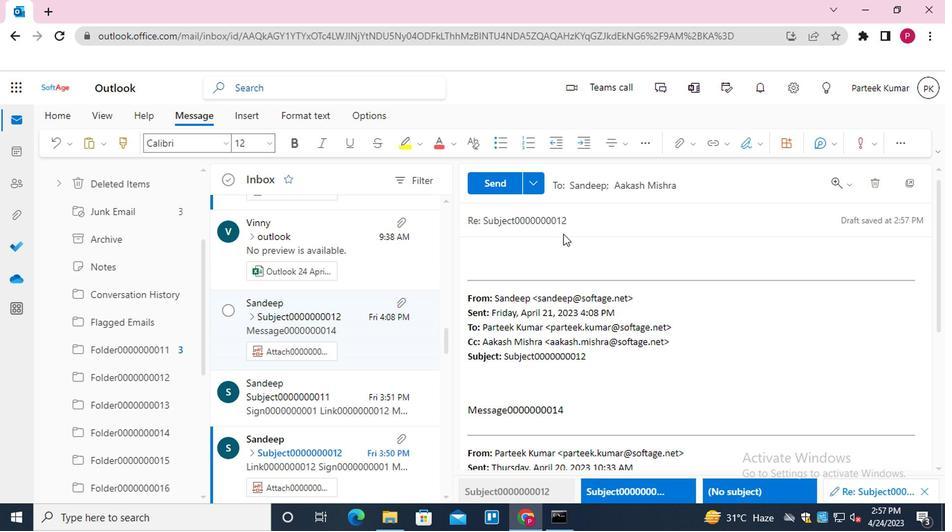 
Action: Mouse pressed left at (568, 224)
Screenshot: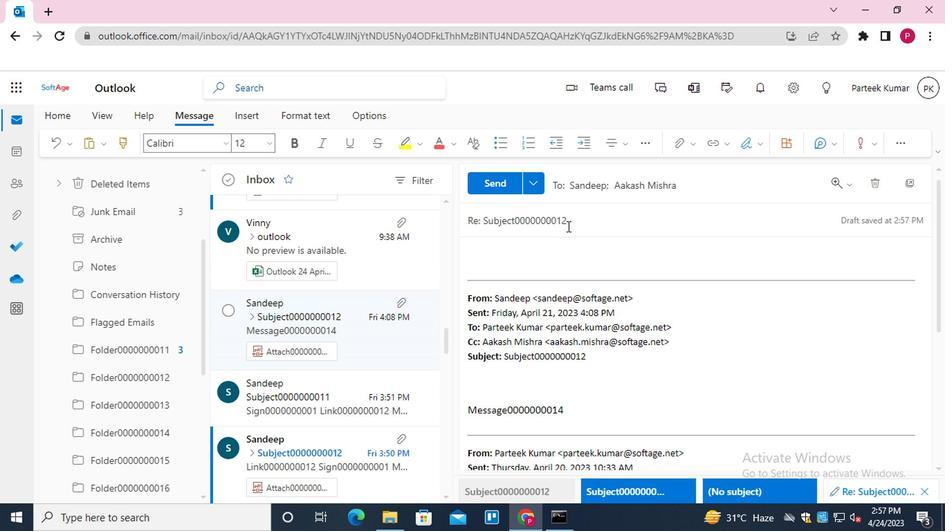 
Action: Mouse moved to (569, 224)
Screenshot: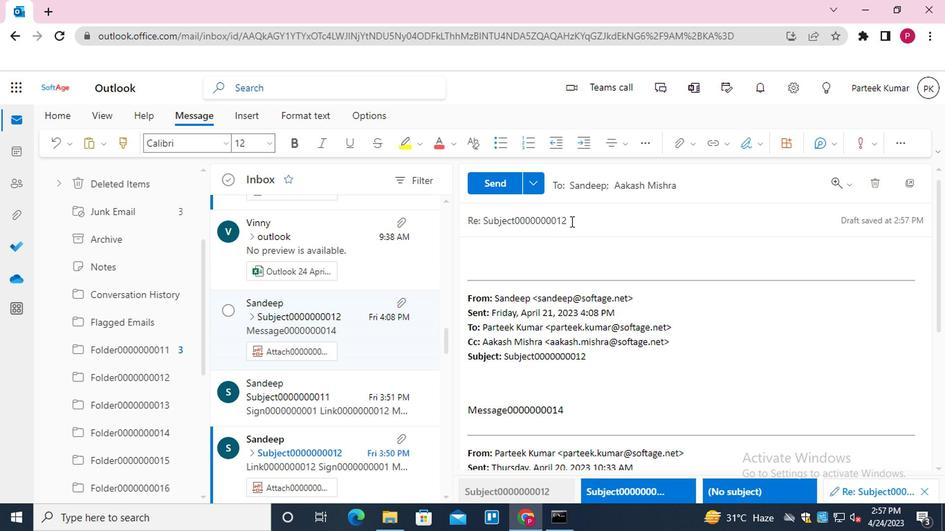 
Action: Key pressed <Key.backspace><Key.backspace>26
Screenshot: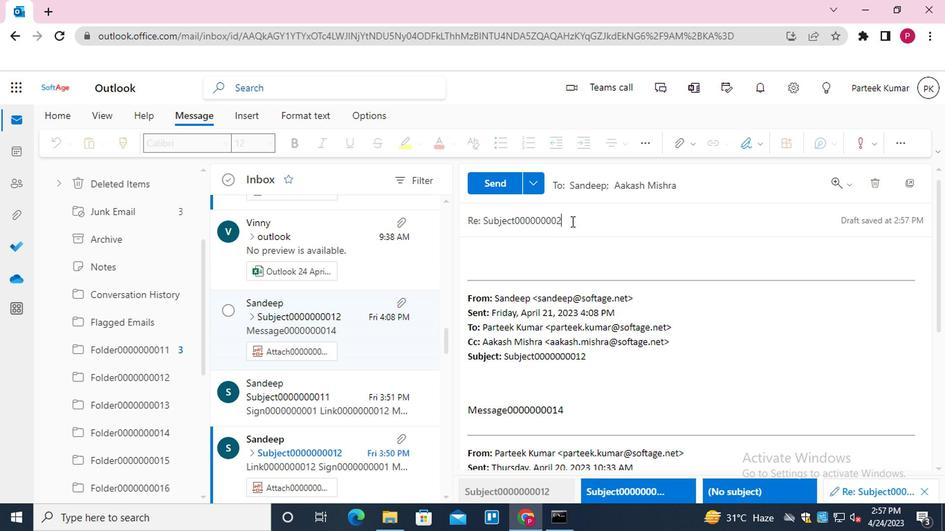 
Action: Mouse moved to (567, 269)
Screenshot: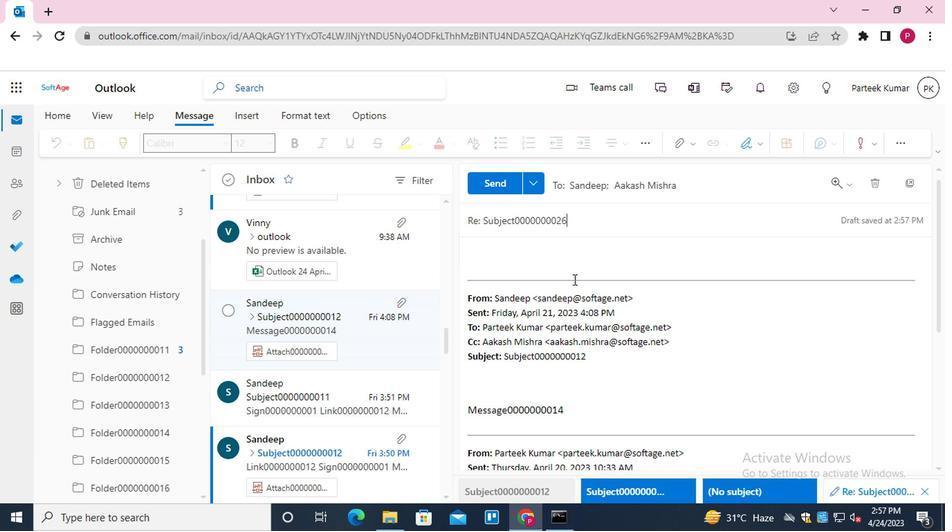 
Action: Mouse pressed left at (567, 269)
Screenshot: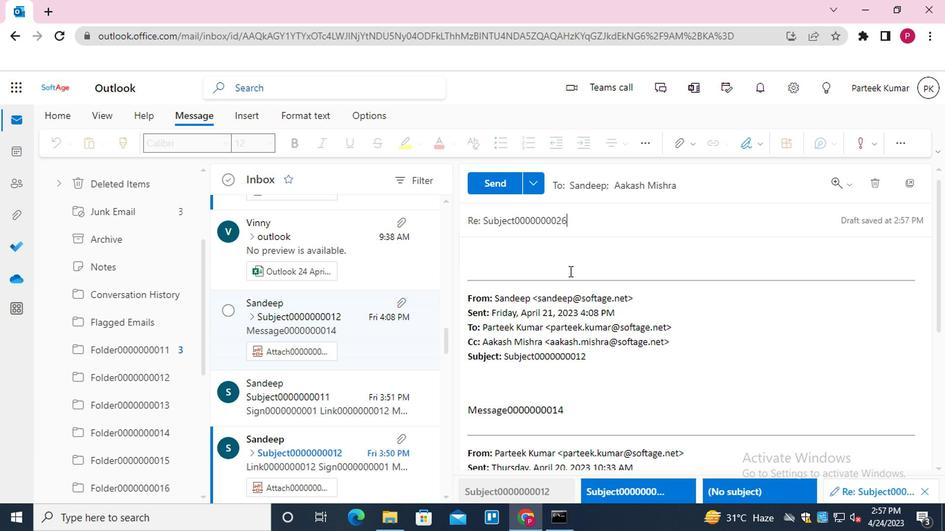 
Action: Key pressed <Key.shift_r>MESSAGE0000000024
Screenshot: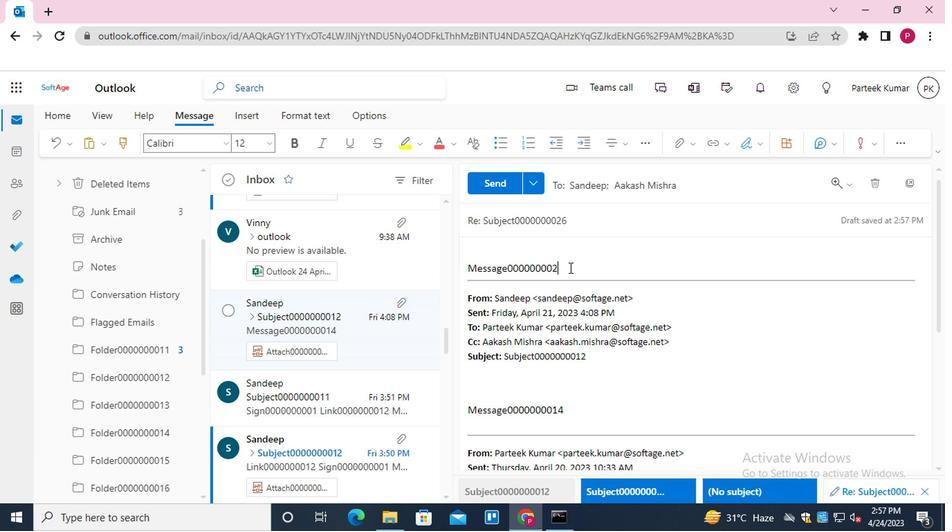 
Action: Mouse moved to (504, 187)
Screenshot: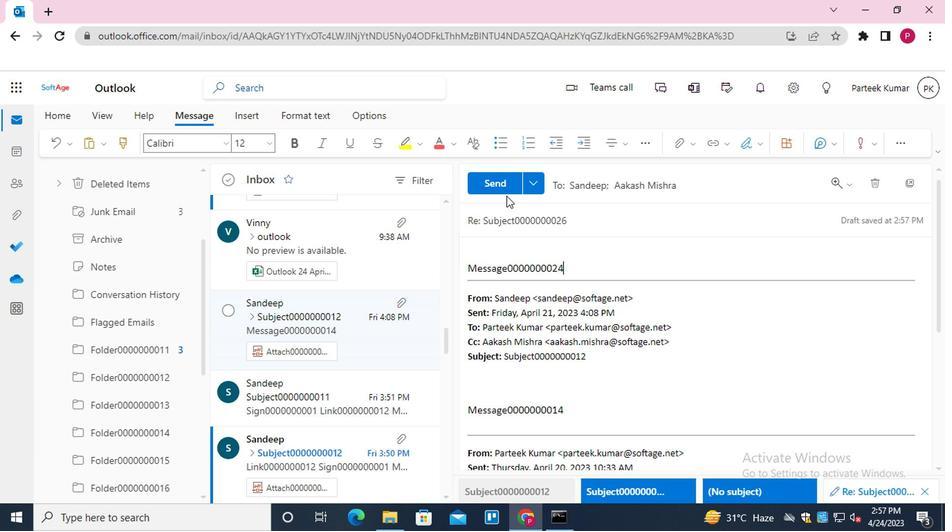 
Action: Mouse pressed left at (504, 187)
Screenshot: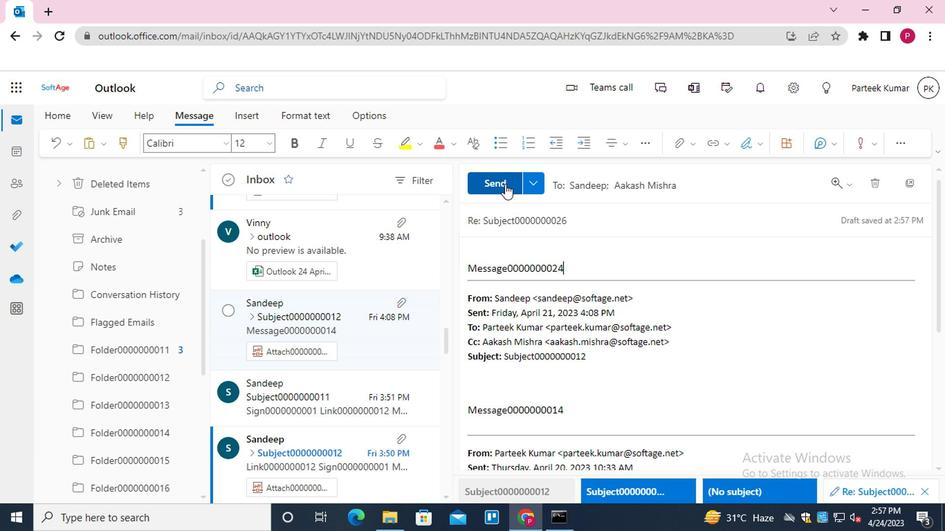 
Action: Mouse moved to (296, 90)
Screenshot: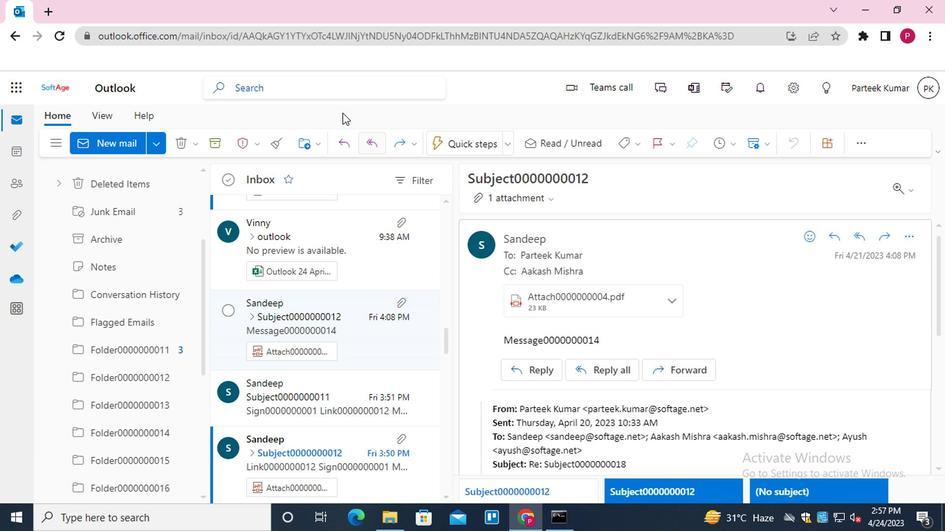 
Action: Mouse pressed left at (296, 90)
Screenshot: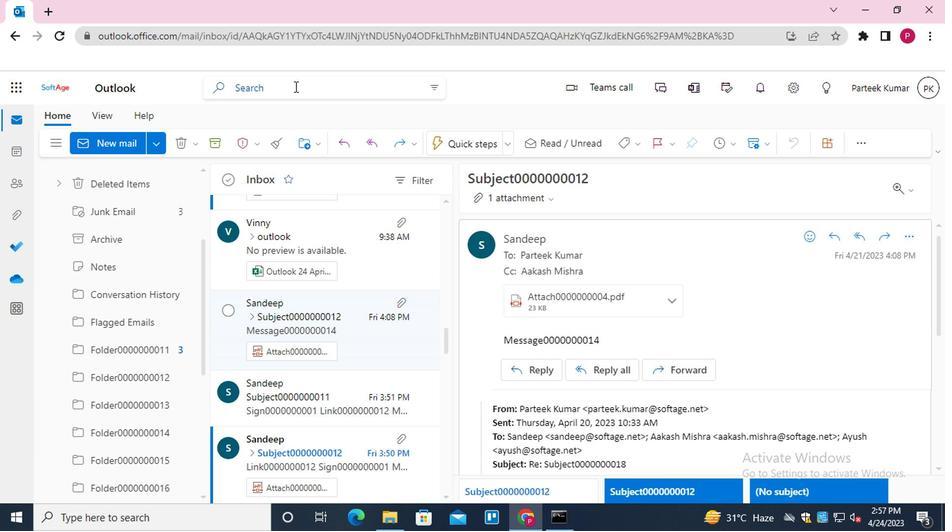 
Action: Mouse moved to (296, 194)
Screenshot: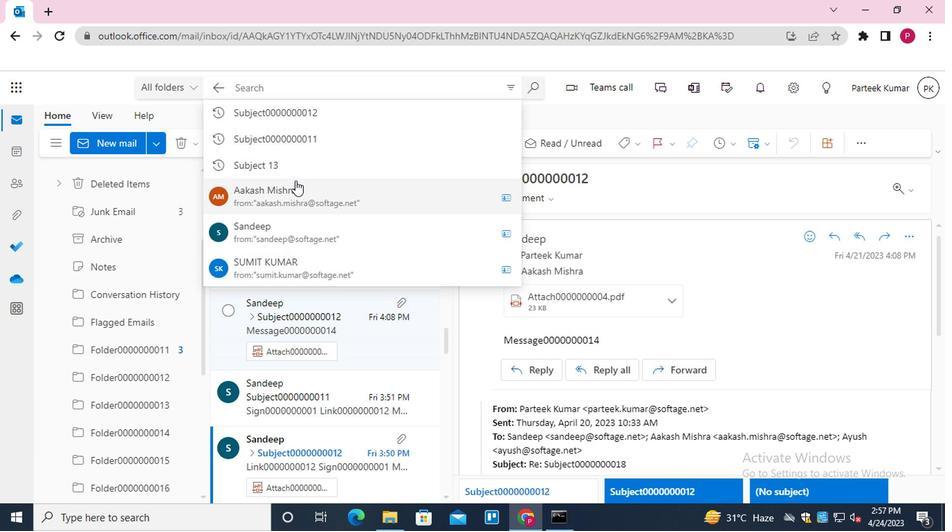 
Action: Mouse pressed left at (296, 194)
Screenshot: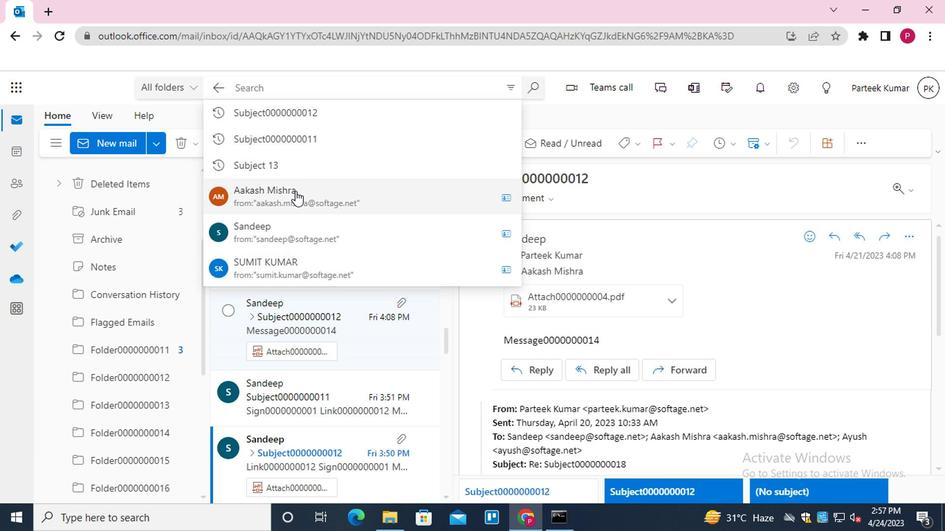 
Action: Mouse moved to (303, 252)
Screenshot: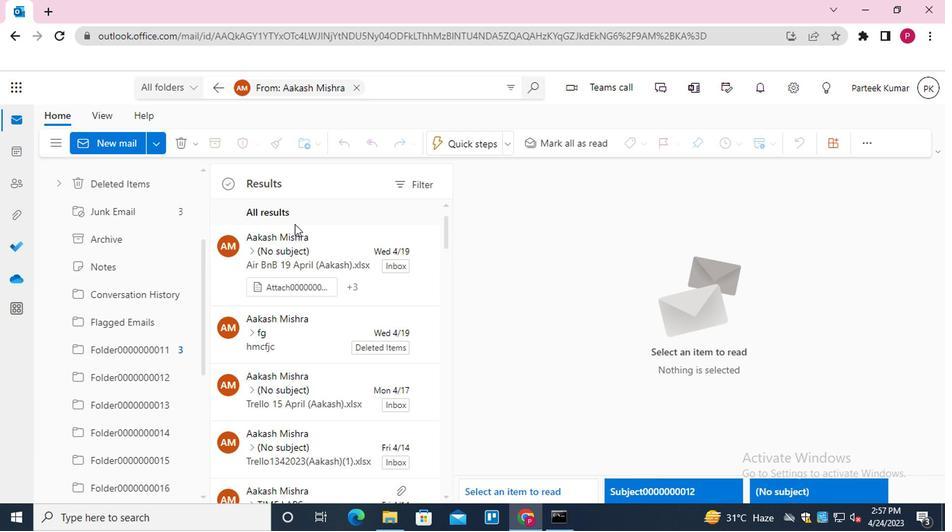
Action: Mouse pressed left at (303, 252)
Screenshot: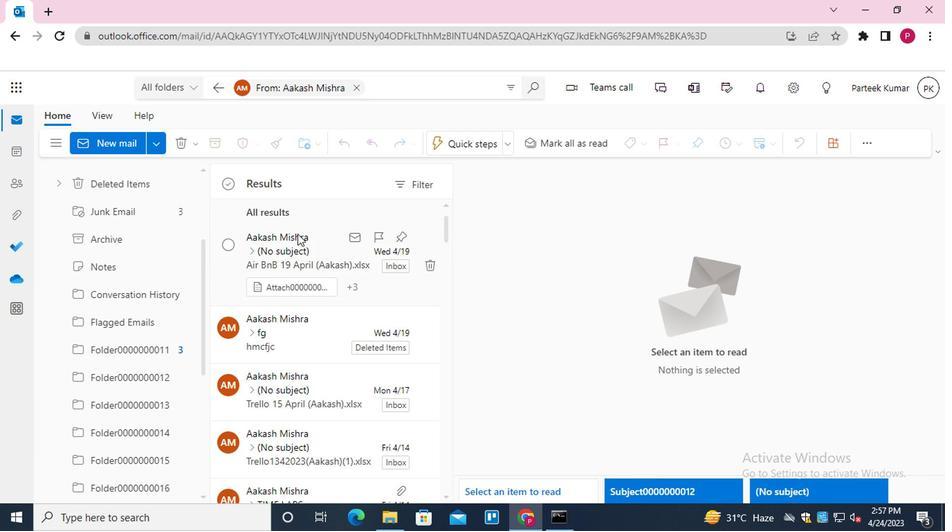 
Action: Mouse moved to (848, 316)
Screenshot: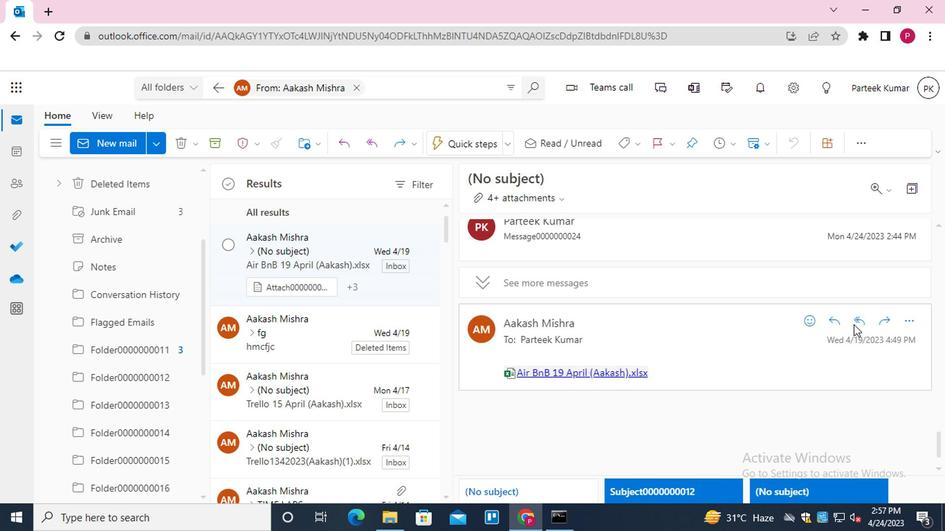 
Action: Mouse pressed left at (848, 316)
Screenshot: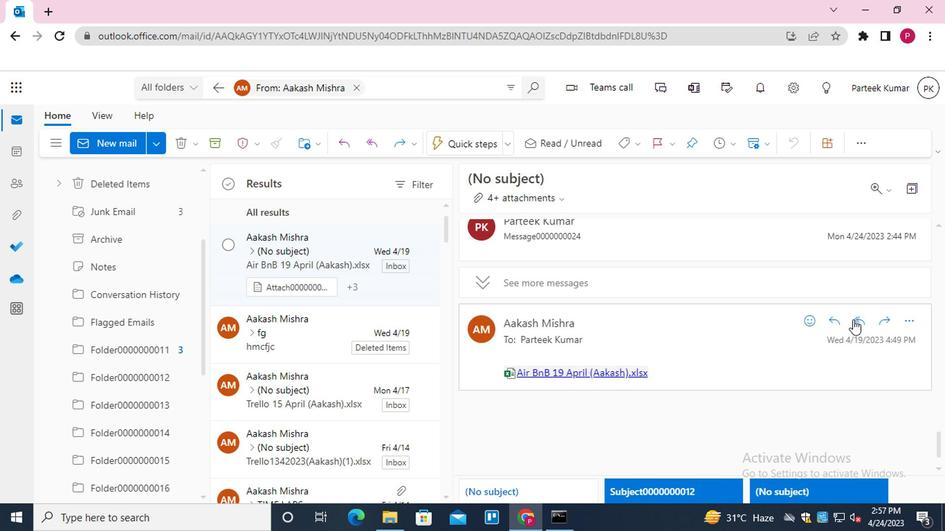 
Action: Mouse moved to (477, 455)
Screenshot: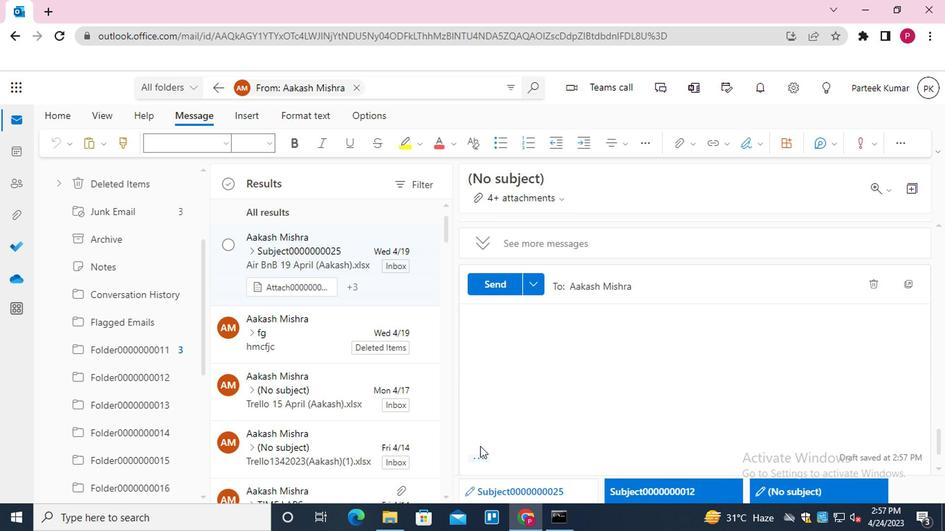 
Action: Mouse pressed left at (477, 455)
Screenshot: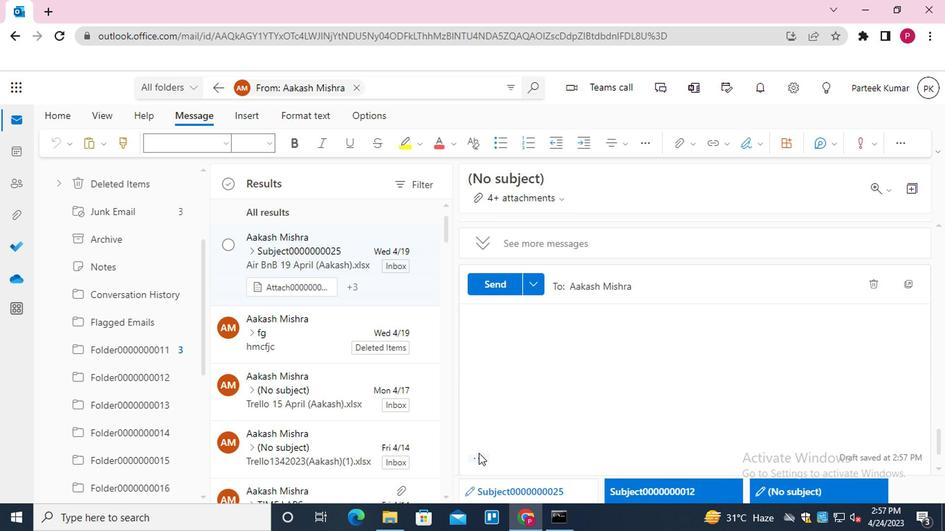 
Action: Mouse moved to (656, 186)
Screenshot: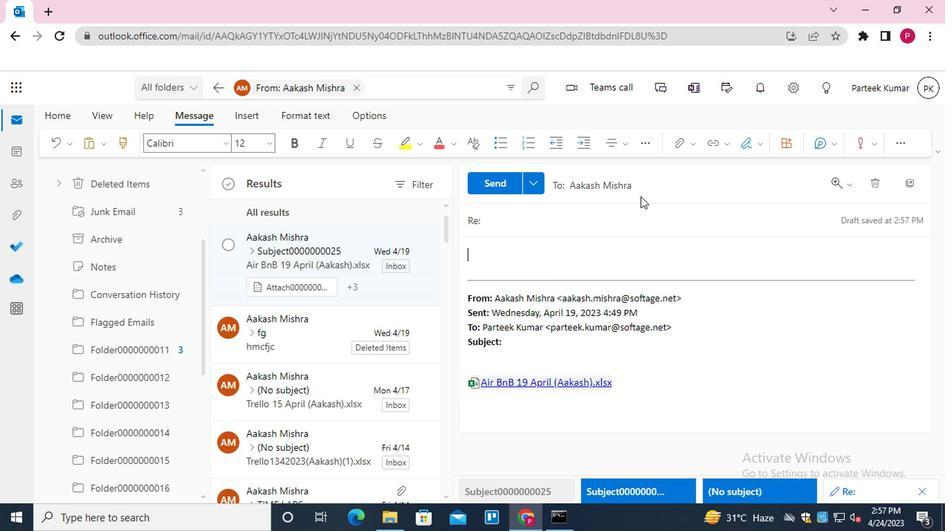 
Action: Mouse pressed left at (656, 186)
Screenshot: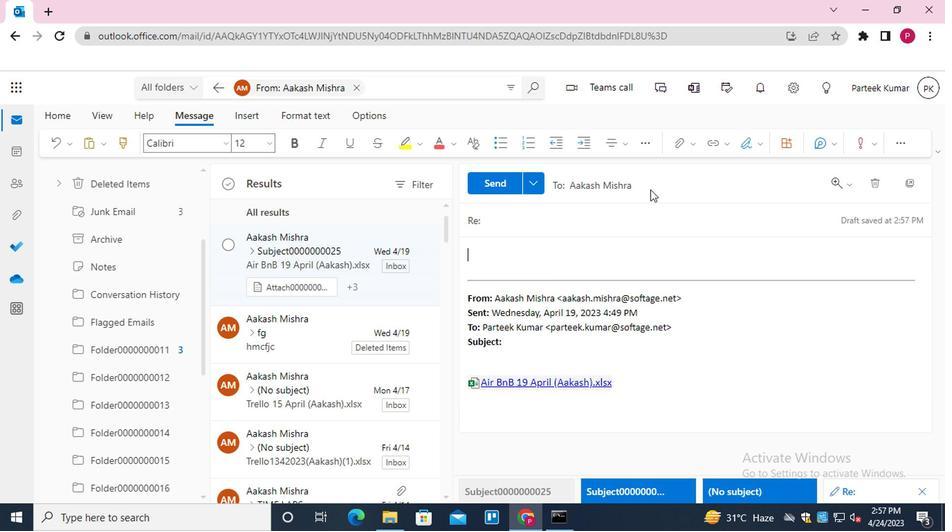 
Action: Mouse moved to (578, 256)
Screenshot: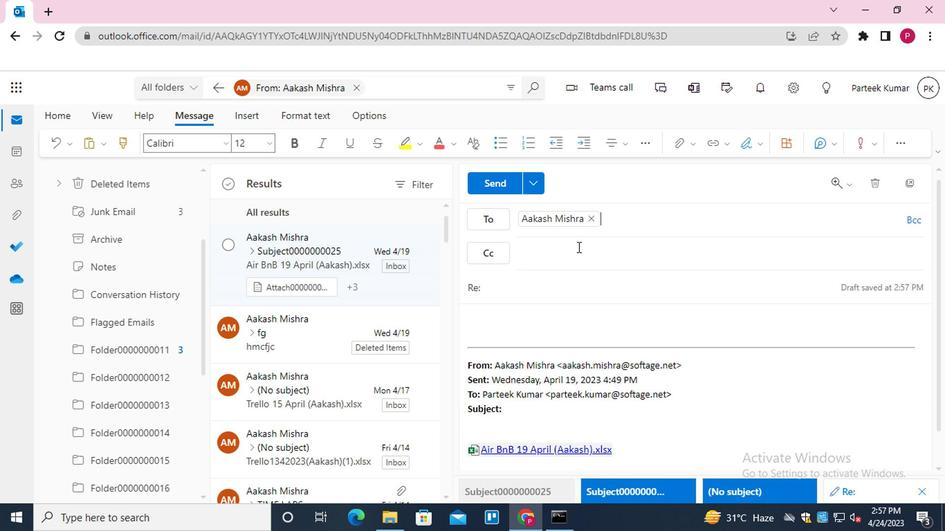 
Action: Mouse pressed left at (578, 256)
Screenshot: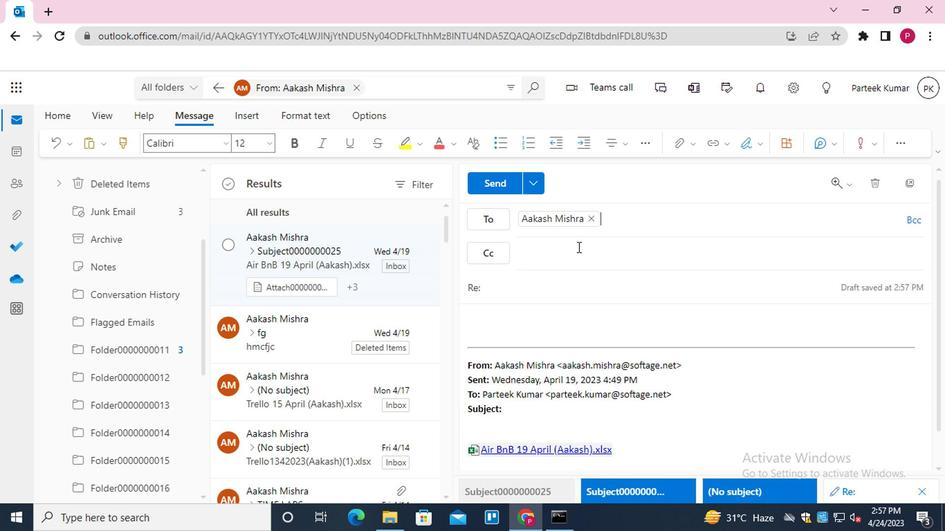 
Action: Mouse moved to (578, 257)
Screenshot: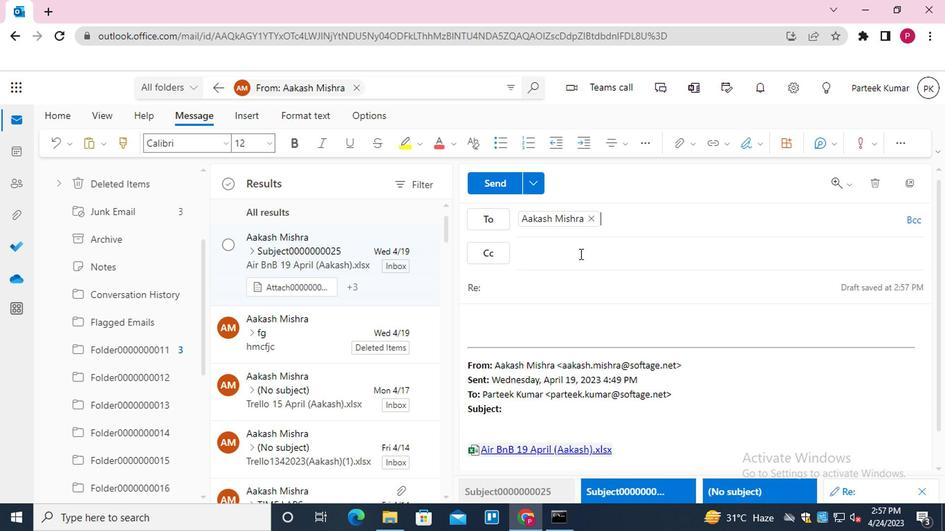 
Action: Key pressed <Key.shift>EMAIL0000000002<Key.enter>
Screenshot: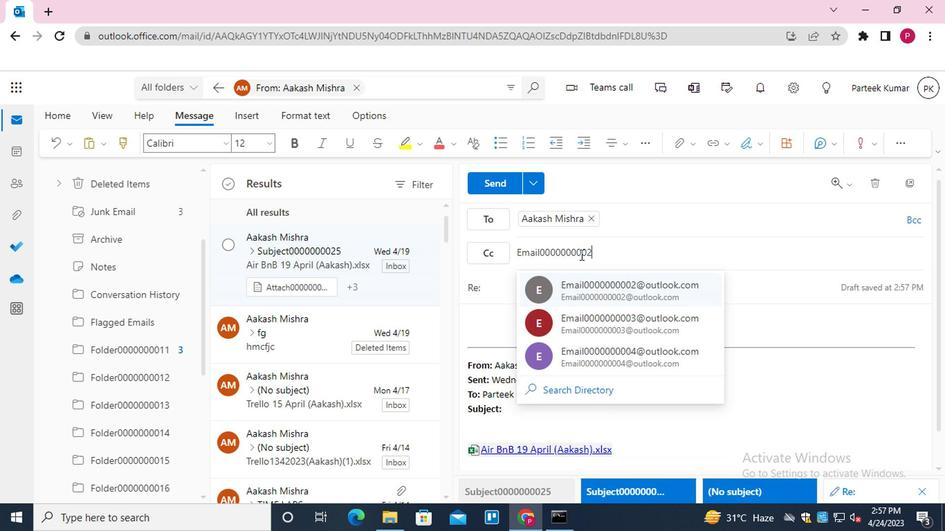 
Action: Mouse scrolled (578, 257) with delta (0, 0)
Screenshot: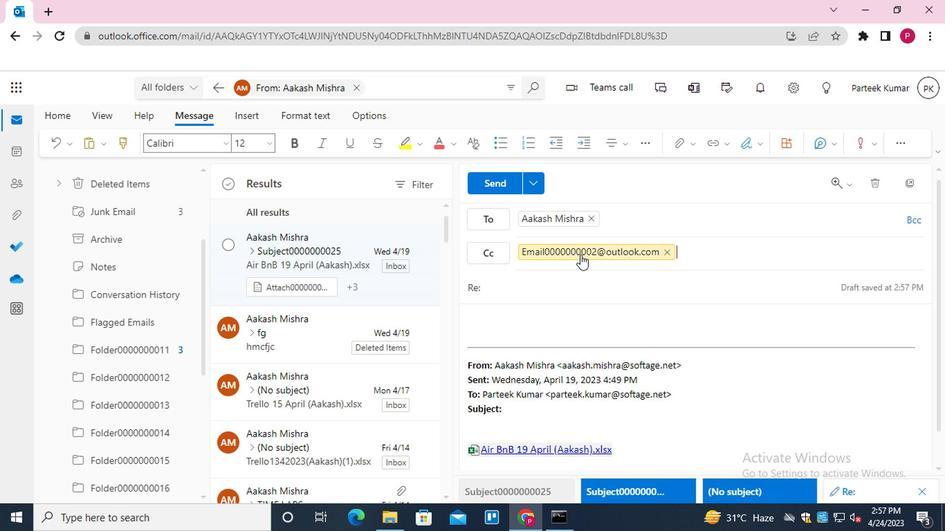 
Action: Mouse moved to (589, 290)
Screenshot: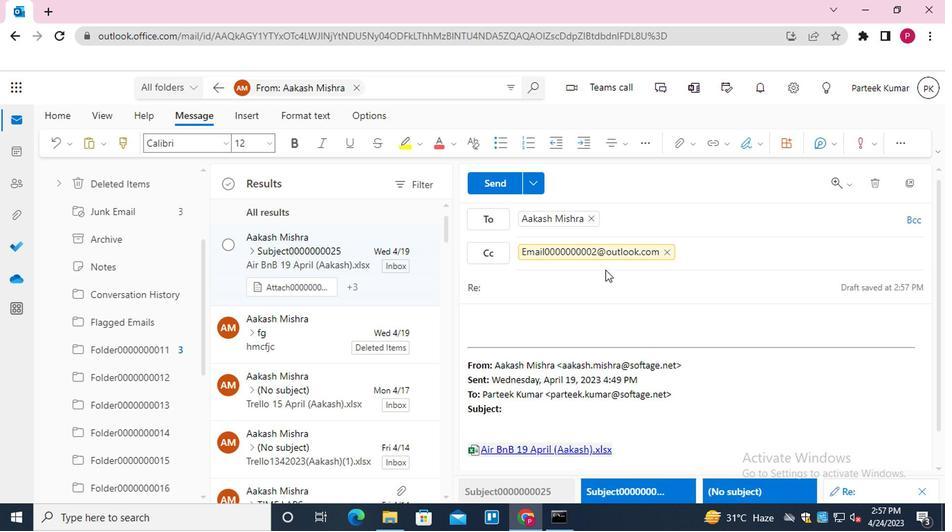 
Action: Mouse pressed left at (589, 290)
Screenshot: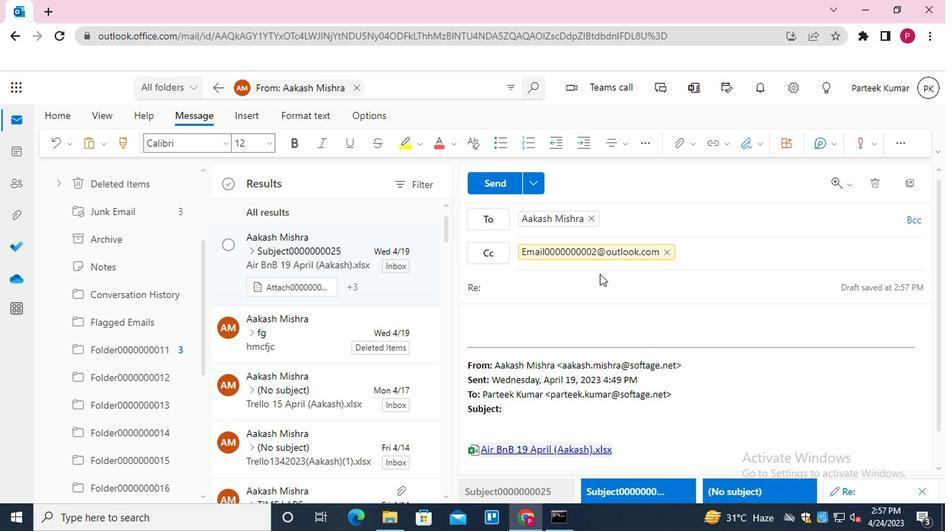 
Action: Key pressed <Key.shift>SUBJECT0000000027<Key.backspace>6
Screenshot: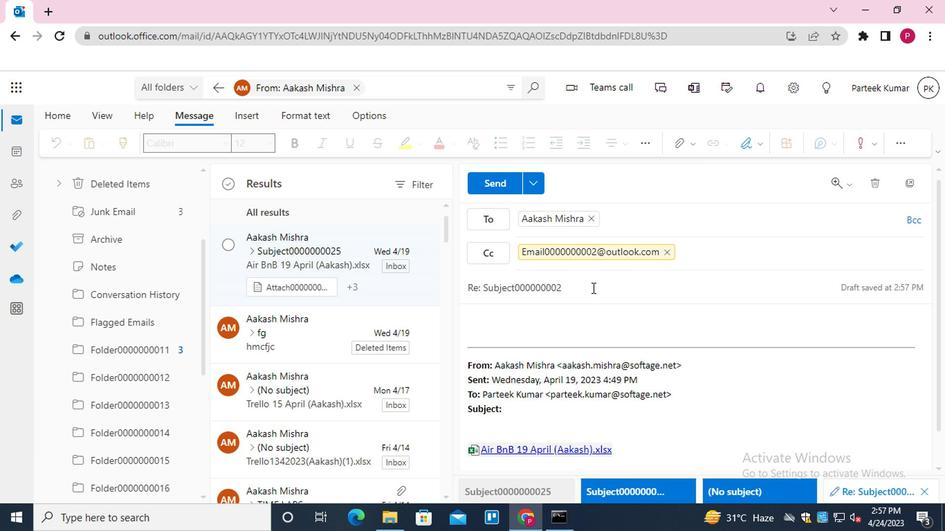 
Action: Mouse moved to (567, 331)
Screenshot: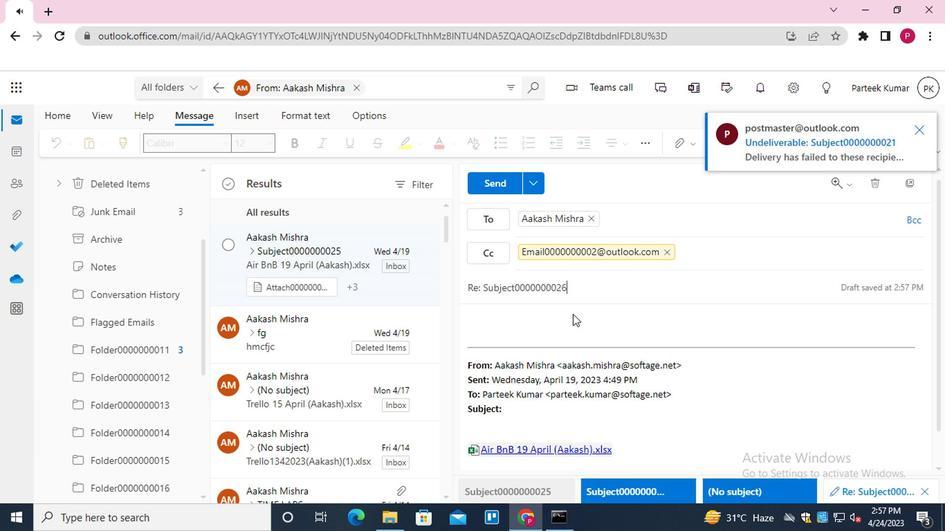 
Action: Mouse pressed left at (567, 331)
Screenshot: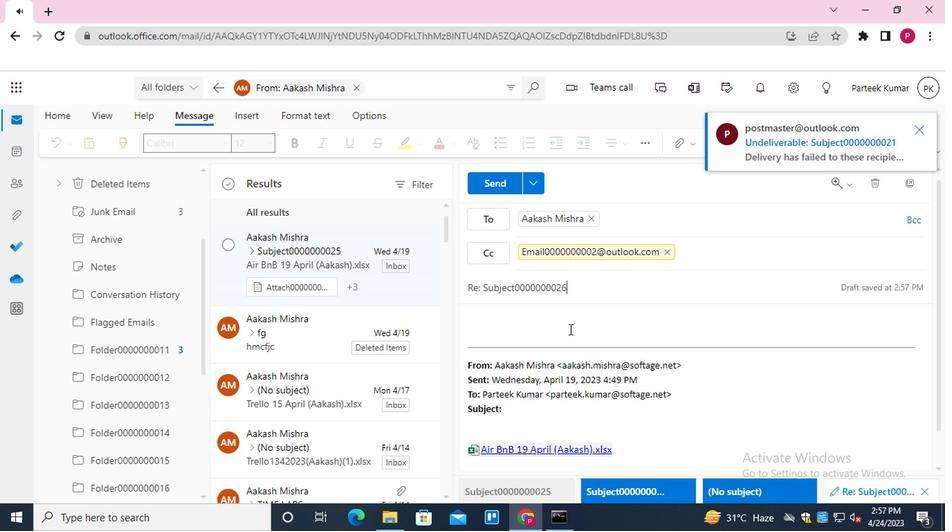 
Action: Key pressed <Key.shift_r>MESSAGE0000000024
Screenshot: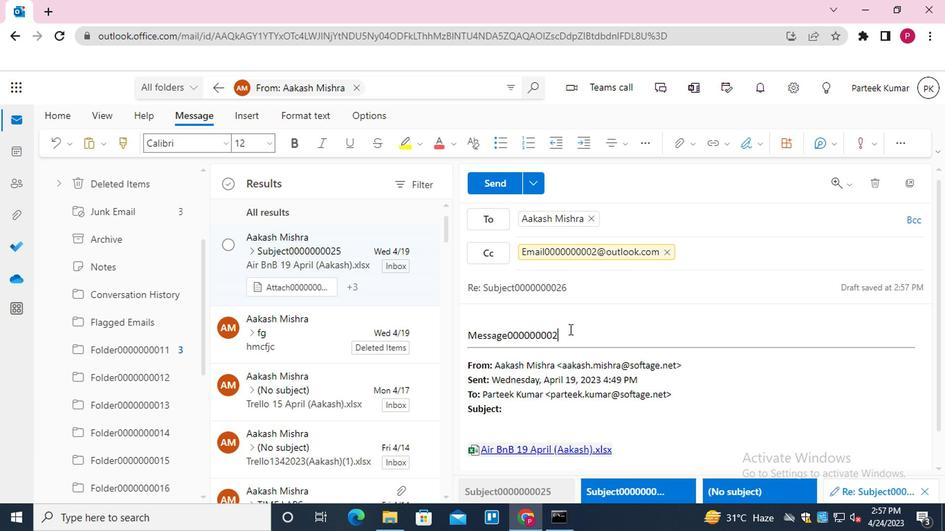 
Action: Mouse moved to (499, 185)
Screenshot: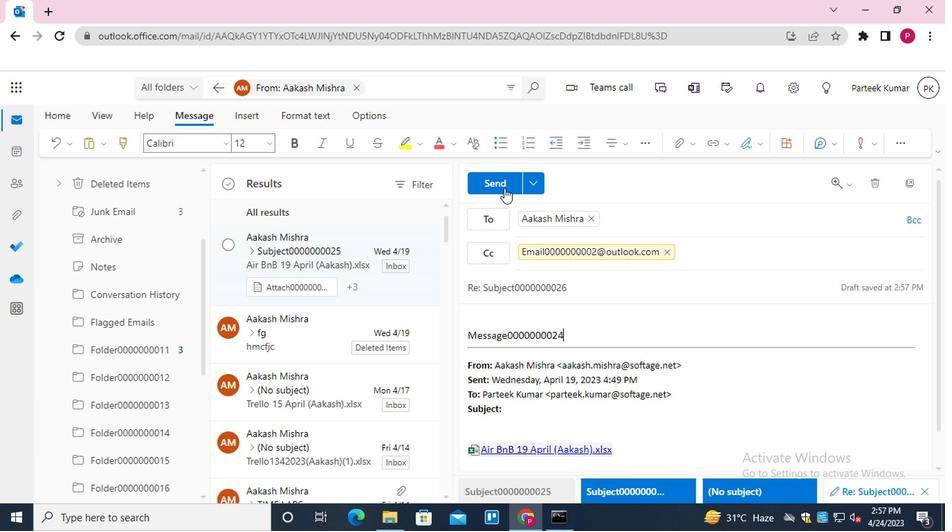 
Action: Mouse pressed left at (499, 185)
Screenshot: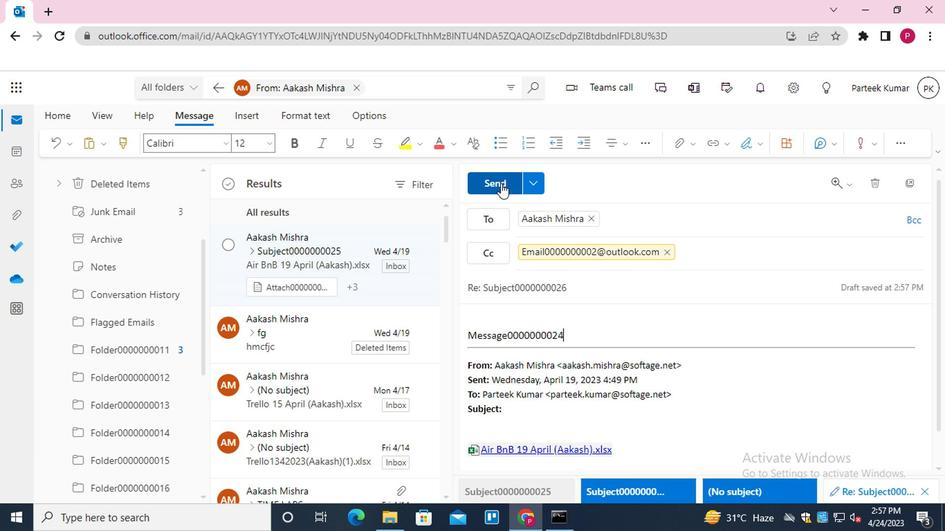 
Action: Mouse moved to (856, 402)
Screenshot: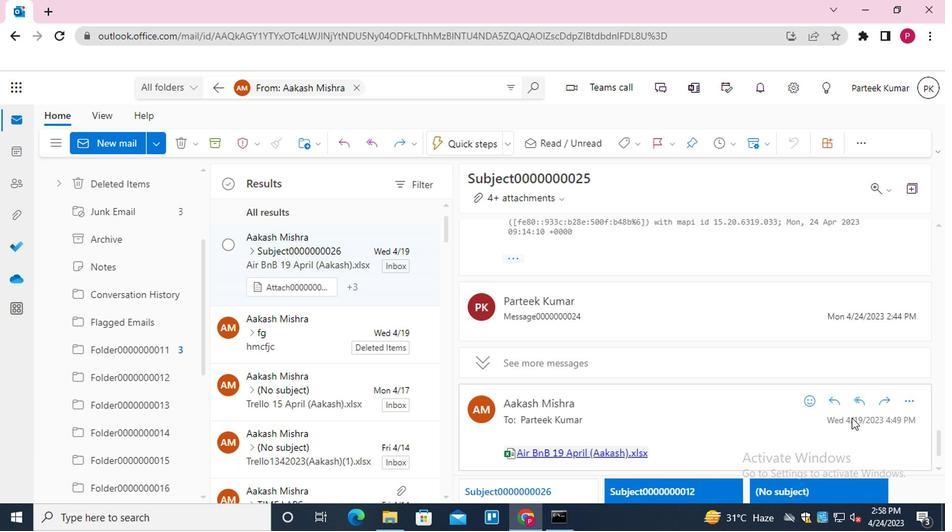 
Action: Mouse pressed left at (856, 402)
Screenshot: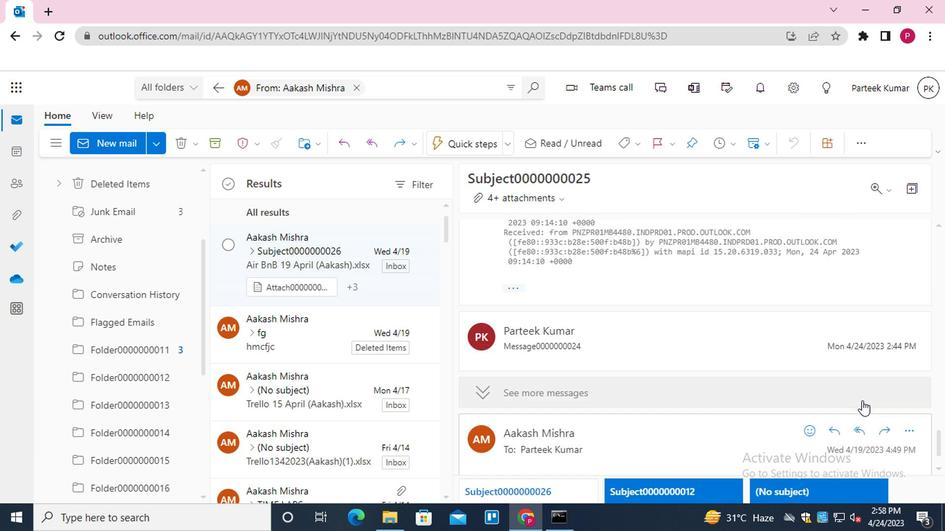 
Action: Mouse moved to (851, 426)
Screenshot: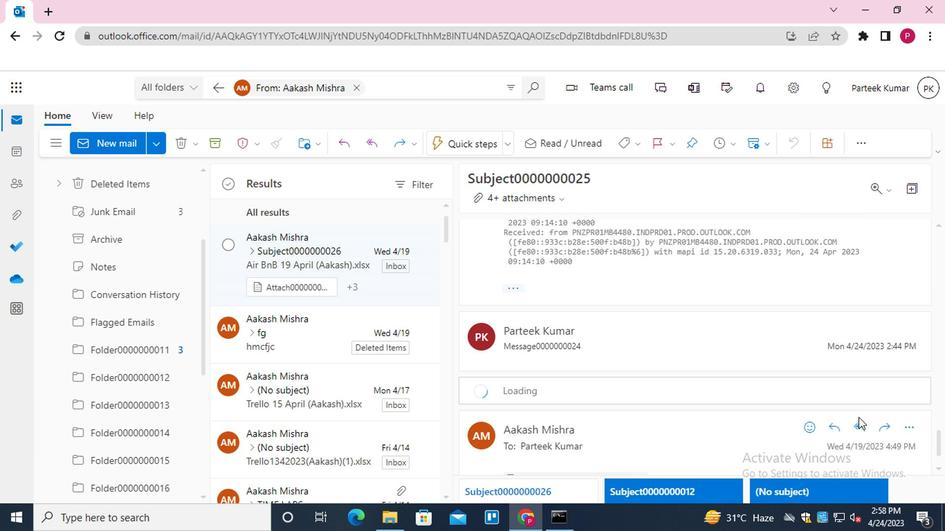 
Action: Mouse pressed left at (851, 426)
Screenshot: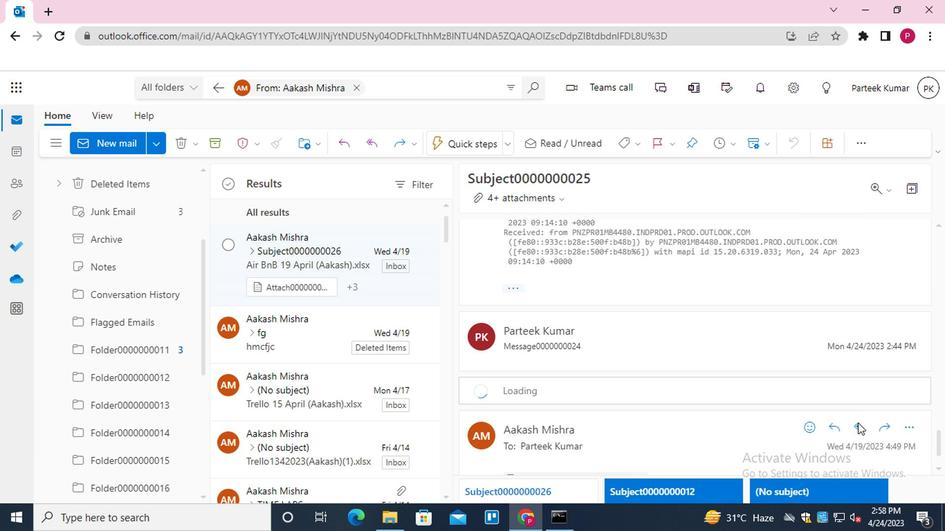 
Action: Mouse moved to (612, 326)
Screenshot: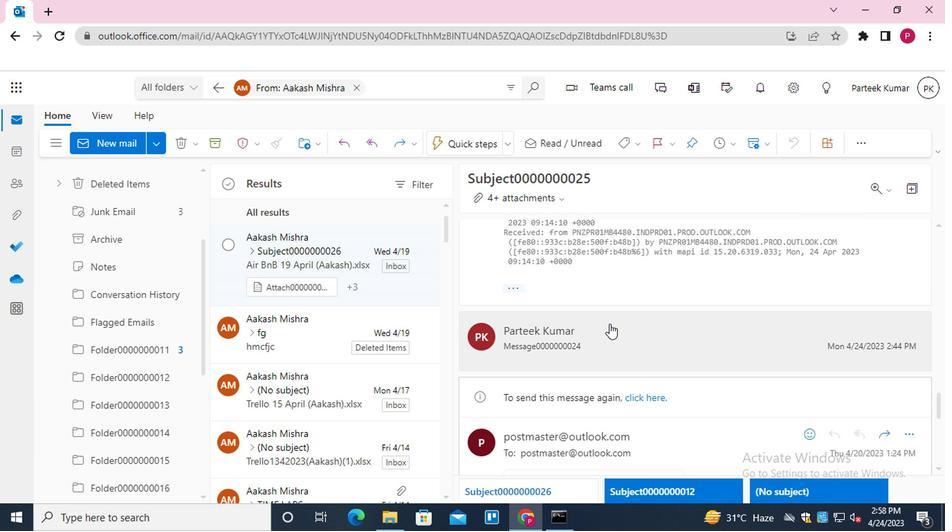 
Action: Mouse scrolled (612, 325) with delta (0, 0)
Screenshot: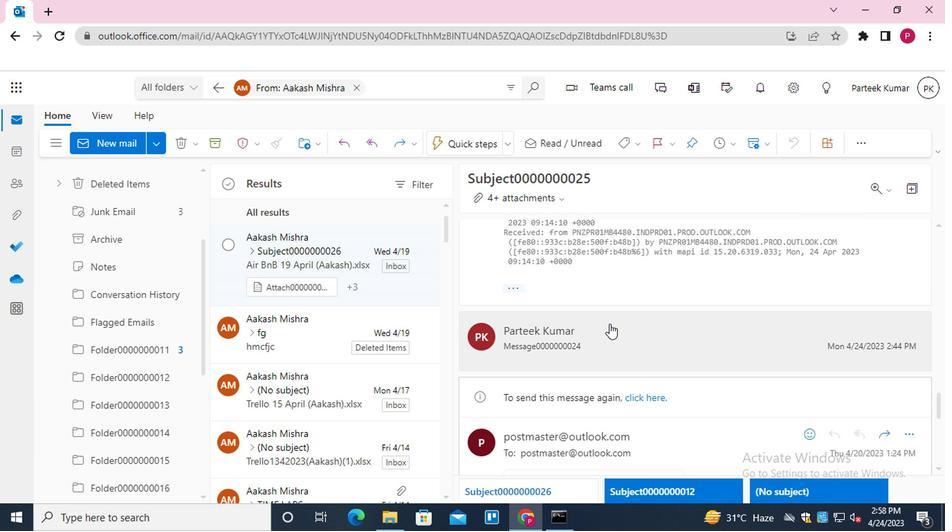 
Action: Mouse moved to (629, 326)
Screenshot: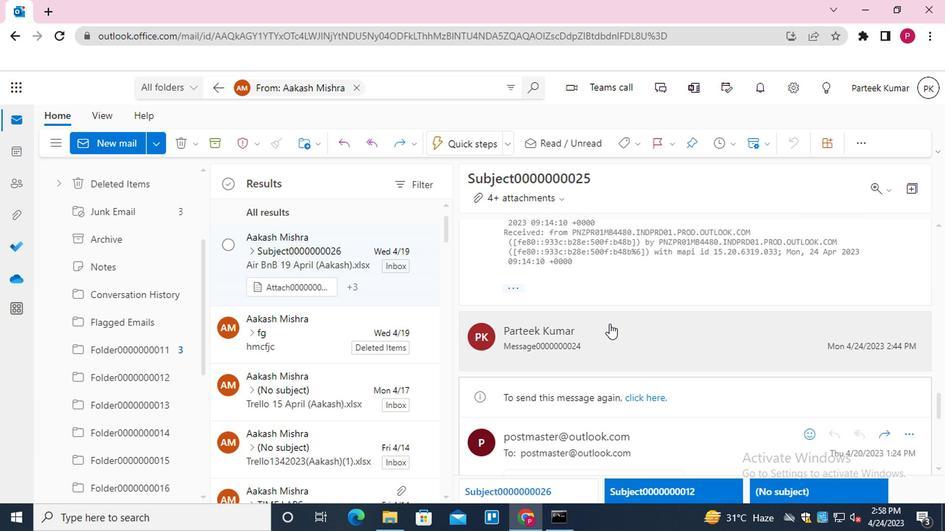 
Action: Mouse scrolled (629, 326) with delta (0, 0)
Screenshot: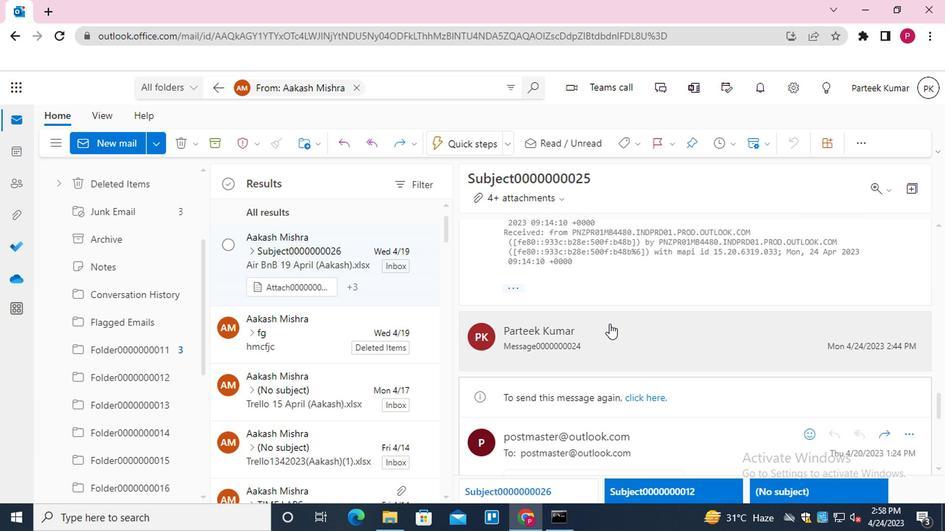 
Action: Mouse moved to (636, 326)
Screenshot: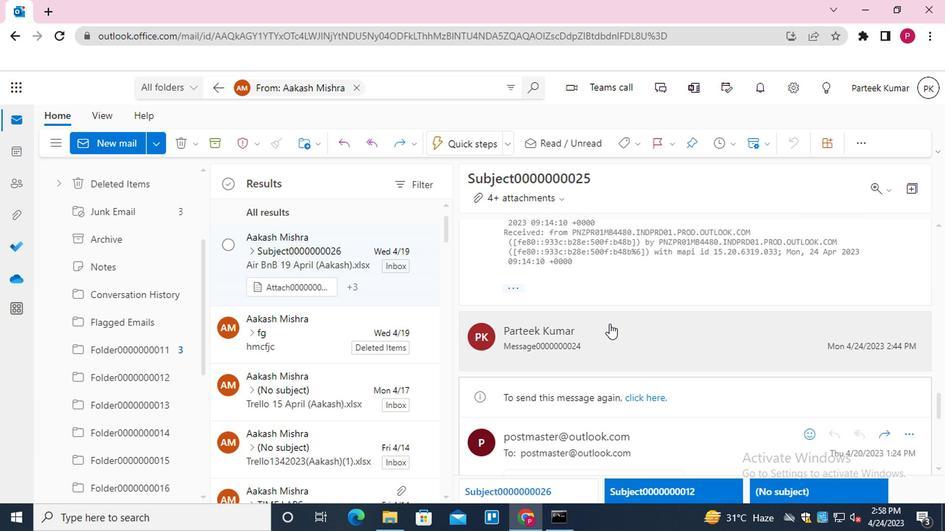 
Action: Mouse scrolled (636, 326) with delta (0, 0)
Screenshot: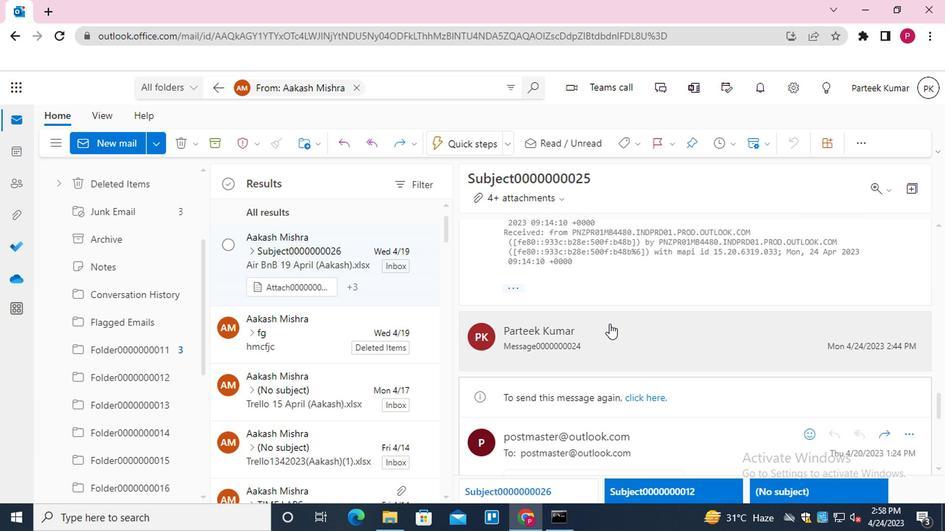 
Action: Mouse moved to (642, 326)
Screenshot: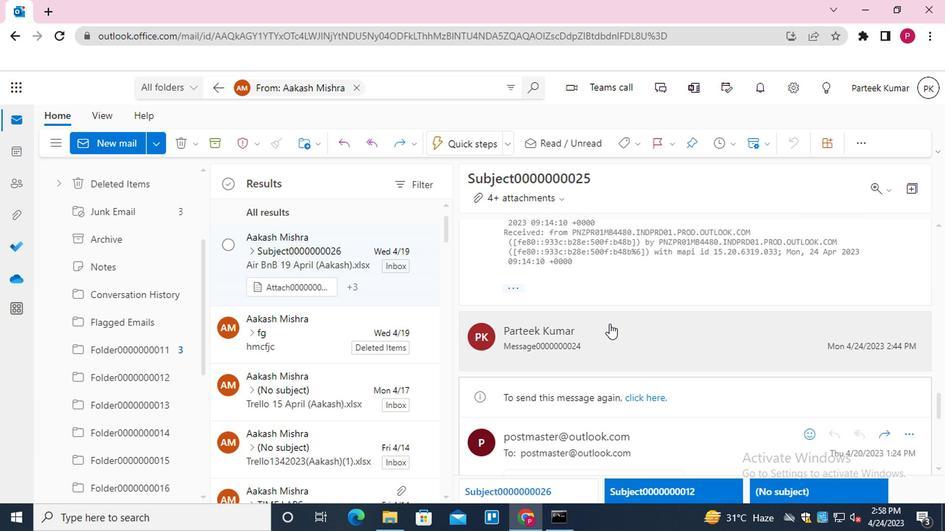 
Action: Mouse scrolled (642, 326) with delta (0, 0)
Screenshot: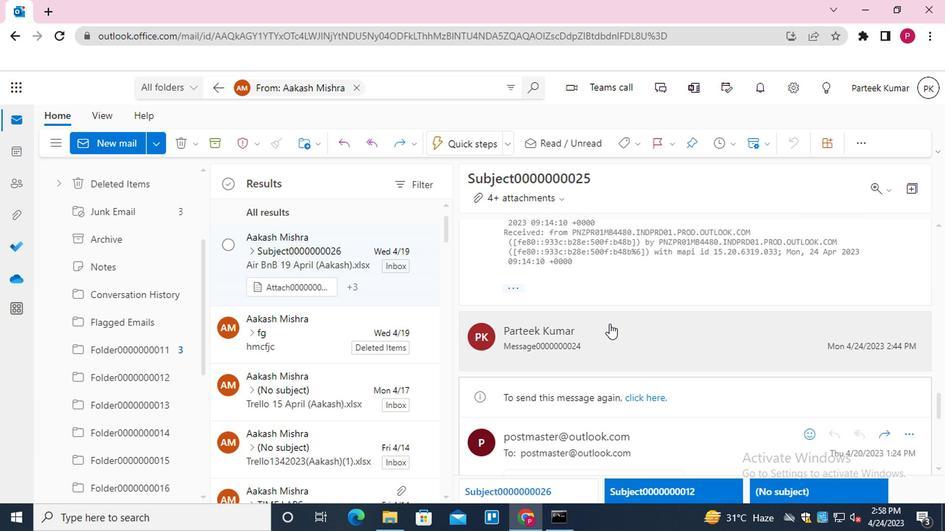 
Action: Mouse moved to (646, 326)
Screenshot: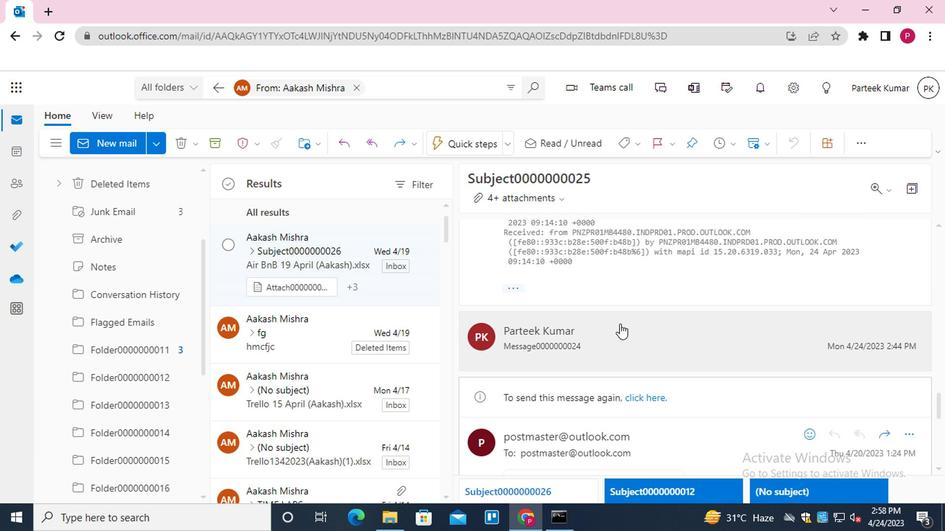 
Action: Mouse scrolled (646, 326) with delta (0, 0)
Screenshot: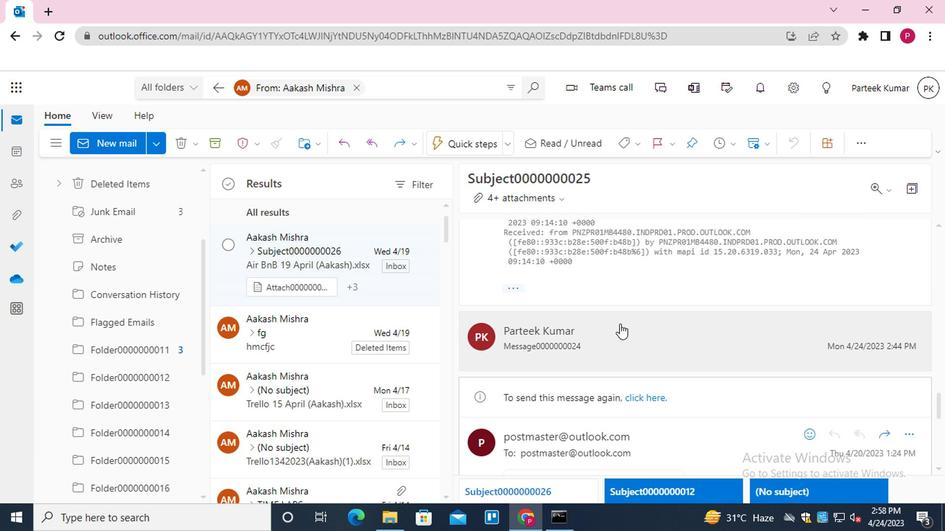 
Action: Mouse moved to (649, 326)
Screenshot: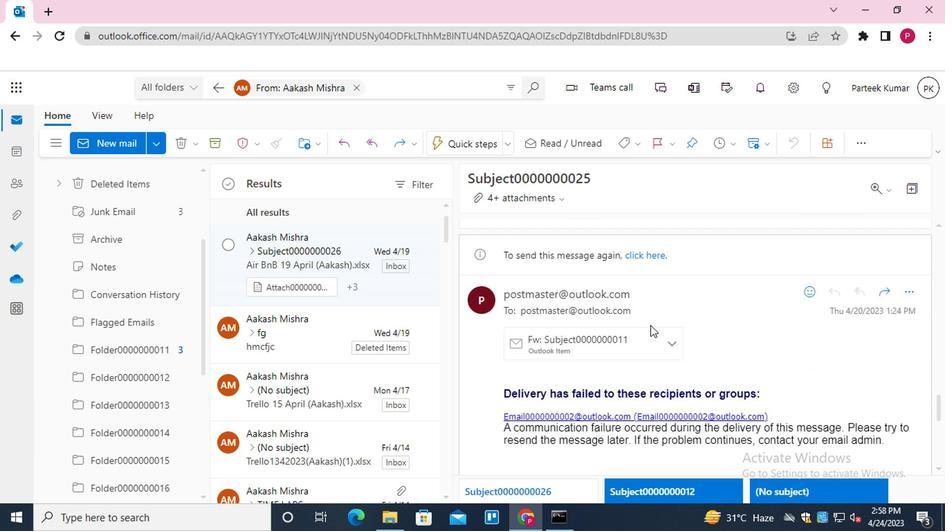 
Action: Mouse scrolled (649, 326) with delta (0, 0)
Screenshot: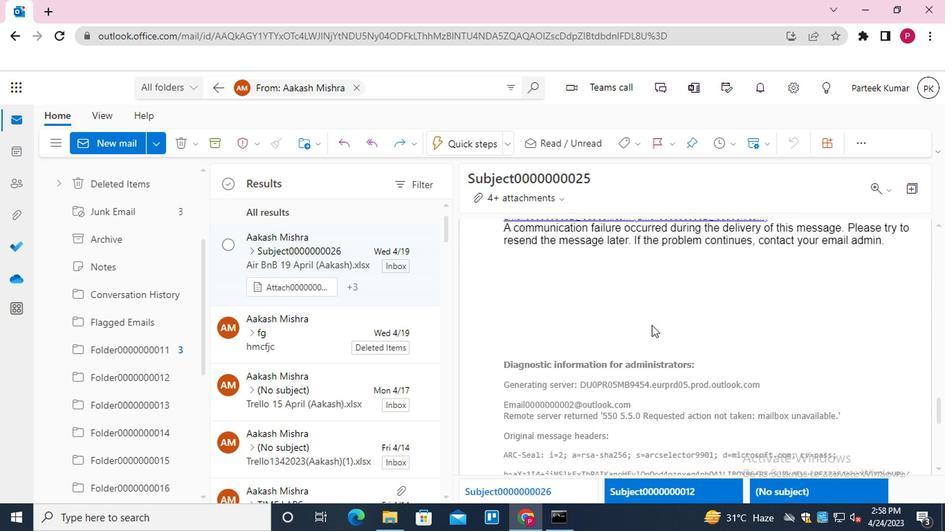 
Action: Mouse scrolled (649, 326) with delta (0, 0)
Screenshot: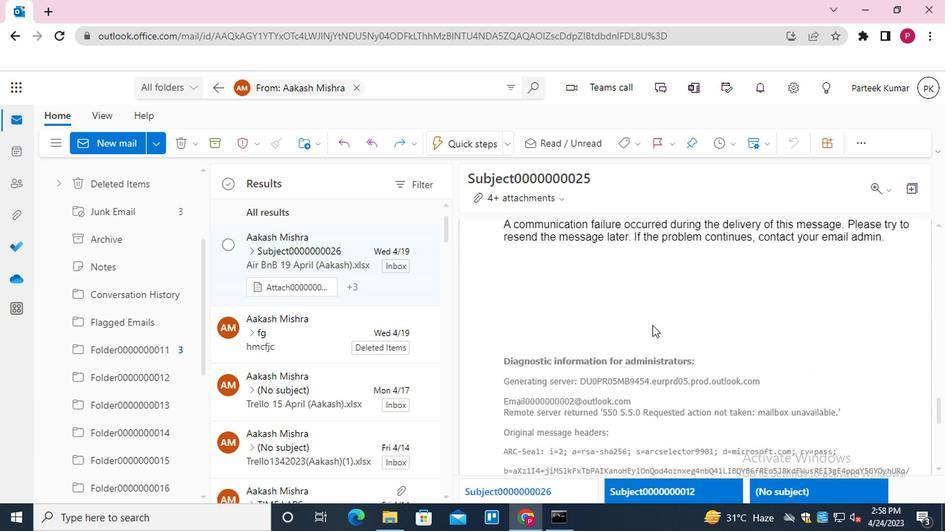 
Action: Mouse scrolled (649, 326) with delta (0, 0)
Screenshot: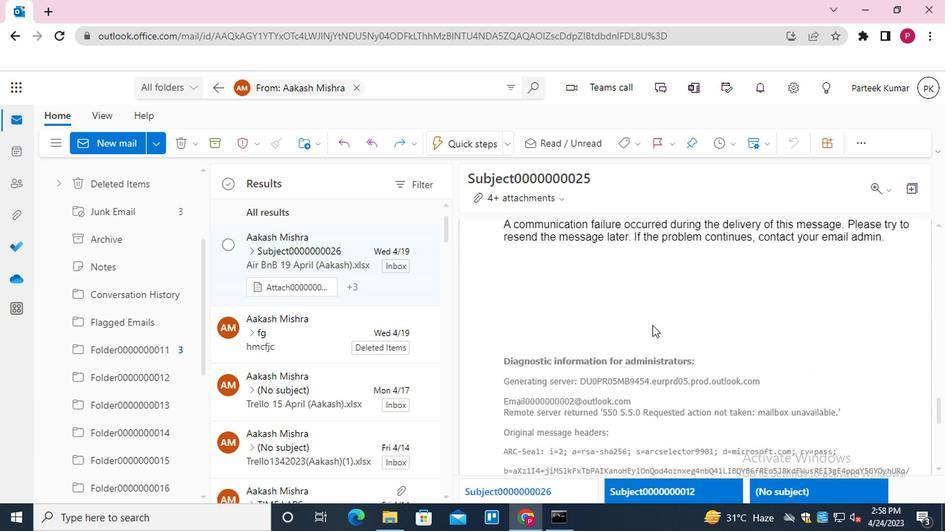 
Action: Mouse scrolled (649, 326) with delta (0, 0)
Screenshot: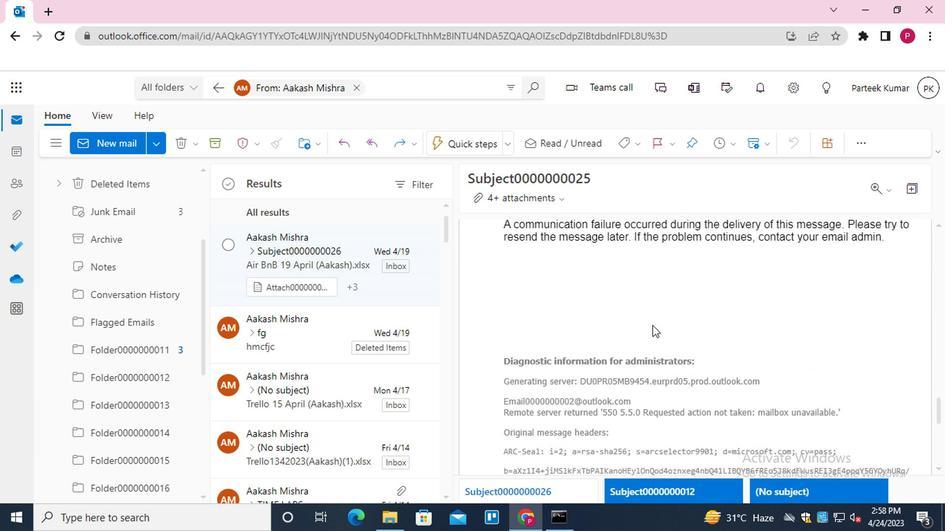 
Action: Mouse scrolled (649, 326) with delta (0, 0)
Screenshot: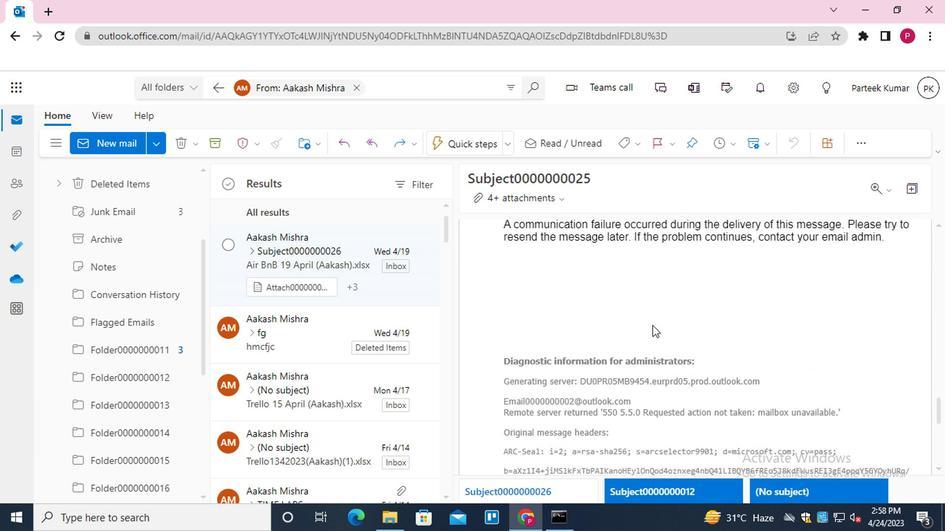 
Action: Mouse scrolled (649, 326) with delta (0, 0)
Screenshot: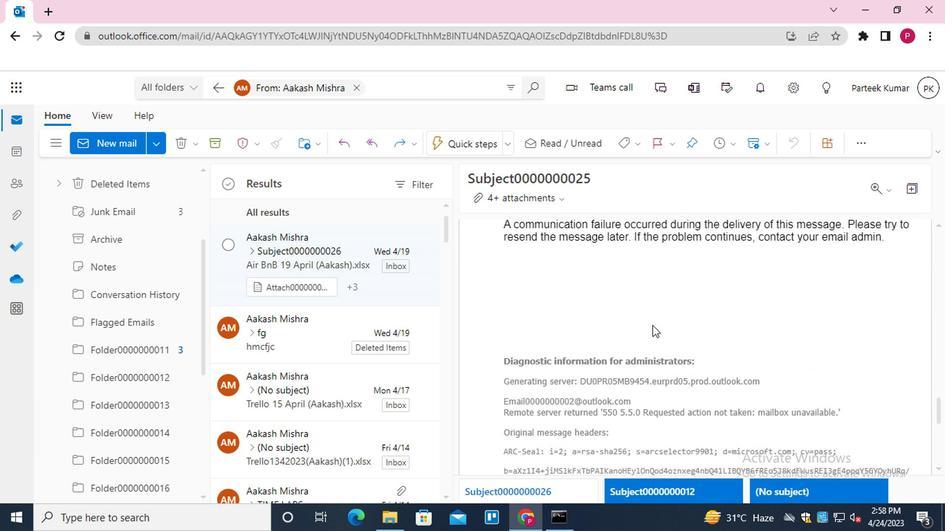 
Action: Mouse scrolled (649, 326) with delta (0, 0)
Screenshot: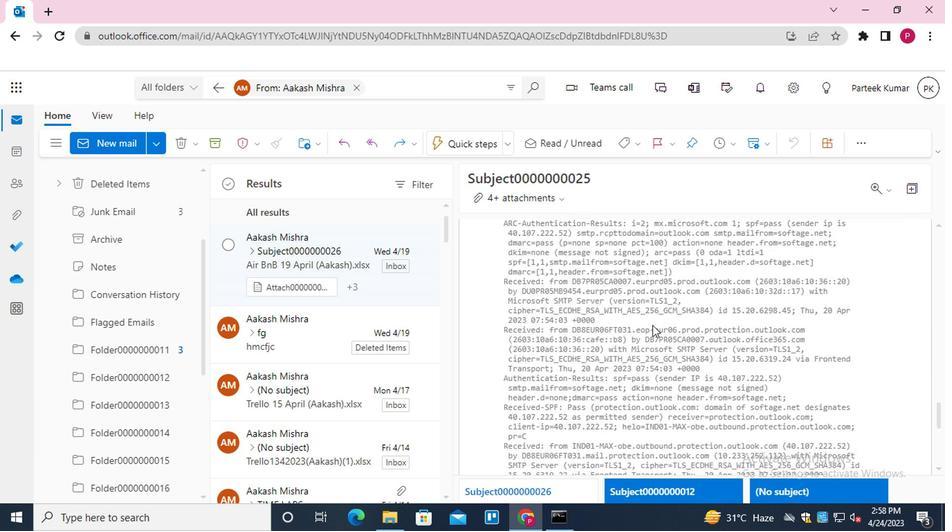 
Action: Mouse scrolled (649, 326) with delta (0, 0)
Screenshot: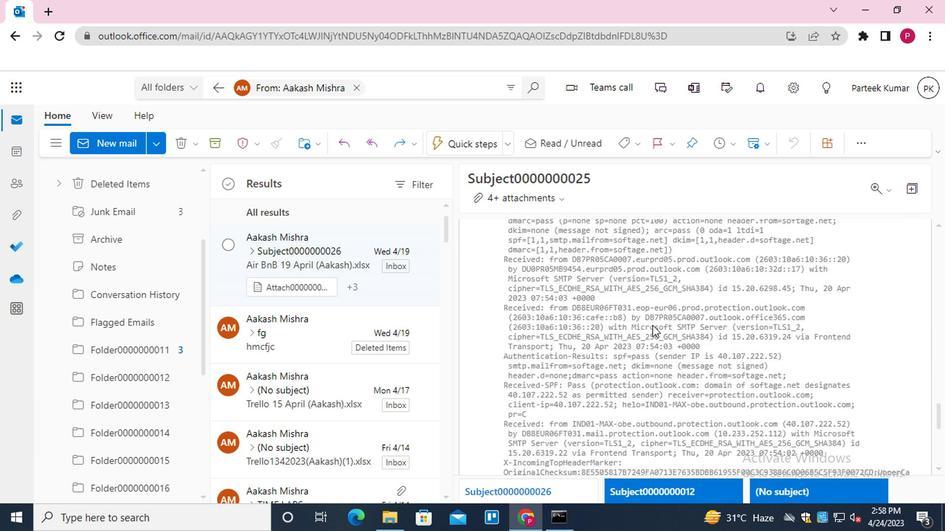 
Action: Mouse scrolled (649, 326) with delta (0, 0)
Screenshot: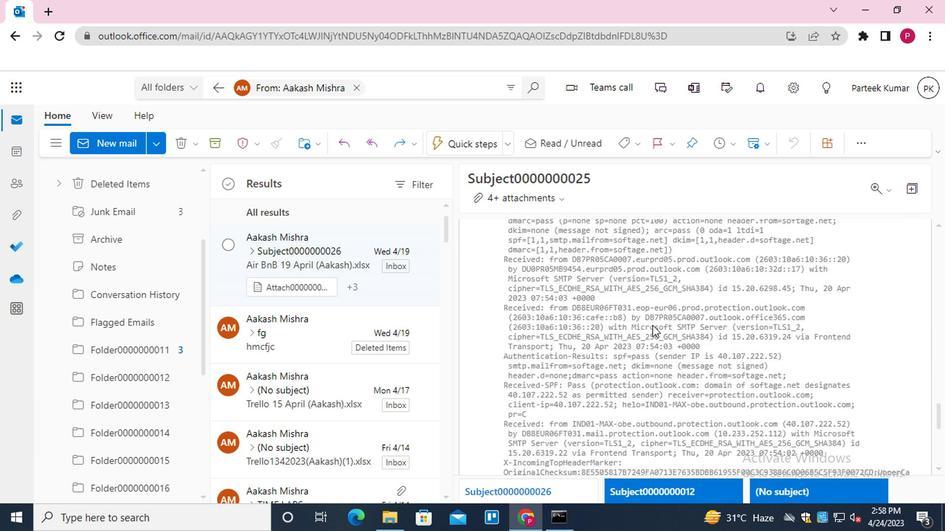 
Action: Mouse scrolled (649, 326) with delta (0, 0)
Screenshot: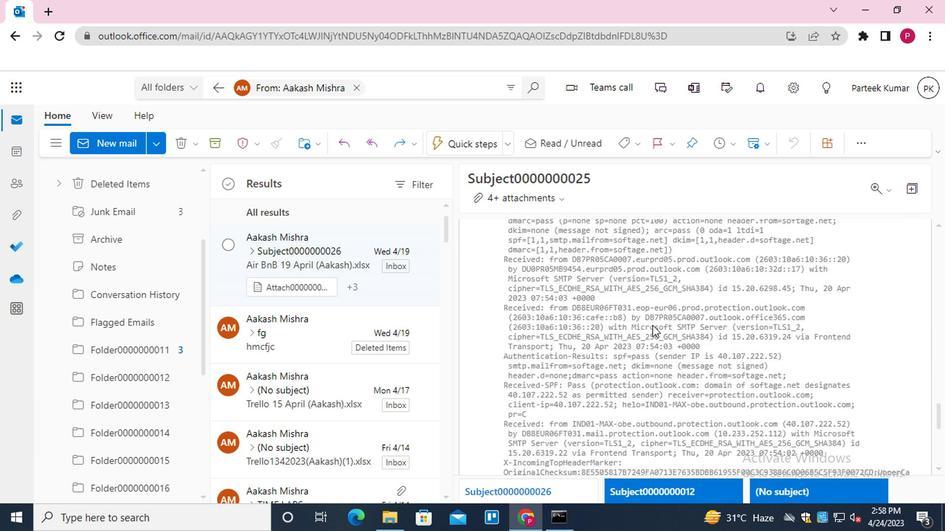 
Action: Mouse scrolled (649, 326) with delta (0, 0)
Screenshot: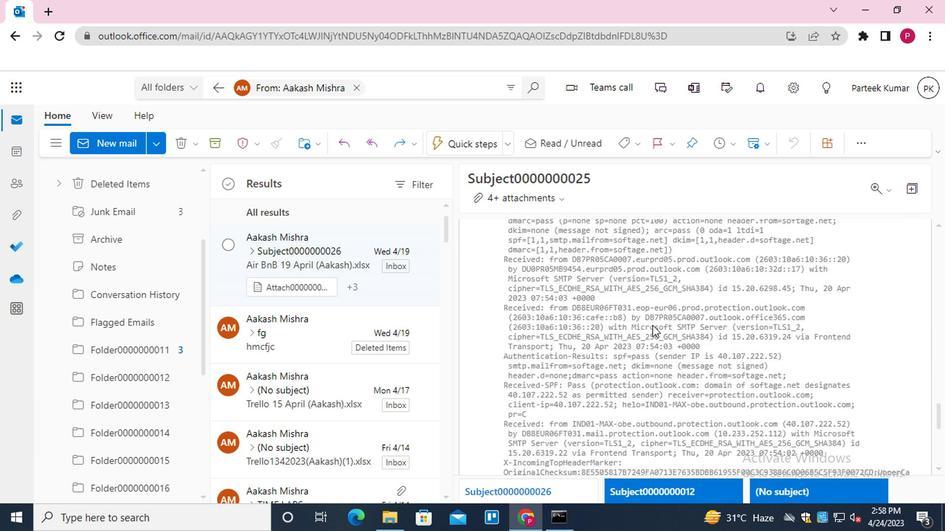 
Action: Mouse scrolled (649, 326) with delta (0, 0)
Screenshot: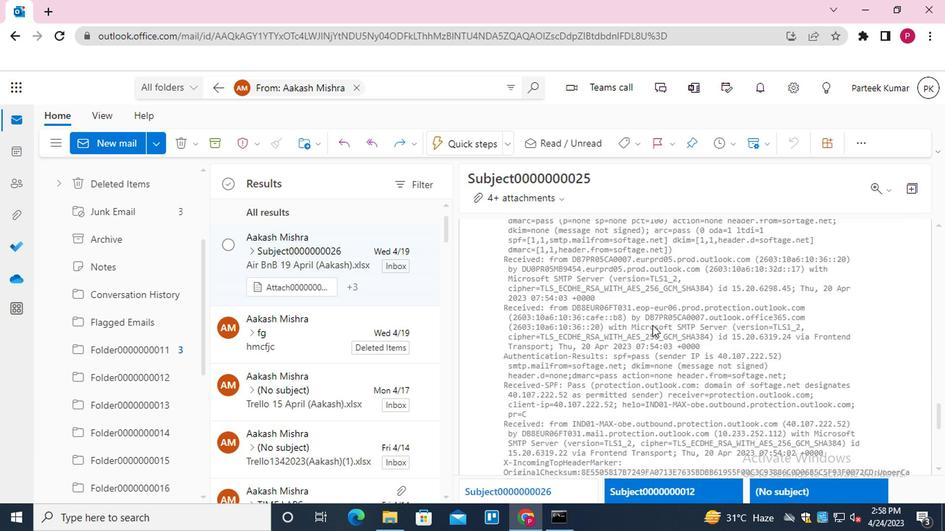 
Action: Mouse scrolled (649, 326) with delta (0, 0)
Screenshot: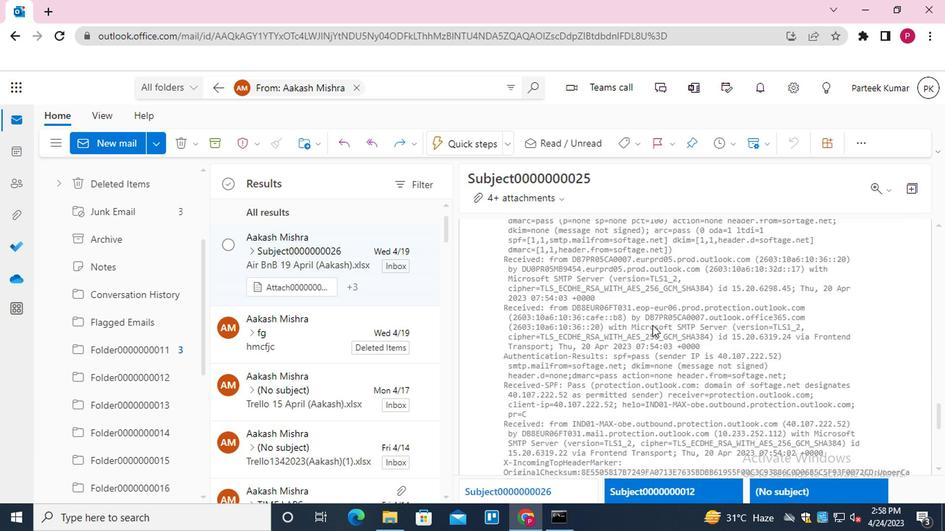 
Action: Mouse scrolled (649, 326) with delta (0, 0)
Screenshot: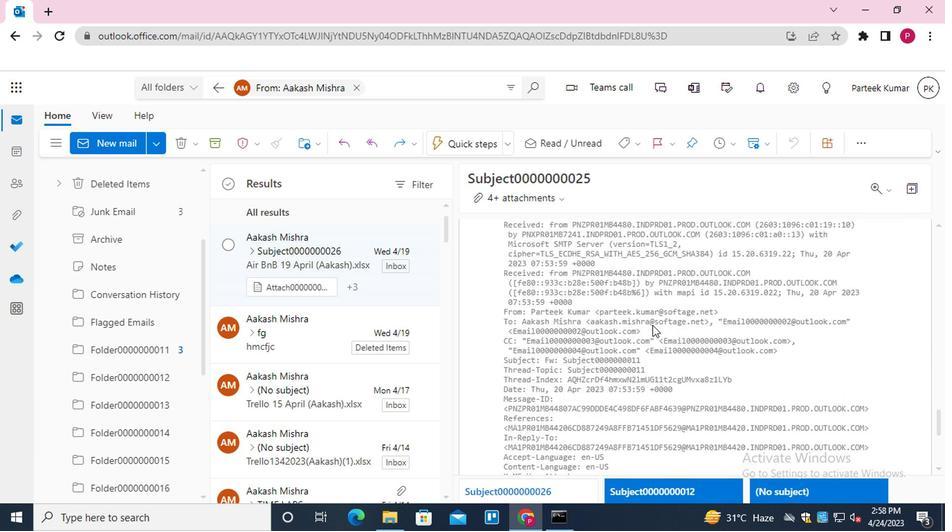 
Action: Mouse scrolled (649, 326) with delta (0, 0)
Screenshot: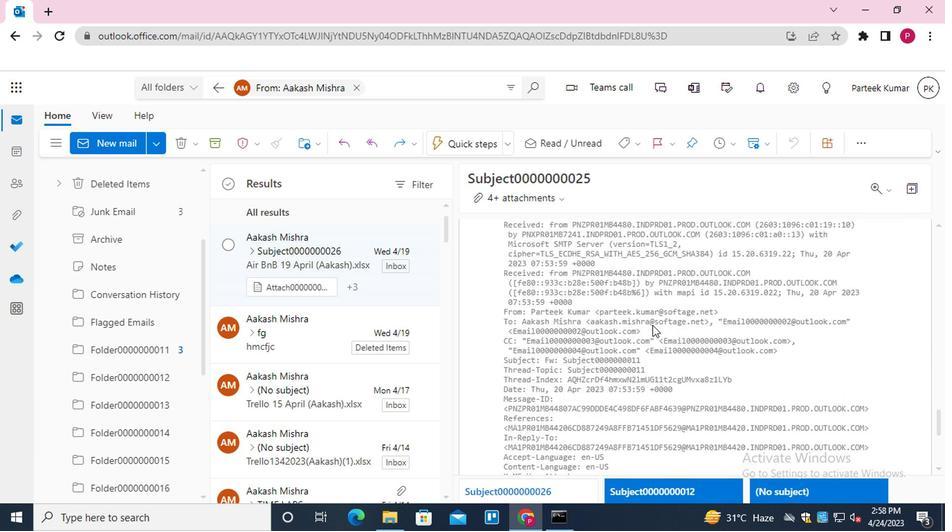 
Action: Mouse scrolled (649, 326) with delta (0, 0)
Screenshot: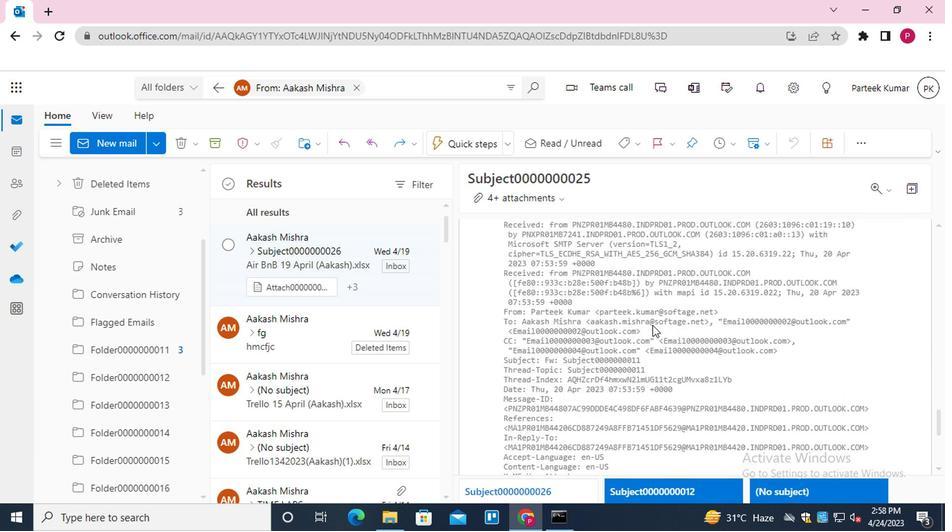 
Action: Mouse scrolled (649, 326) with delta (0, 0)
Screenshot: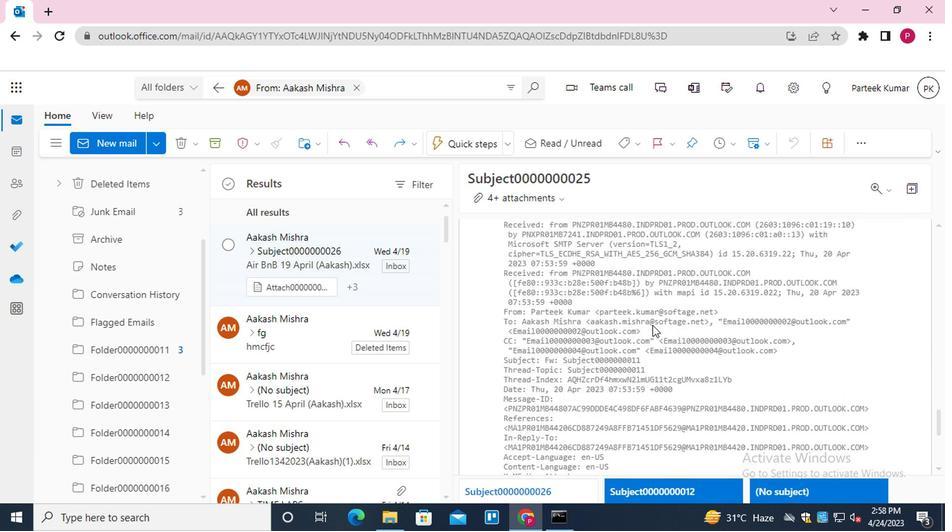 
Action: Mouse scrolled (649, 326) with delta (0, 0)
Screenshot: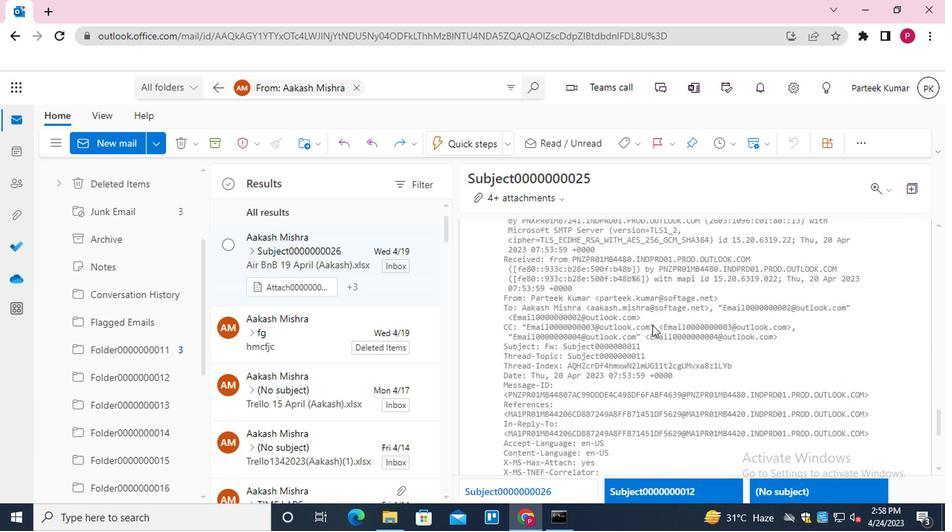
Action: Mouse scrolled (649, 326) with delta (0, 0)
Screenshot: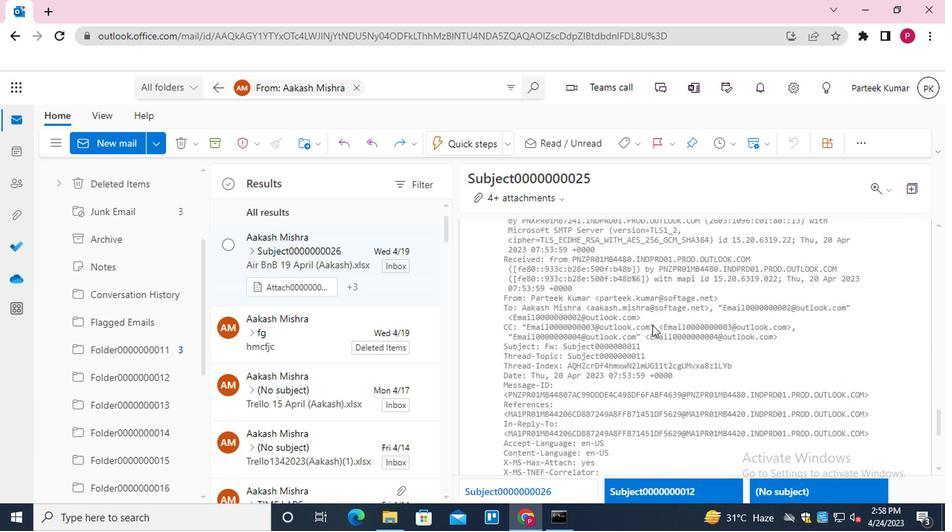 
Action: Mouse scrolled (649, 326) with delta (0, 0)
Screenshot: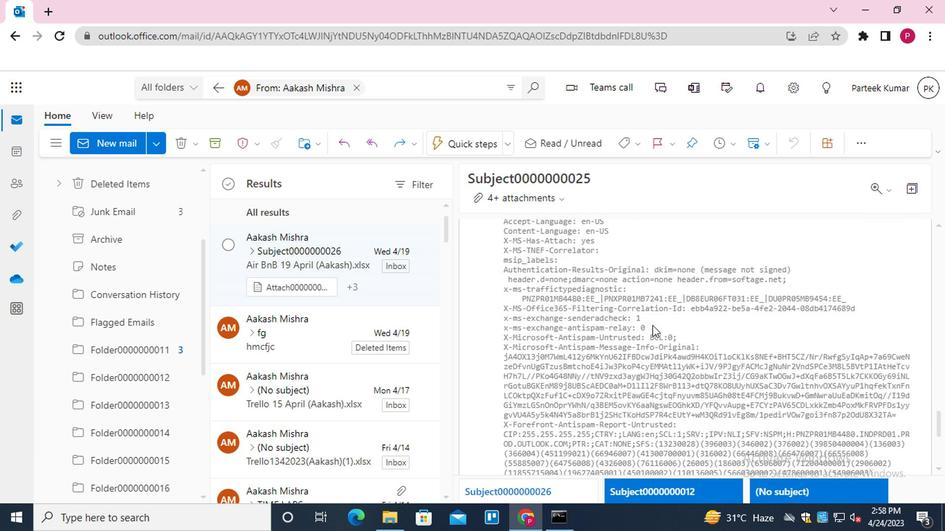 
Action: Mouse scrolled (649, 326) with delta (0, 0)
Screenshot: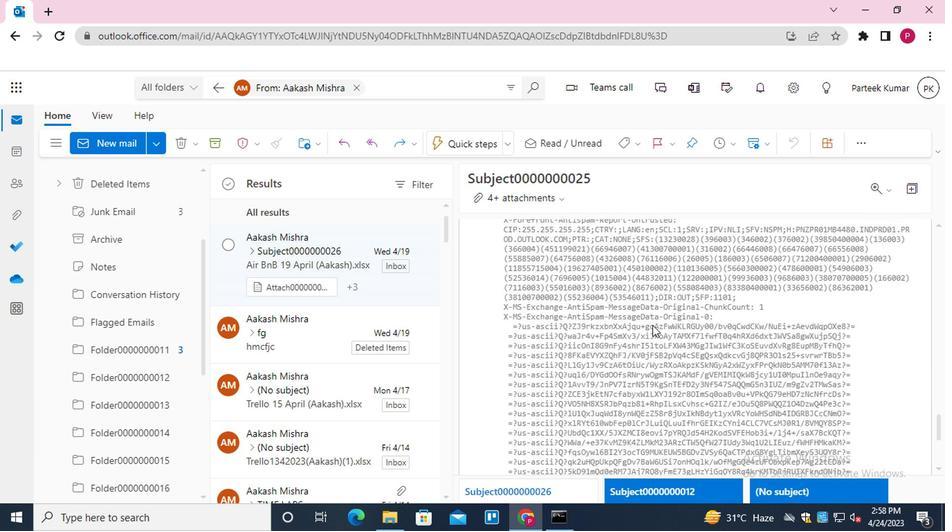 
Action: Mouse scrolled (649, 326) with delta (0, 0)
Screenshot: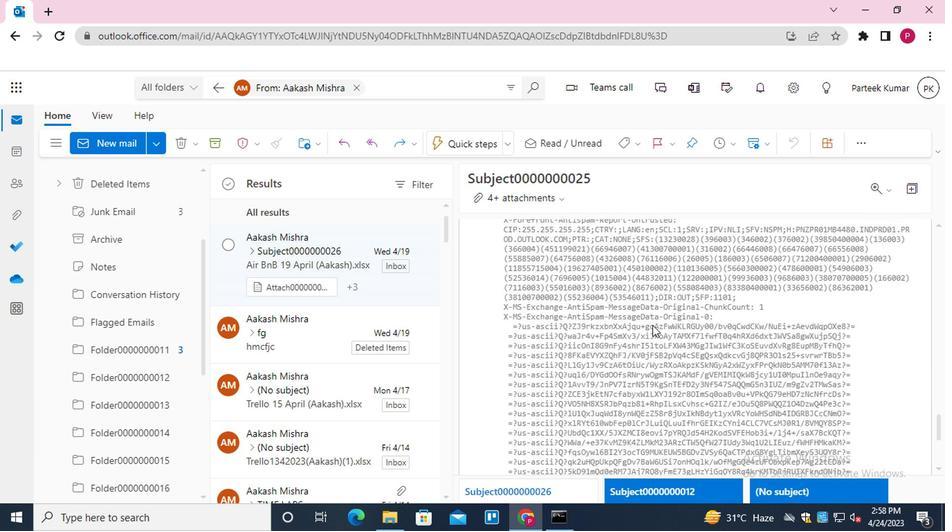 
Action: Mouse scrolled (649, 326) with delta (0, 0)
Screenshot: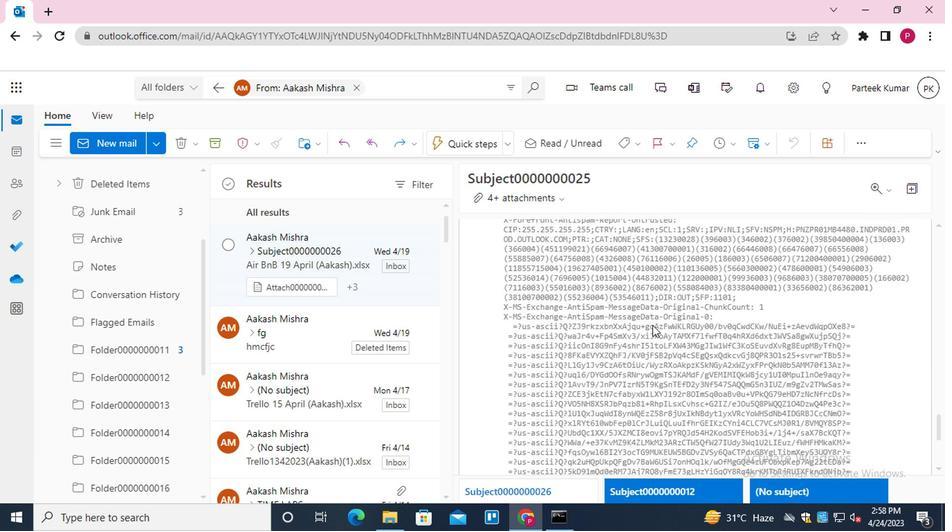 
Action: Mouse scrolled (649, 326) with delta (0, 0)
Screenshot: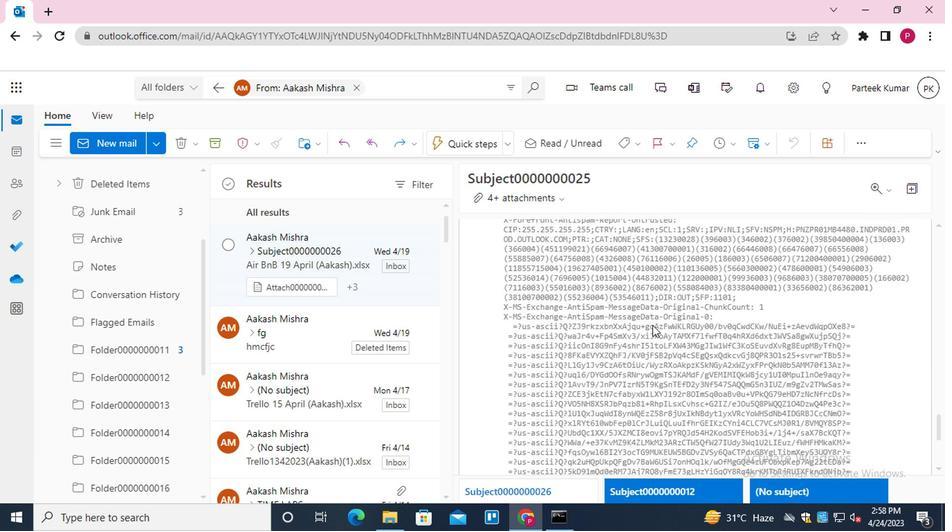 
Action: Mouse scrolled (649, 326) with delta (0, 0)
Screenshot: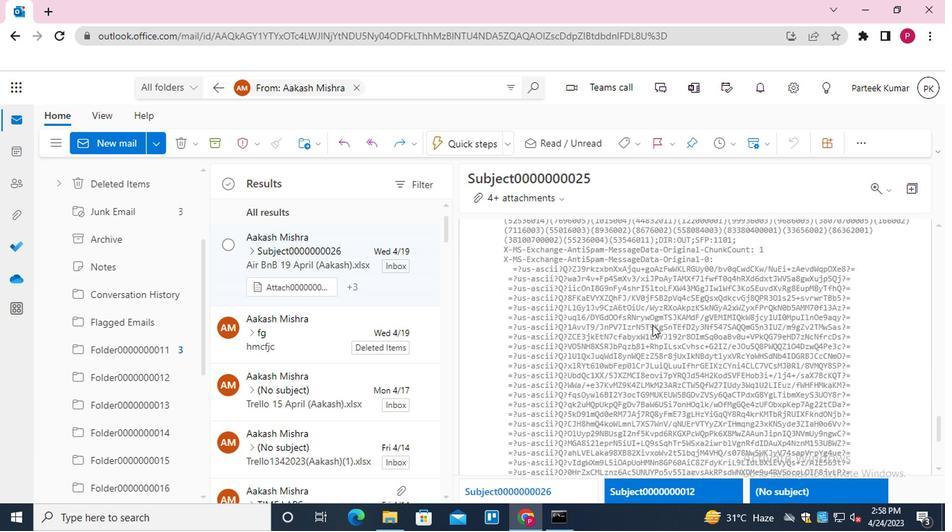
Action: Mouse scrolled (649, 326) with delta (0, 0)
Screenshot: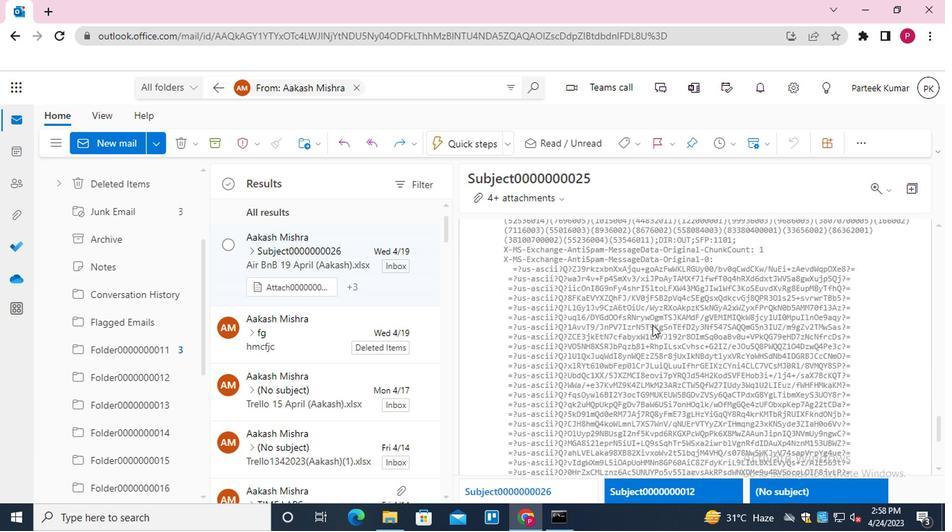 
Action: Mouse scrolled (649, 326) with delta (0, 0)
Screenshot: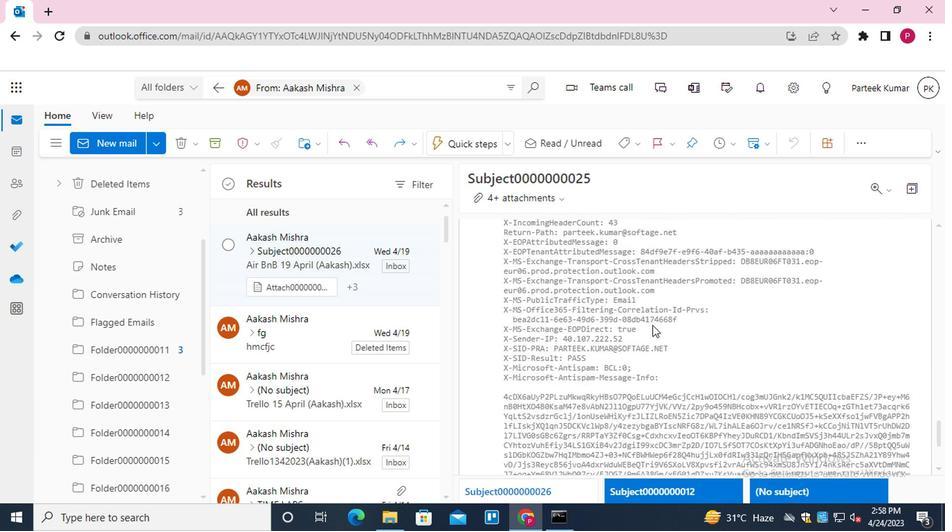 
Action: Mouse scrolled (649, 326) with delta (0, 0)
Screenshot: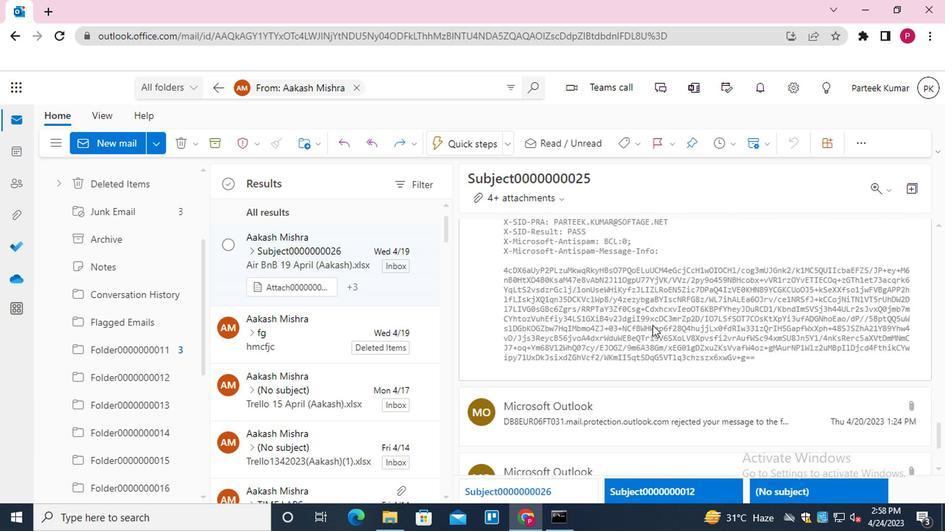 
Action: Mouse scrolled (649, 326) with delta (0, 0)
Screenshot: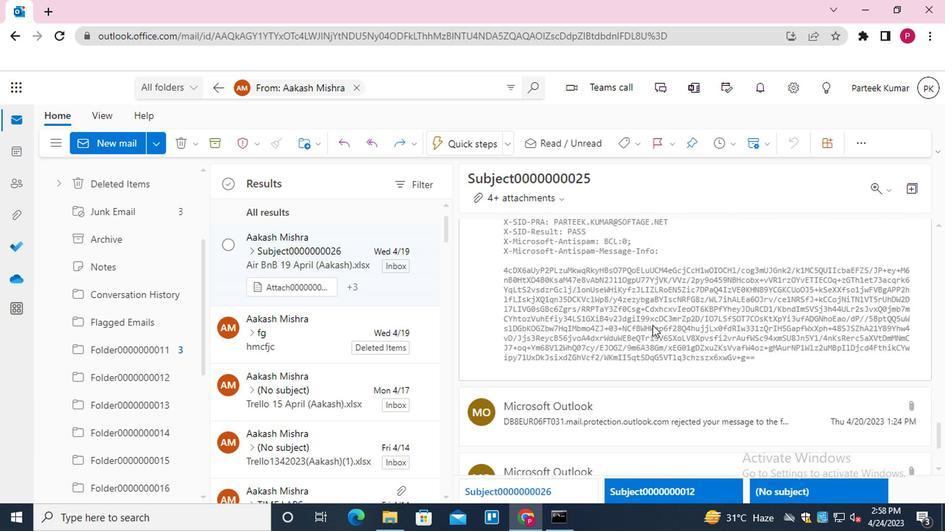 
Action: Mouse scrolled (649, 326) with delta (0, 0)
Screenshot: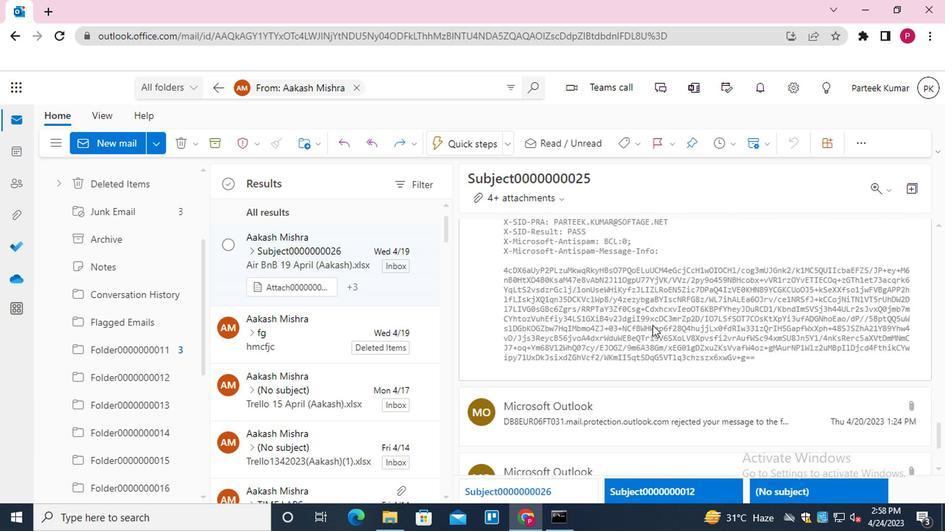 
Action: Mouse scrolled (649, 326) with delta (0, 0)
Screenshot: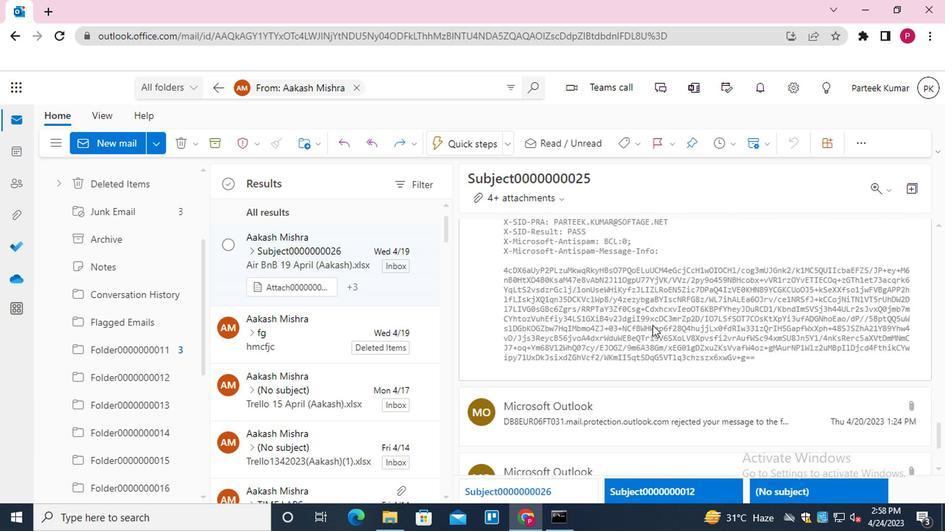 
Action: Mouse scrolled (649, 326) with delta (0, 0)
Screenshot: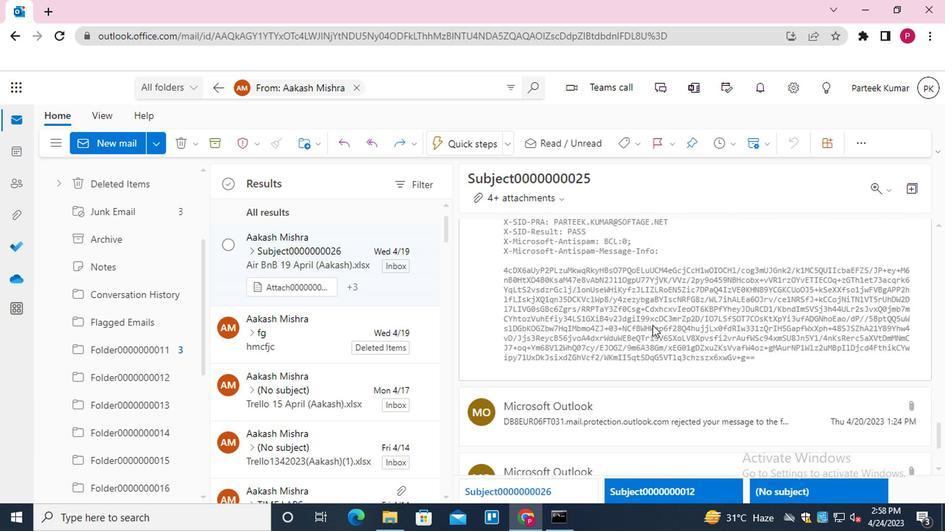 
Action: Mouse scrolled (649, 326) with delta (0, 0)
Screenshot: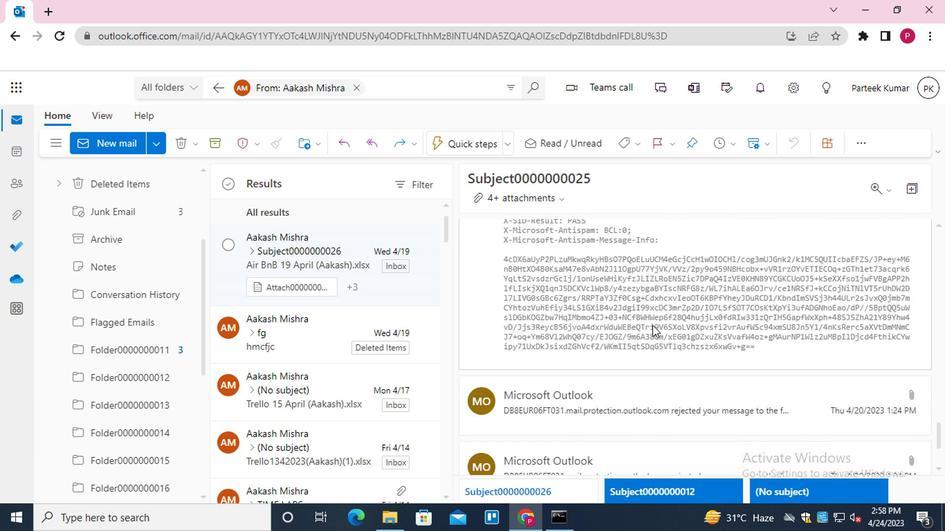 
Action: Mouse scrolled (649, 326) with delta (0, 0)
Screenshot: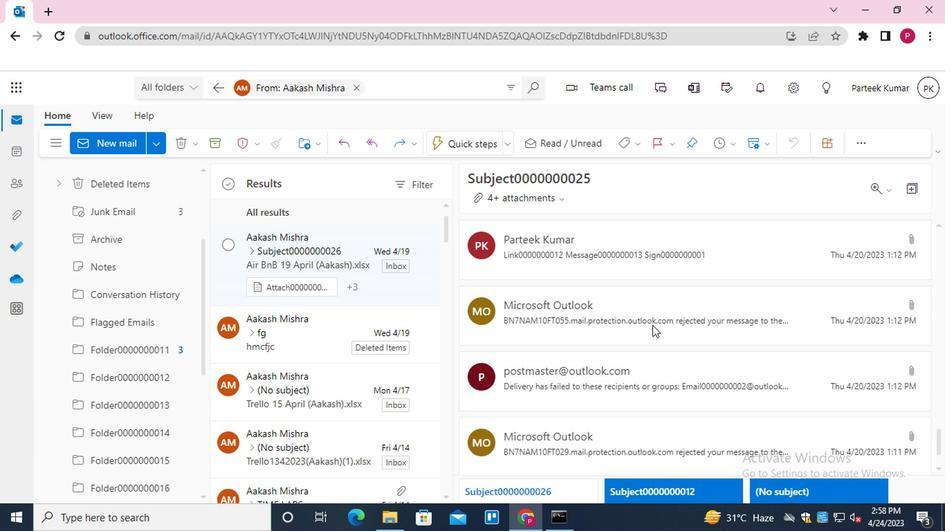 
Action: Mouse scrolled (649, 326) with delta (0, 0)
Screenshot: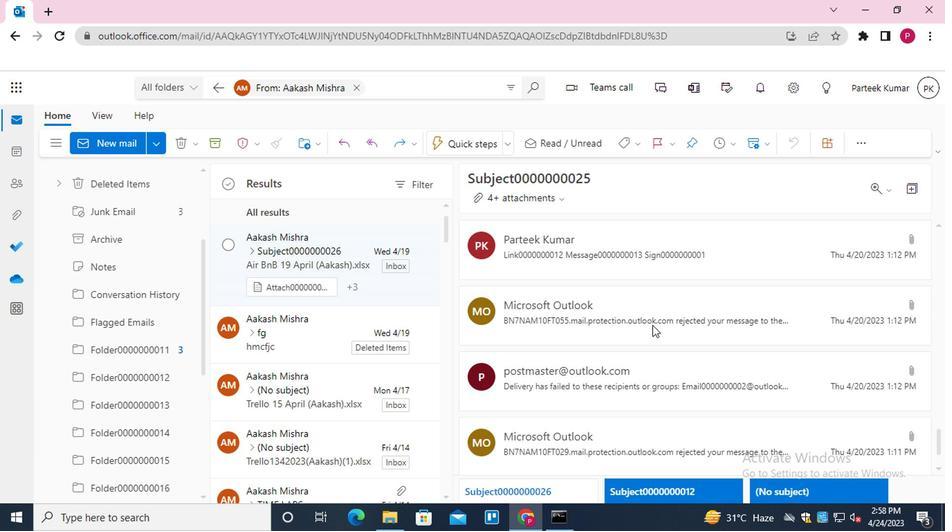
Action: Mouse scrolled (649, 326) with delta (0, 0)
Screenshot: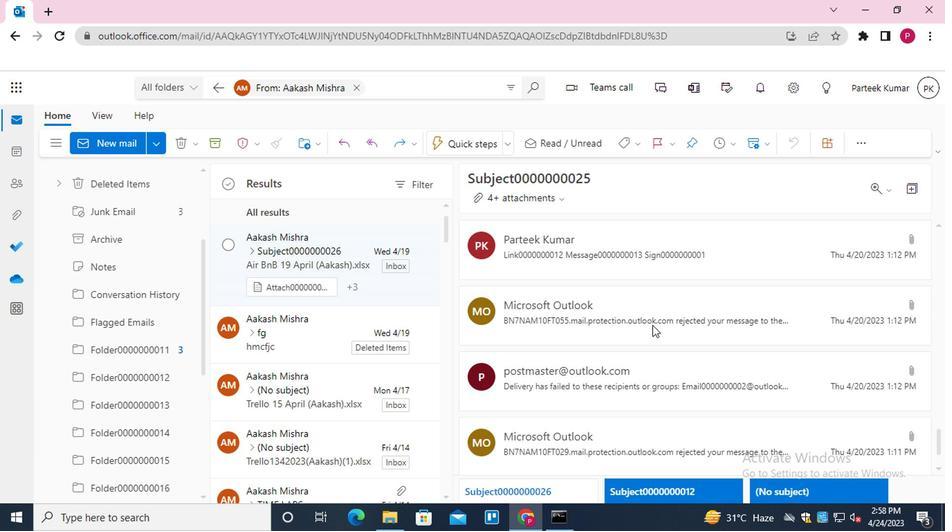 
Action: Mouse scrolled (649, 326) with delta (0, 0)
Screenshot: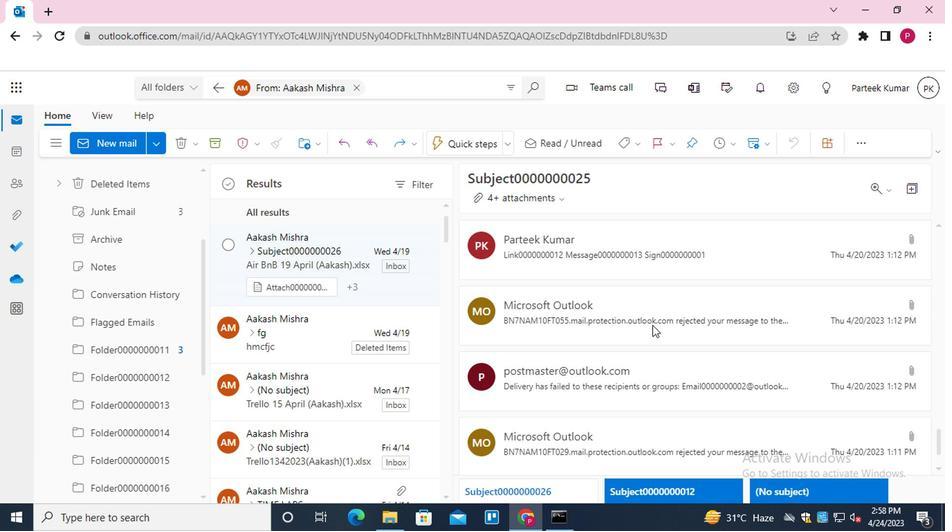
Action: Mouse scrolled (649, 326) with delta (0, 0)
Screenshot: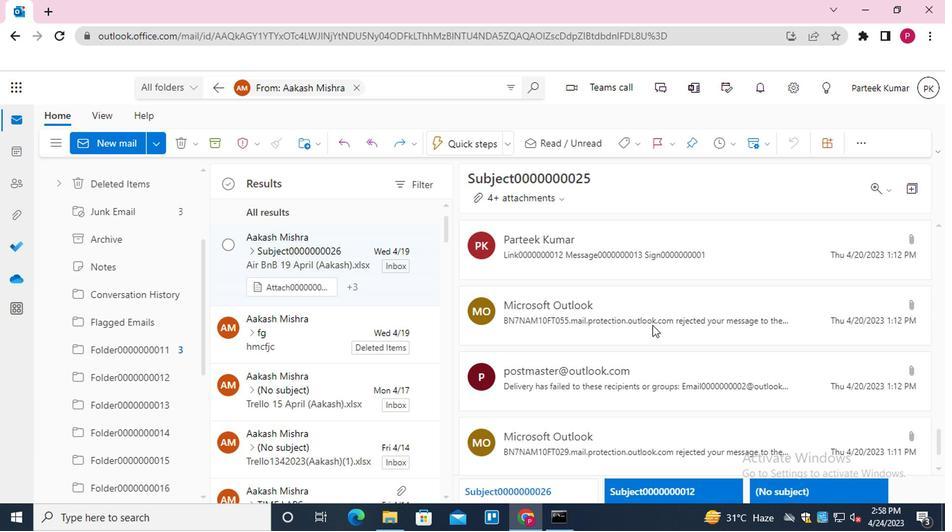 
Action: Mouse scrolled (649, 326) with delta (0, 0)
Screenshot: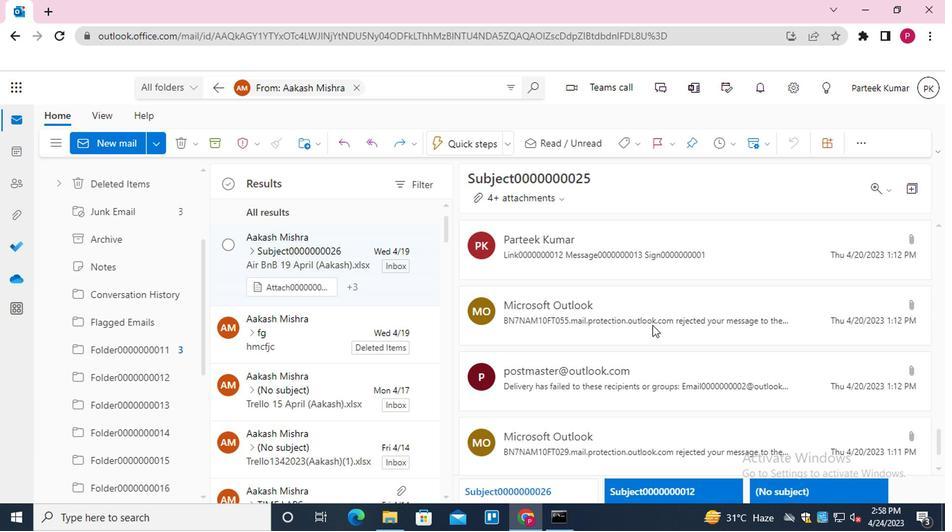 
Action: Mouse scrolled (649, 326) with delta (0, 0)
Screenshot: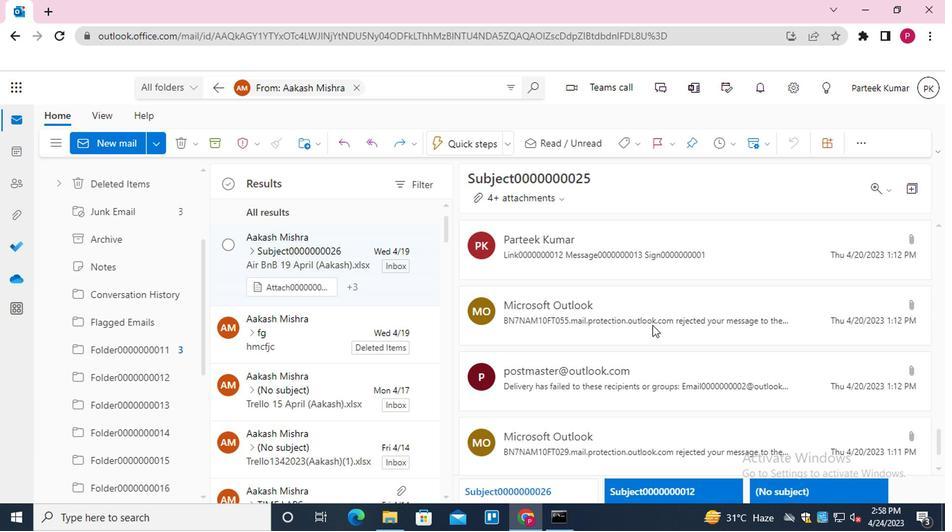 
Action: Mouse moved to (650, 329)
Screenshot: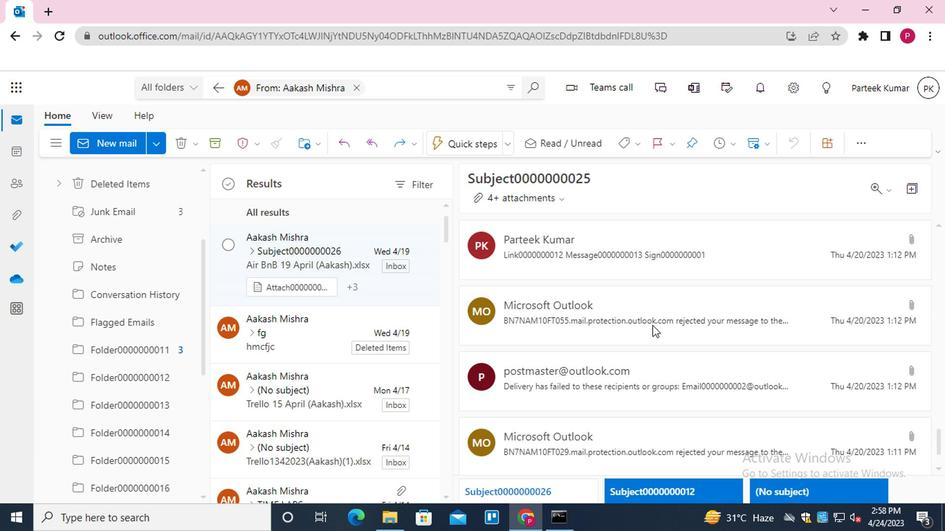 
Action: Mouse scrolled (650, 329) with delta (0, 0)
Screenshot: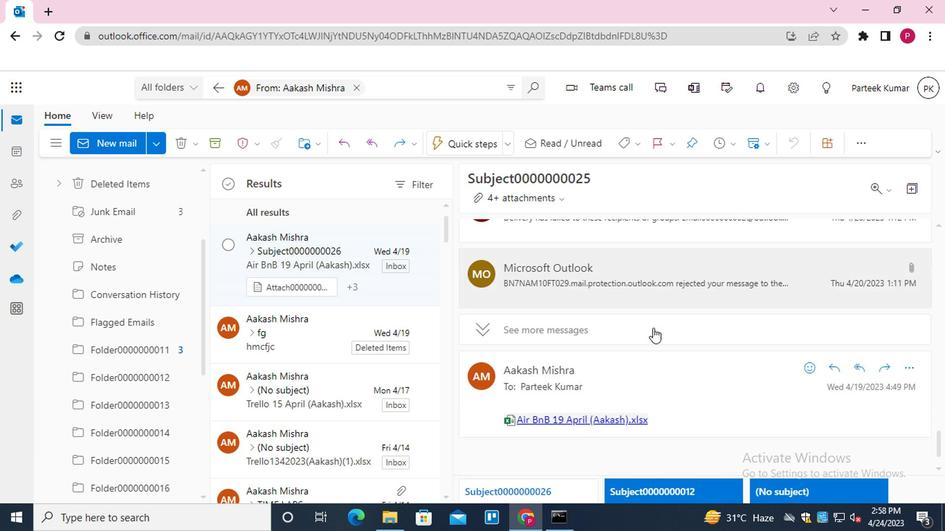 
Action: Mouse moved to (650, 330)
Screenshot: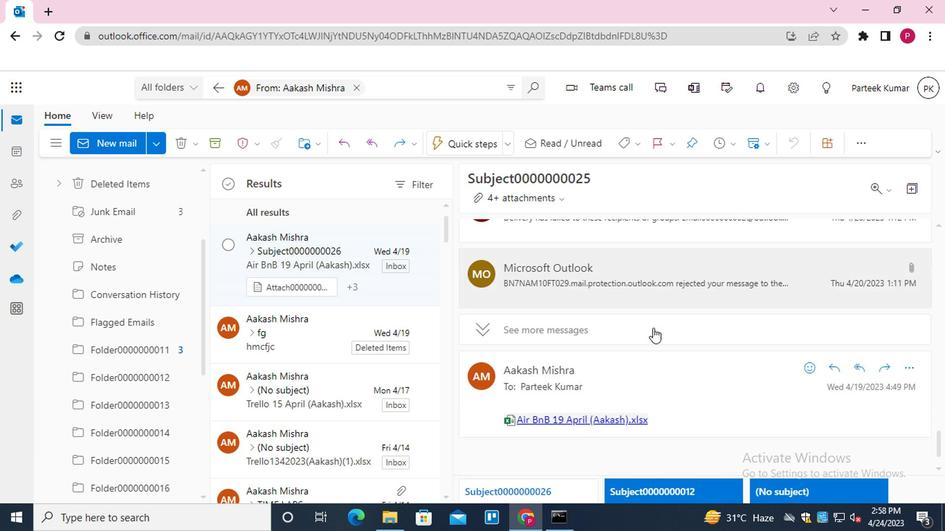 
Action: Mouse scrolled (650, 329) with delta (0, 0)
Screenshot: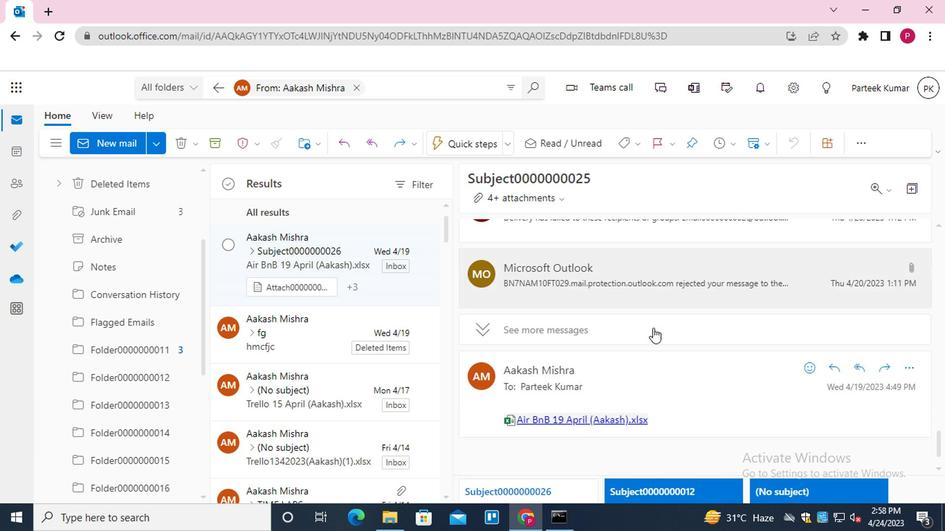 
Action: Mouse scrolled (650, 329) with delta (0, 0)
Screenshot: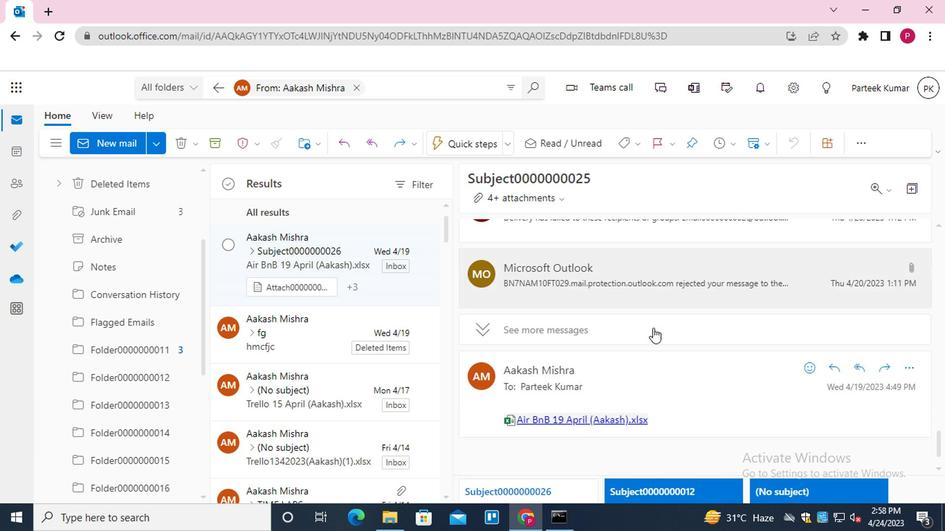 
Action: Mouse scrolled (650, 329) with delta (0, 0)
Screenshot: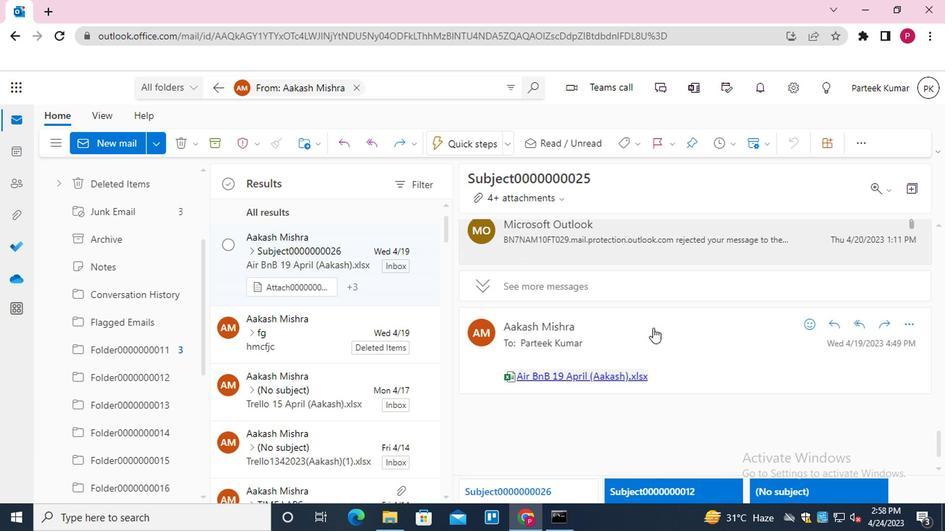 
Action: Mouse scrolled (650, 329) with delta (0, 0)
Screenshot: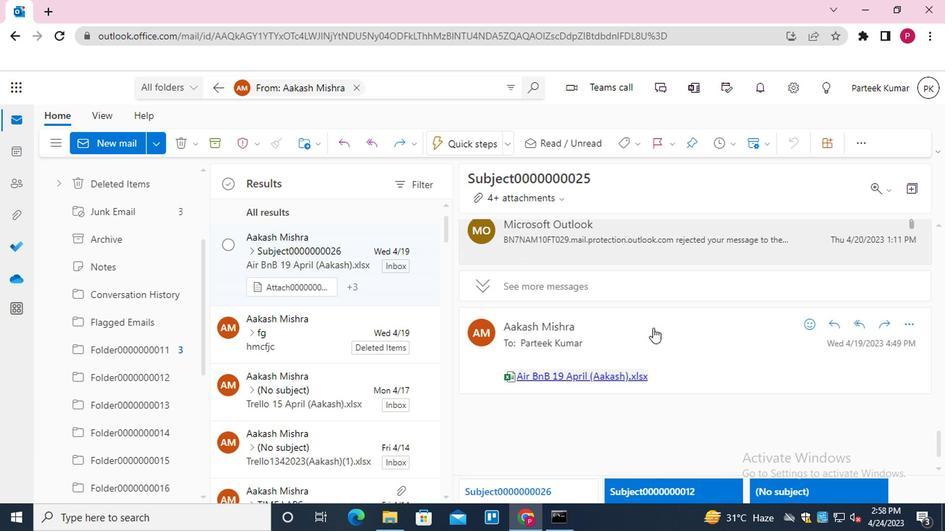 
Action: Mouse scrolled (650, 329) with delta (0, 0)
Screenshot: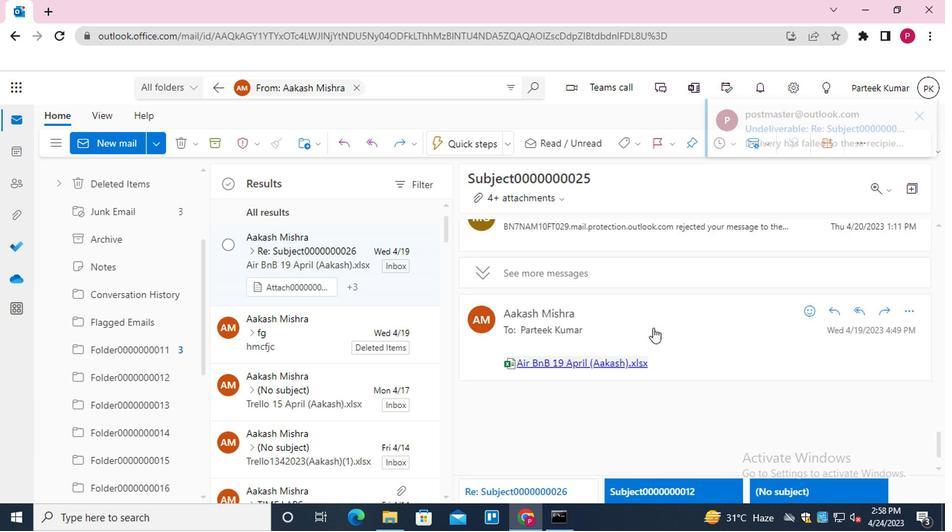 
Action: Mouse moved to (853, 312)
Screenshot: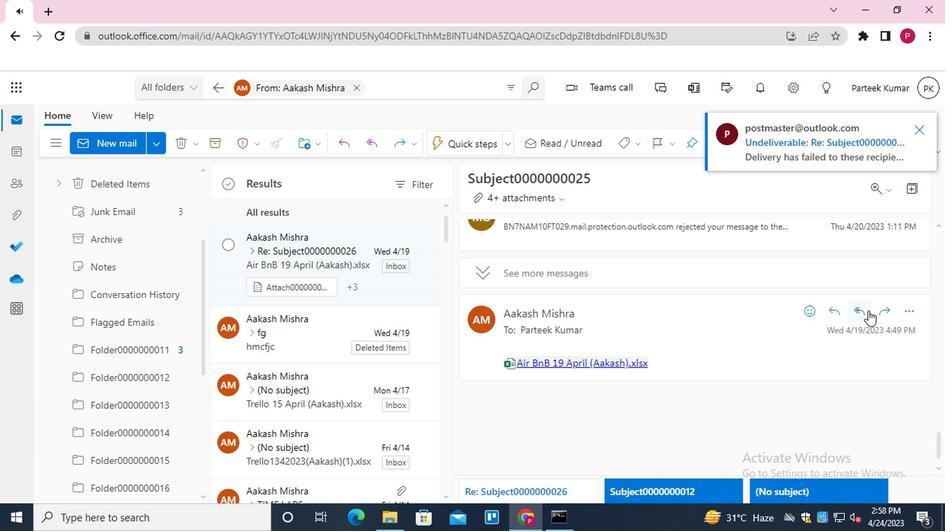 
Action: Mouse pressed left at (853, 312)
Screenshot: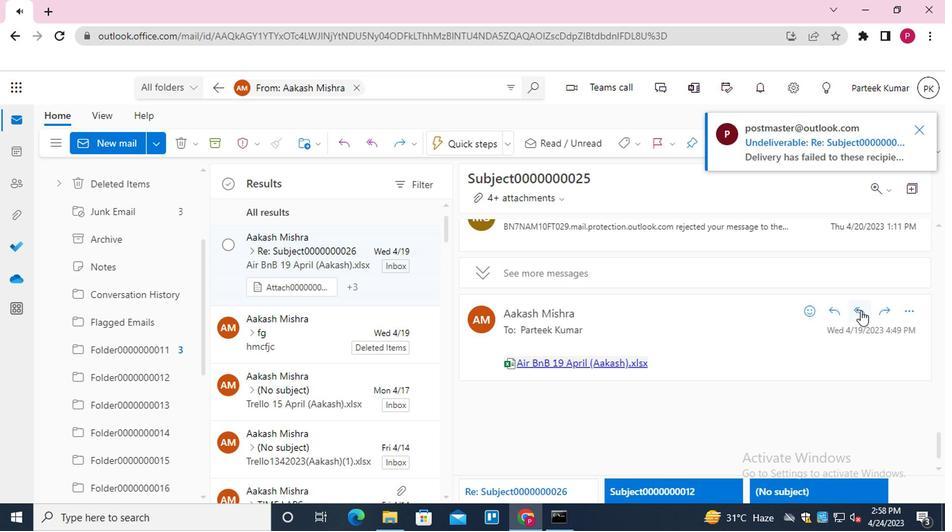 
Action: Mouse moved to (476, 463)
Screenshot: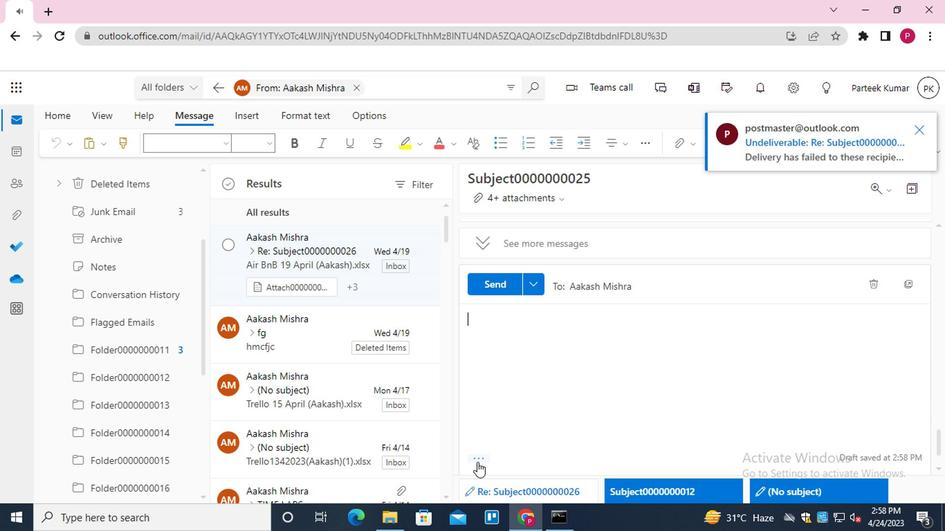 
Action: Mouse pressed left at (476, 463)
Screenshot: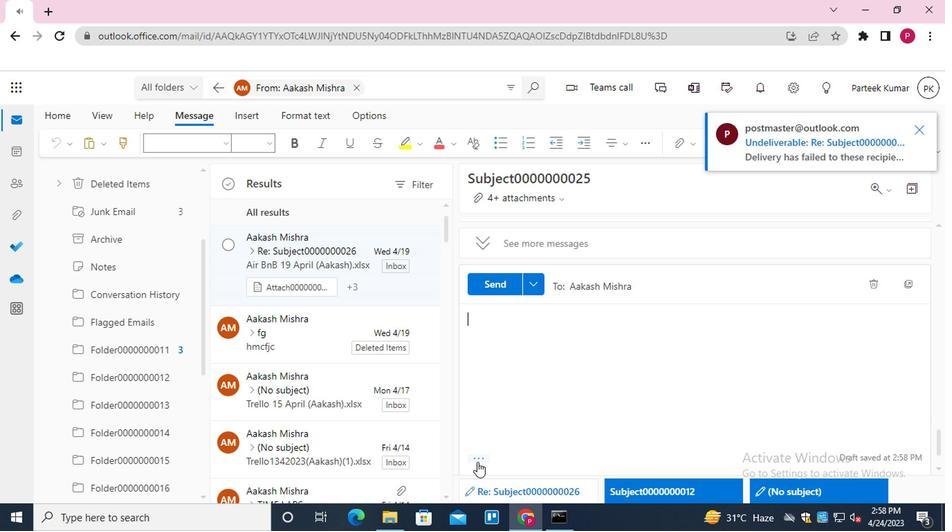 
Action: Mouse moved to (652, 195)
Screenshot: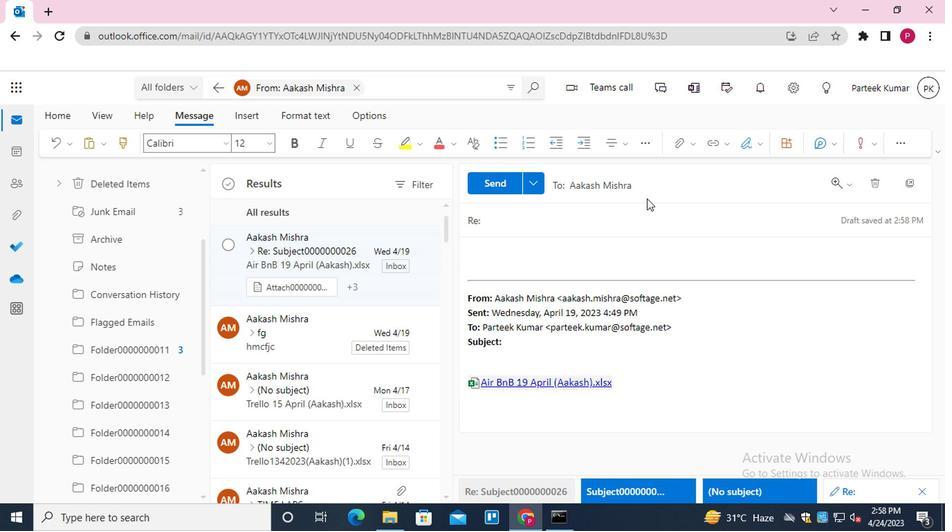 
Action: Mouse pressed left at (652, 195)
Screenshot: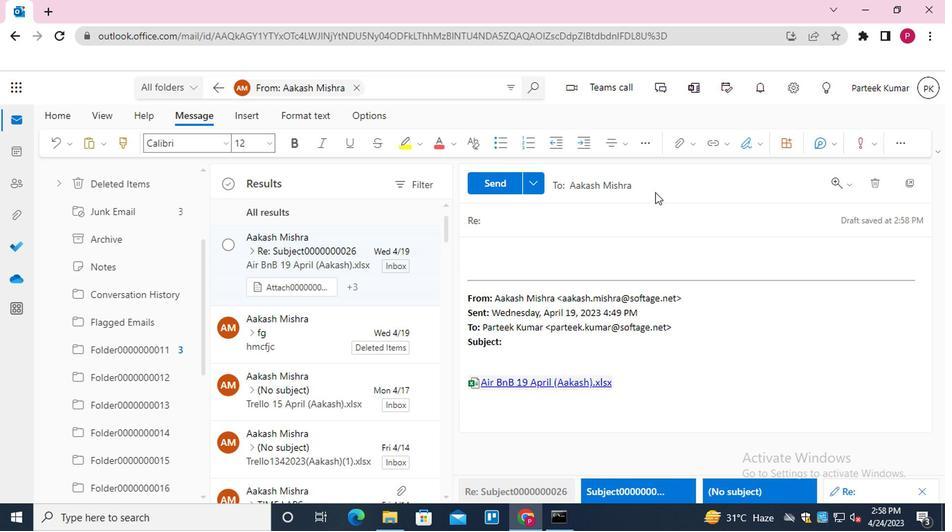 
Action: Mouse moved to (569, 250)
Screenshot: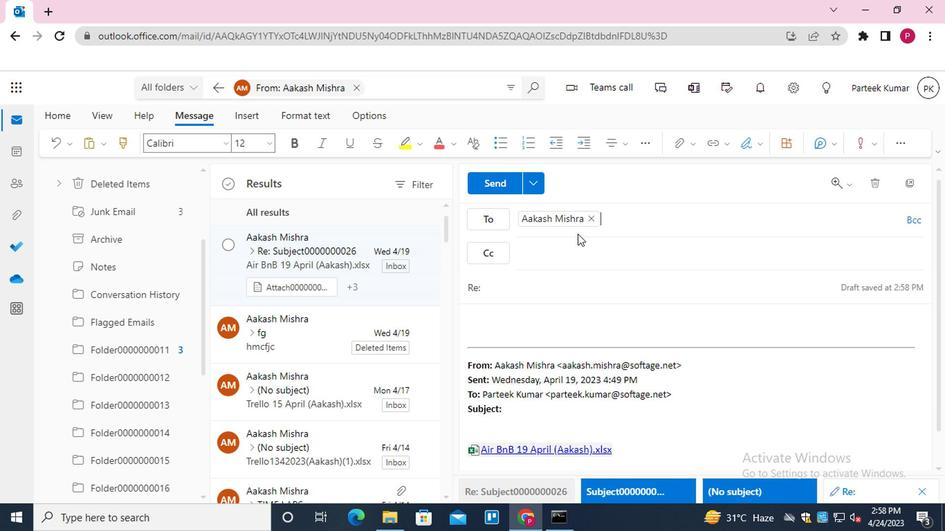 
Action: Mouse pressed left at (569, 250)
Screenshot: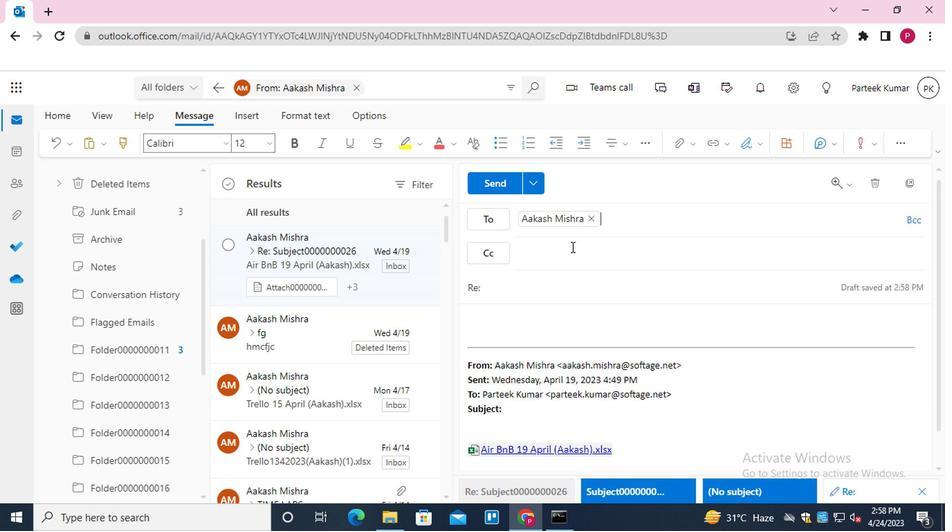 
Action: Key pressed <Key.shift>EMAIL0000000002<Key.enter>
Screenshot: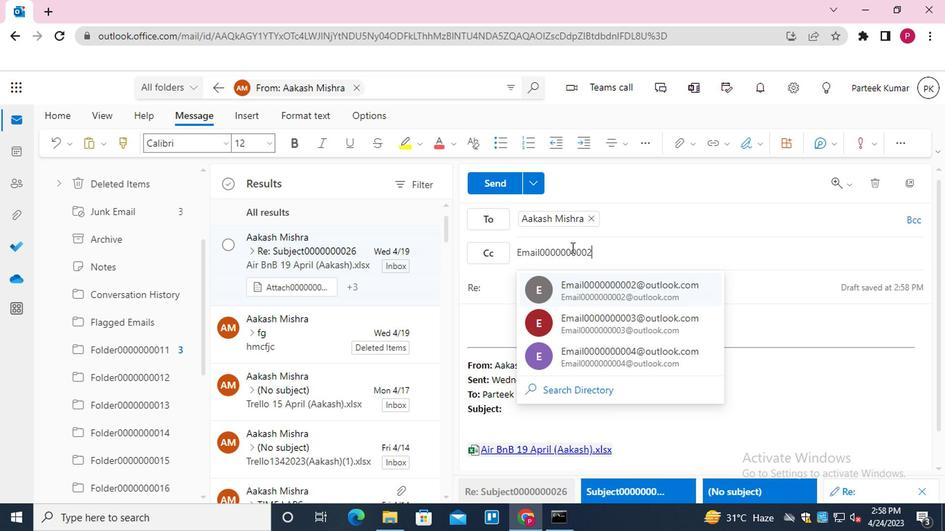 
Action: Mouse moved to (911, 221)
Screenshot: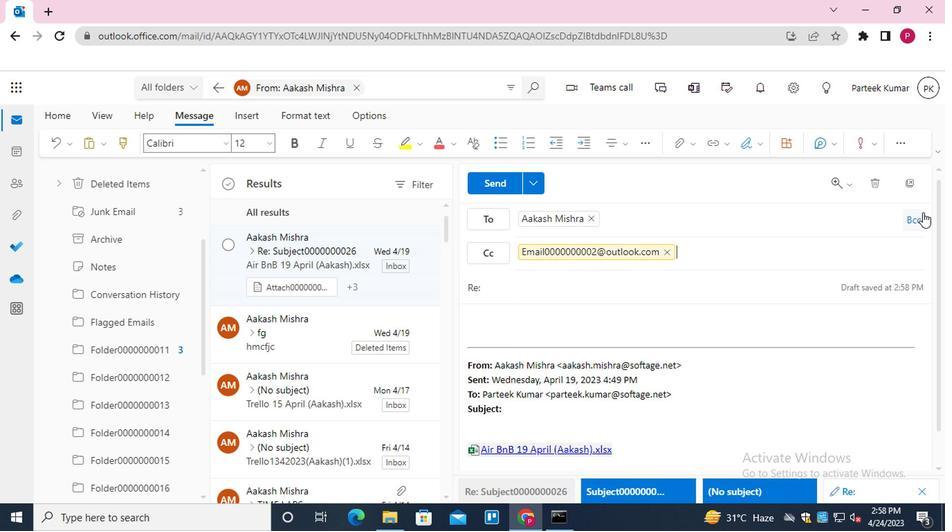 
Action: Mouse pressed left at (911, 221)
Screenshot: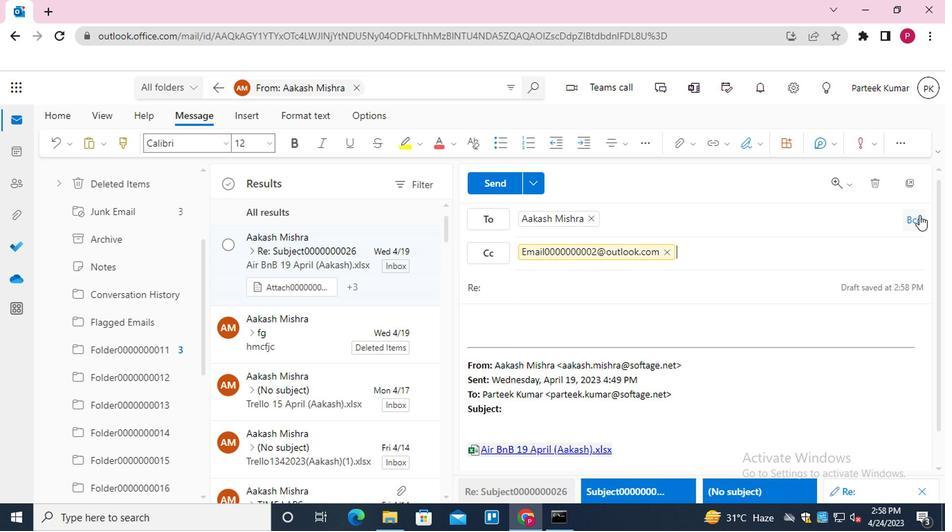 
Action: Mouse moved to (580, 297)
Screenshot: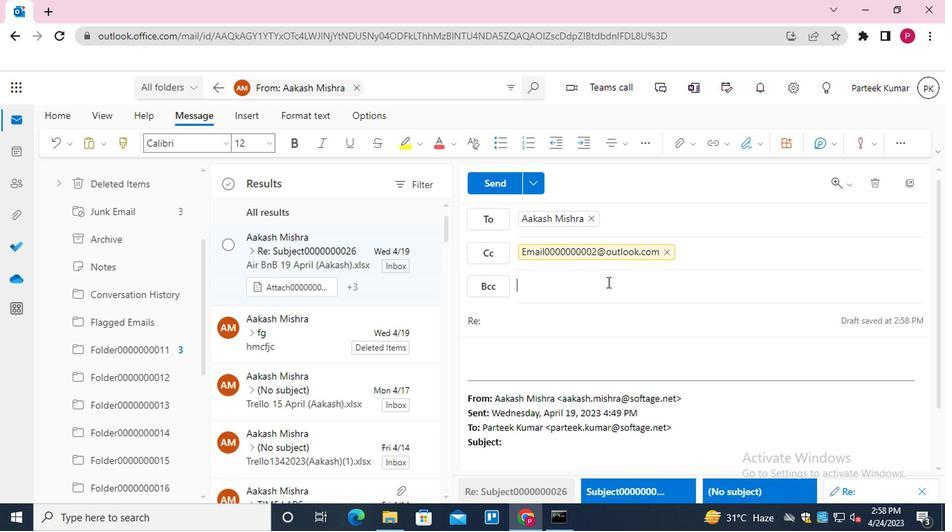 
Action: Key pressed <Key.shift>EMAIL0000000003<Key.enter><Key.enter>
Screenshot: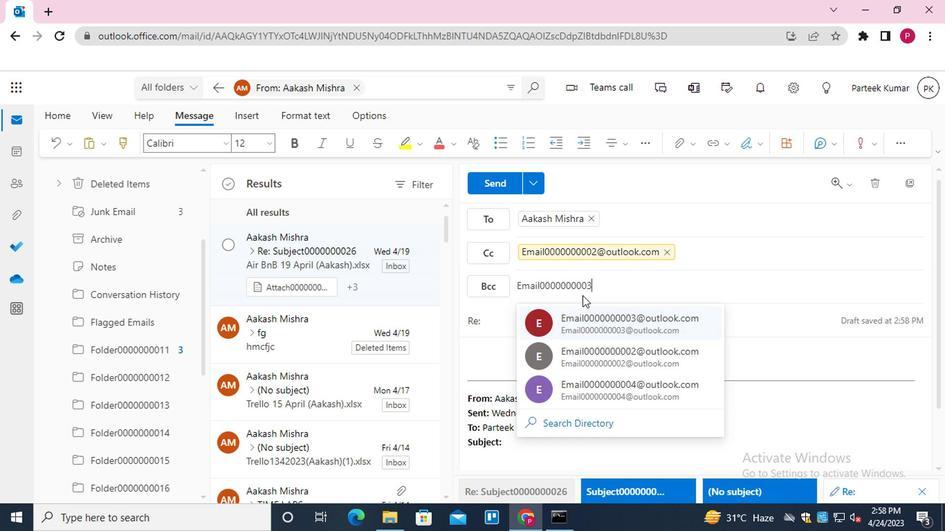 
Action: Mouse moved to (541, 327)
Screenshot: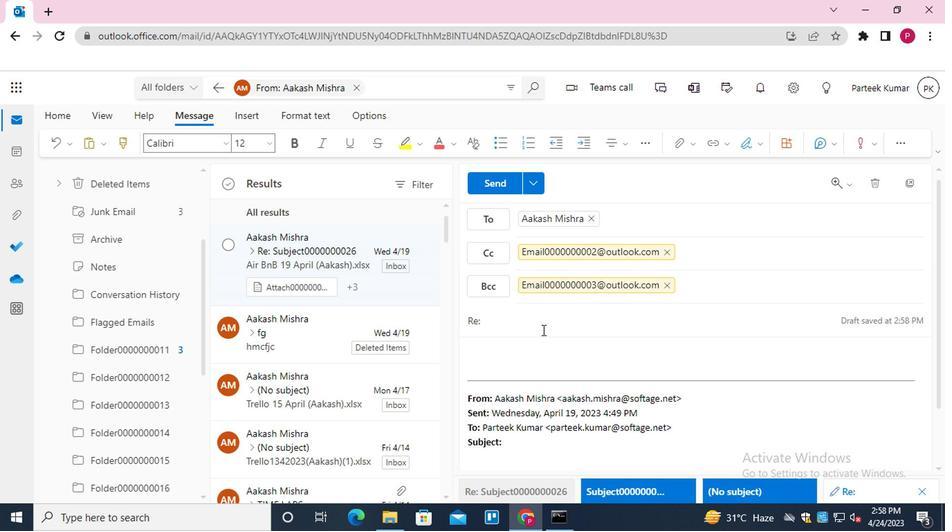 
Action: Mouse pressed left at (541, 327)
Screenshot: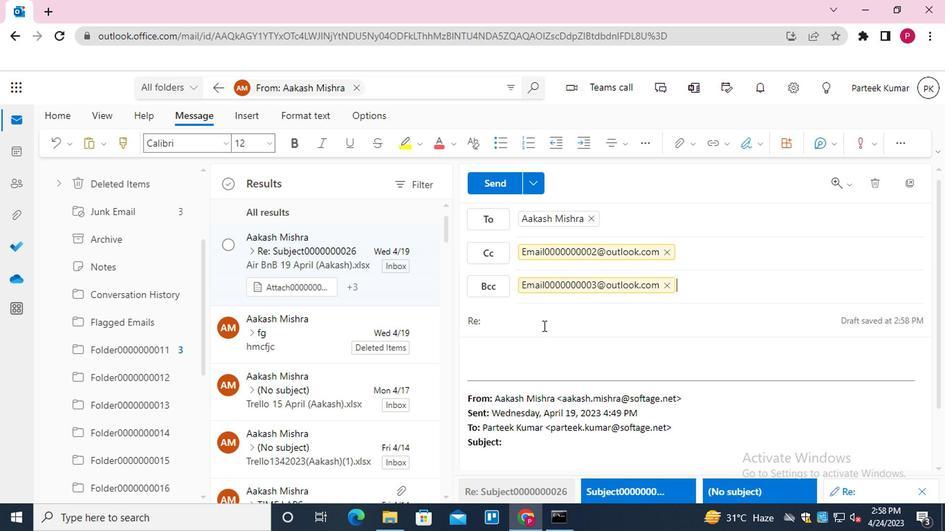 
Action: Mouse moved to (541, 326)
Screenshot: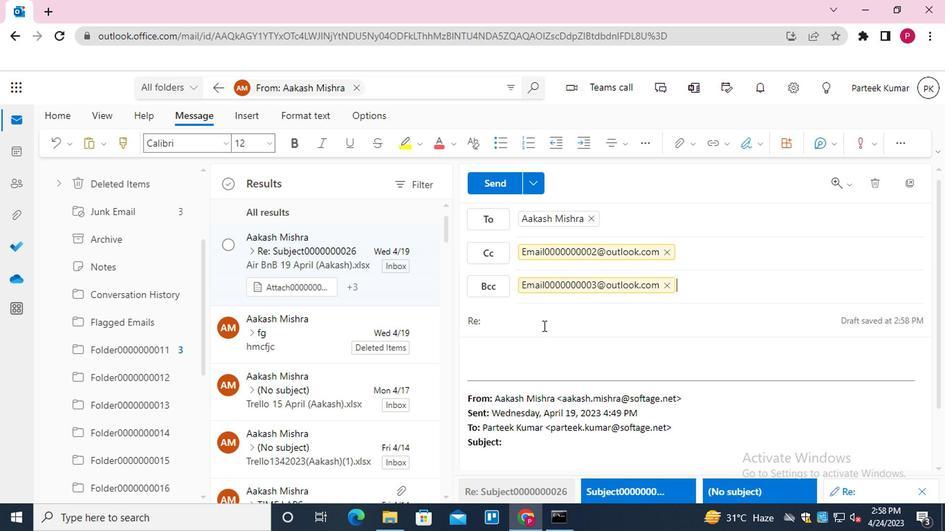 
Action: Key pressed <Key.shift>SUBJECT0000000026
Screenshot: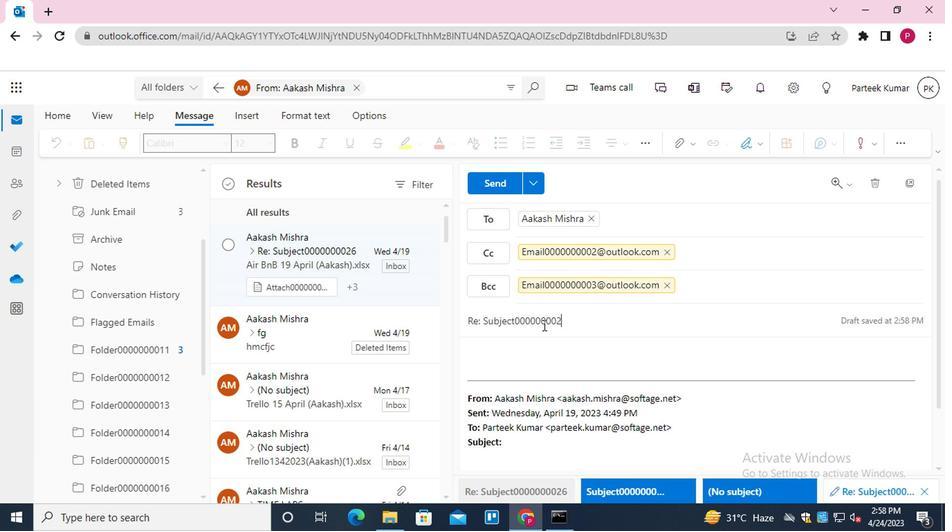 
Action: Mouse moved to (518, 373)
Screenshot: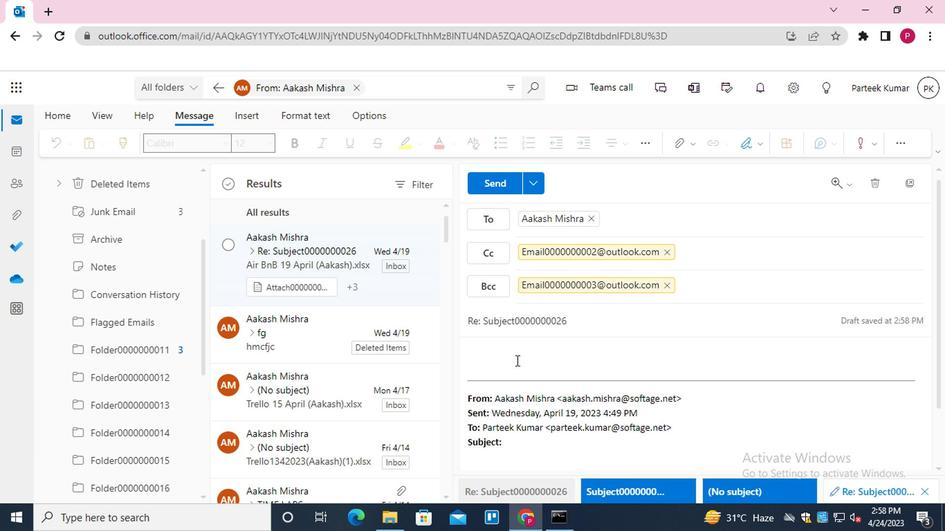 
Action: Mouse pressed left at (518, 373)
Screenshot: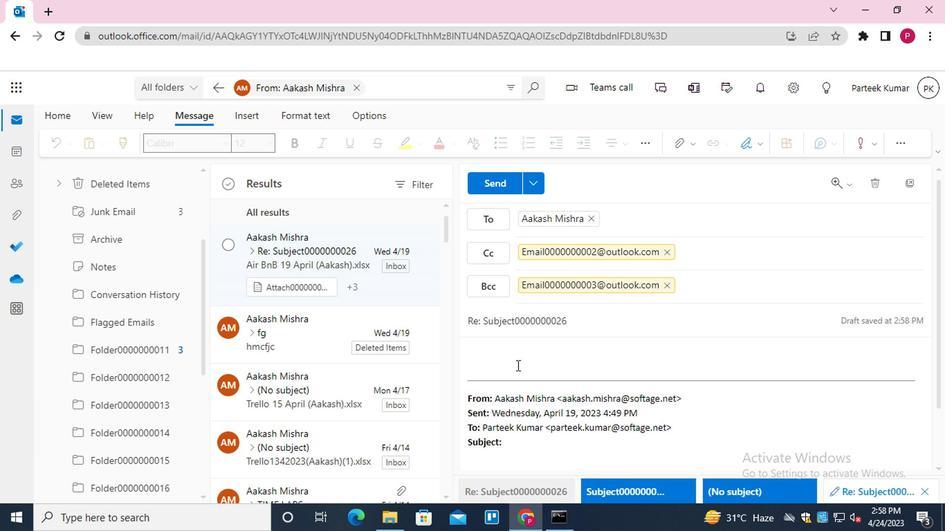 
Action: Key pressed <Key.shift_r>MESSAGE0000000024
Screenshot: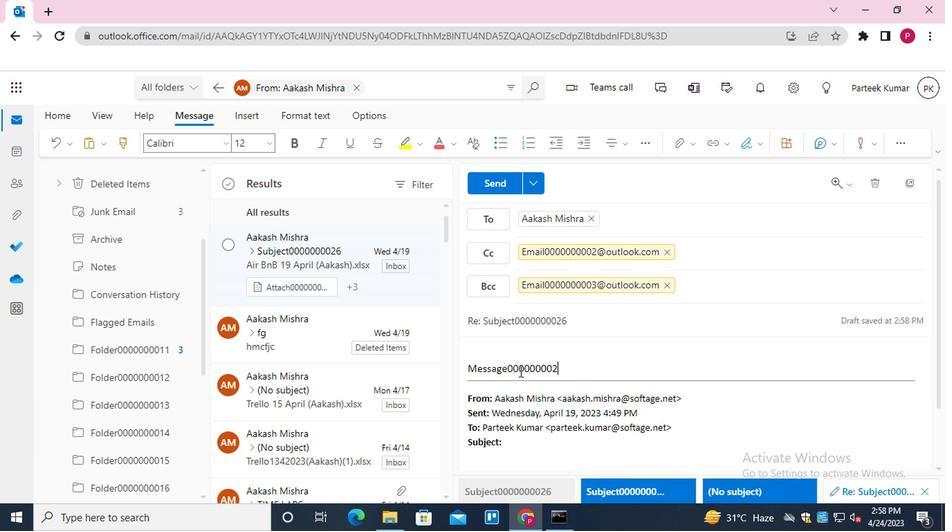 
Action: Mouse moved to (495, 188)
Screenshot: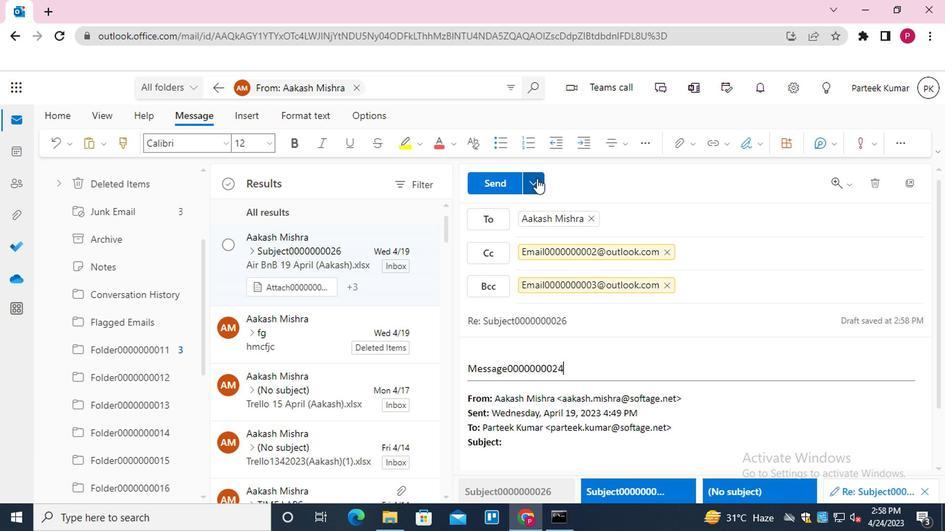 
Action: Mouse pressed left at (495, 188)
Screenshot: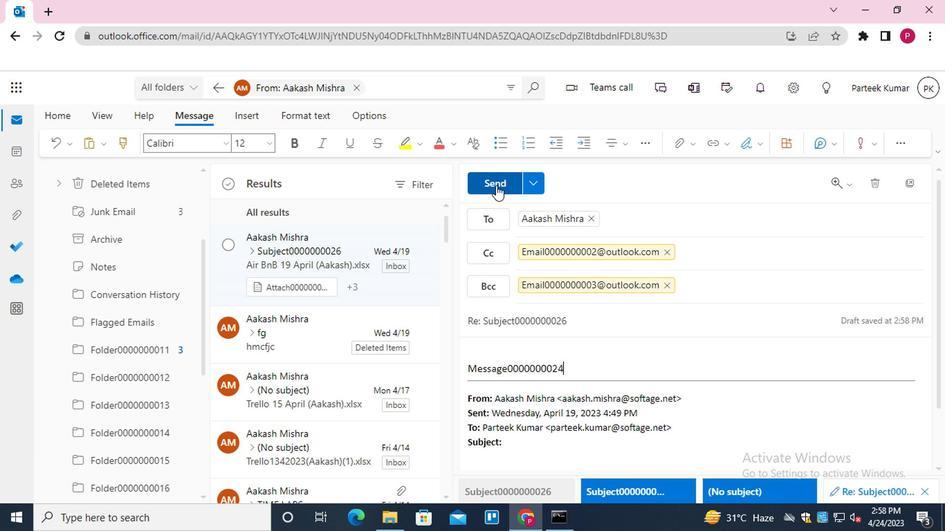 
Action: Mouse moved to (220, 94)
